 Task: Look for space in Laochenglu, China from 5th June, 2023 to 16th June, 2023 for 2 adults in price range Rs.7000 to Rs.15000. Place can be entire place with 1  bedroom having 1 bed and 1 bathroom. Property type can be house, flat, guest house, hotel. Amenities needed are: washing machine. Booking option can be shelf check-in. Required host language is Chinese (Simplified).
Action: Mouse moved to (388, 194)
Screenshot: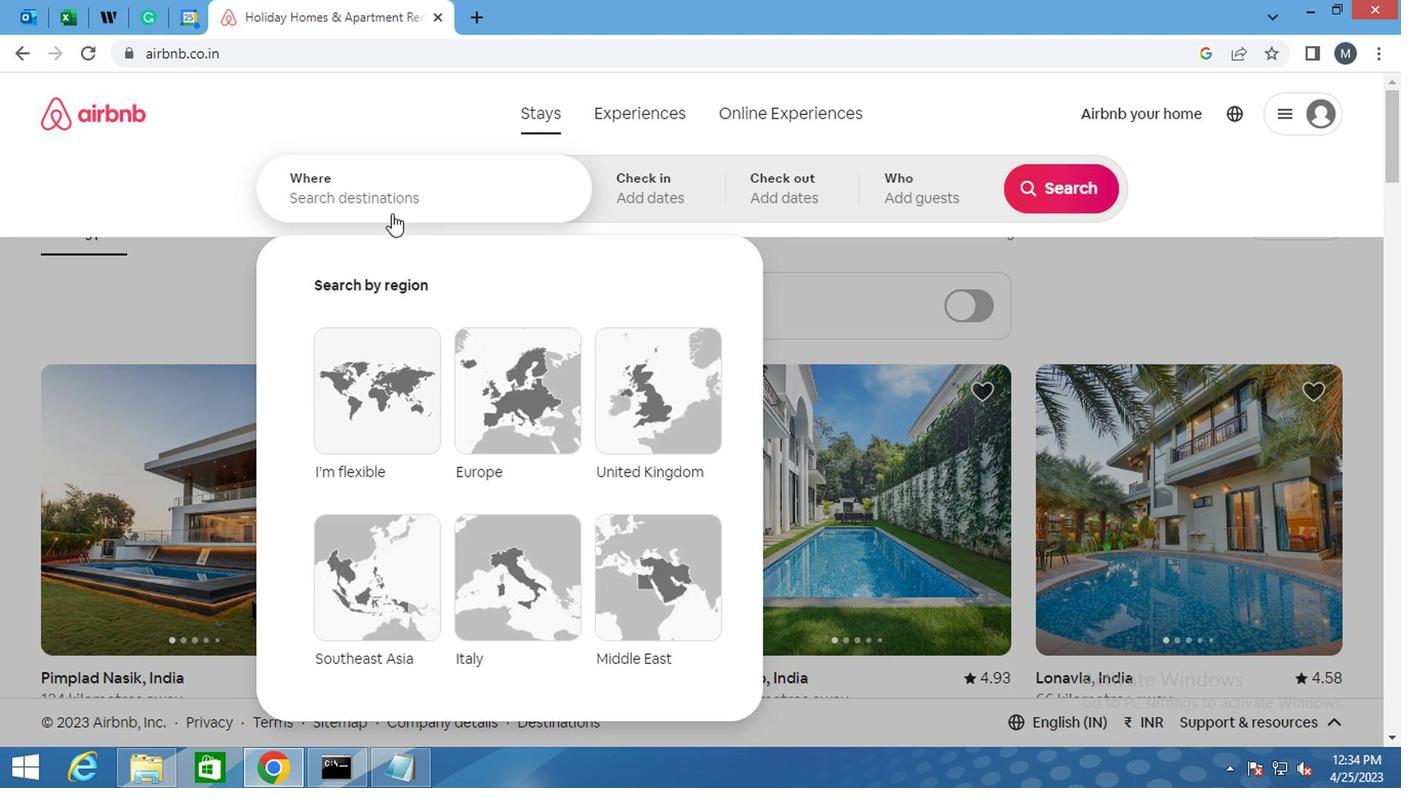 
Action: Mouse pressed left at (388, 194)
Screenshot: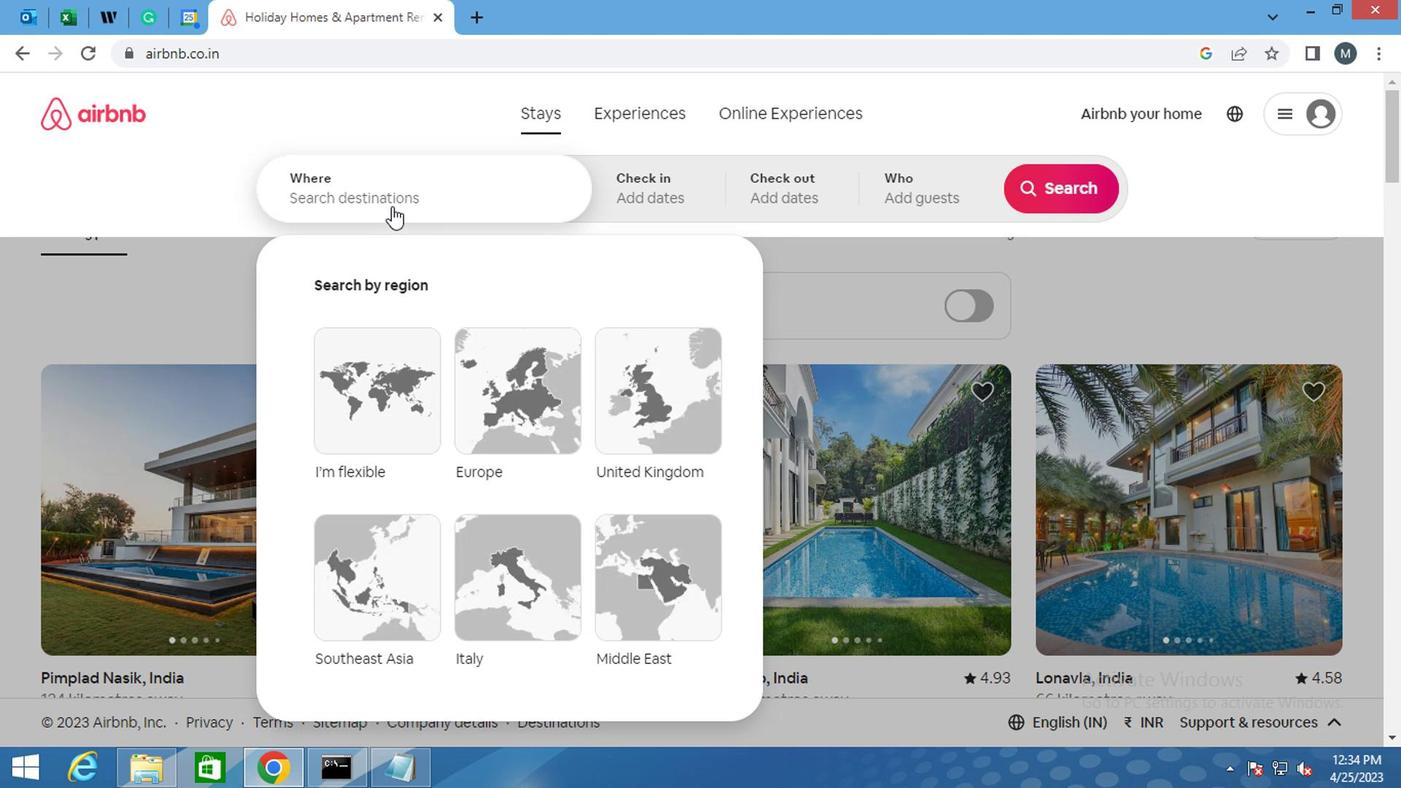 
Action: Mouse moved to (395, 197)
Screenshot: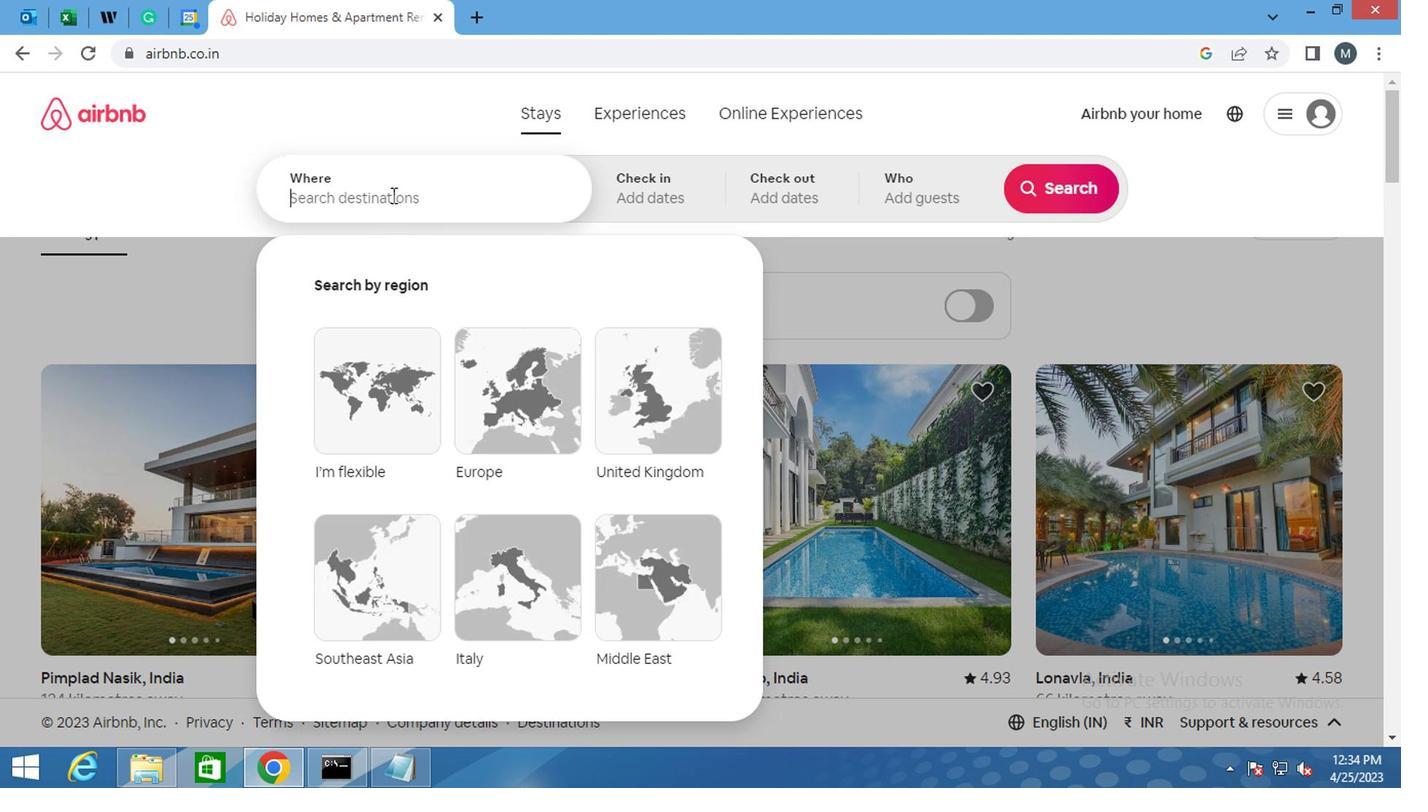 
Action: Key pressed <Key.shift>LAOCHENGLU,<Key.shift><Key.shift><Key.shift>CHINA
Screenshot: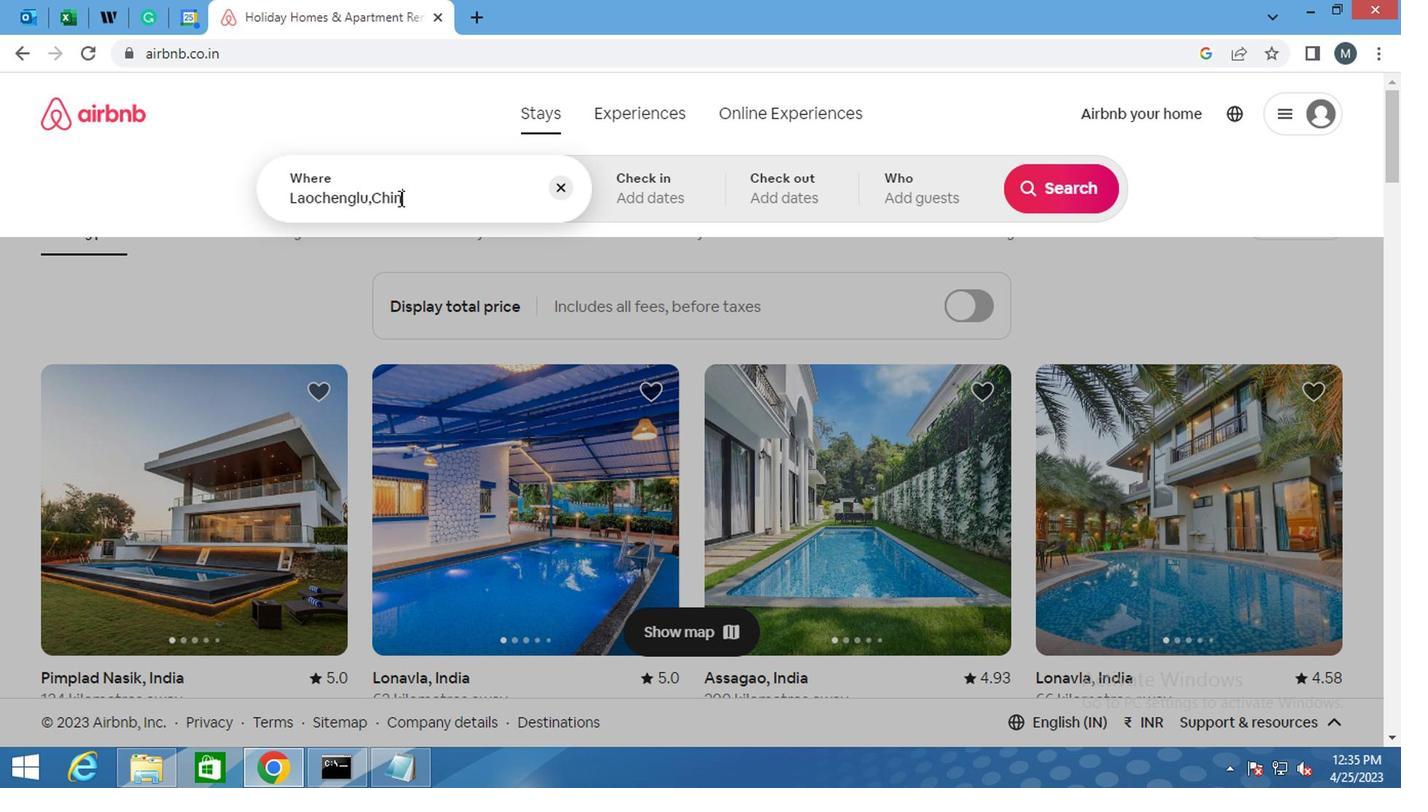 
Action: Mouse moved to (632, 173)
Screenshot: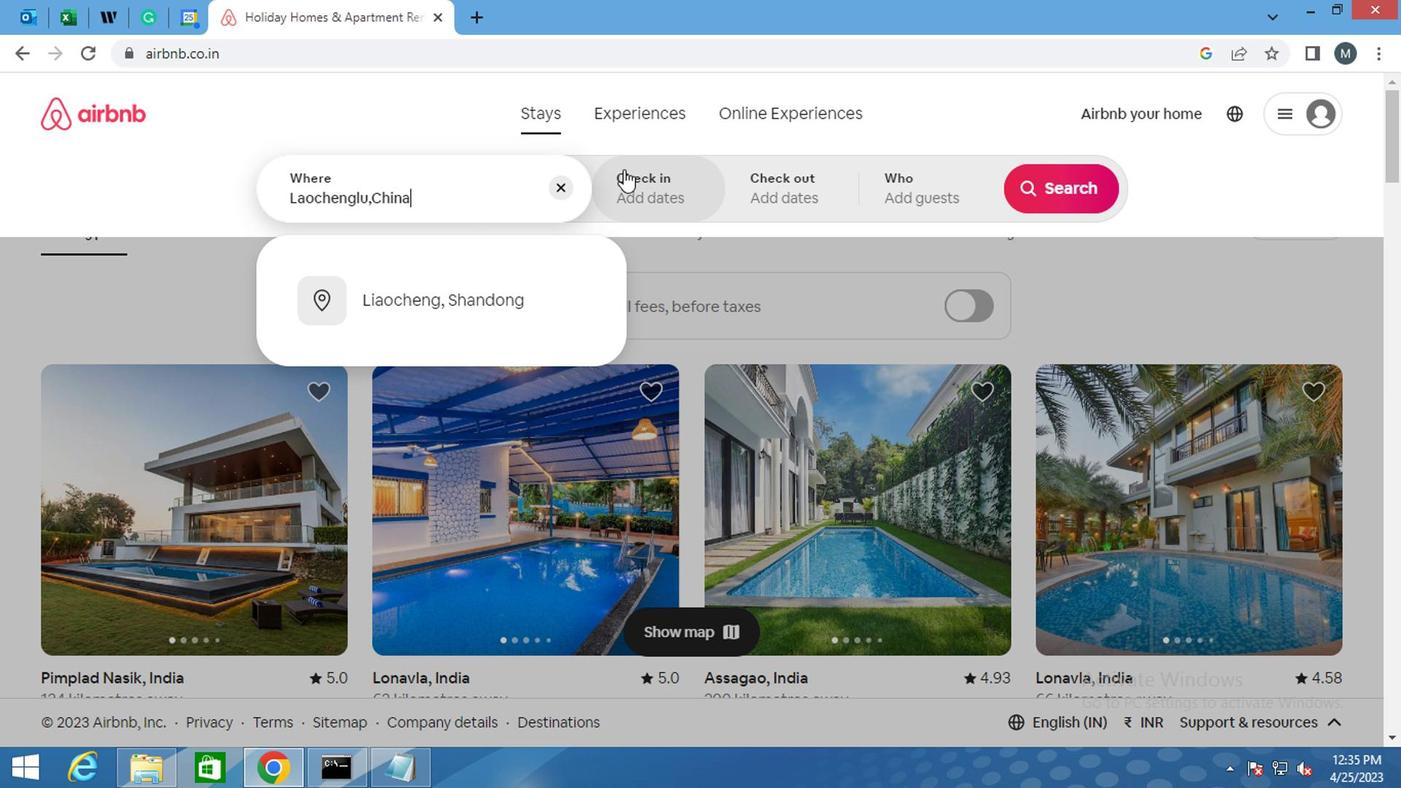 
Action: Mouse pressed left at (632, 173)
Screenshot: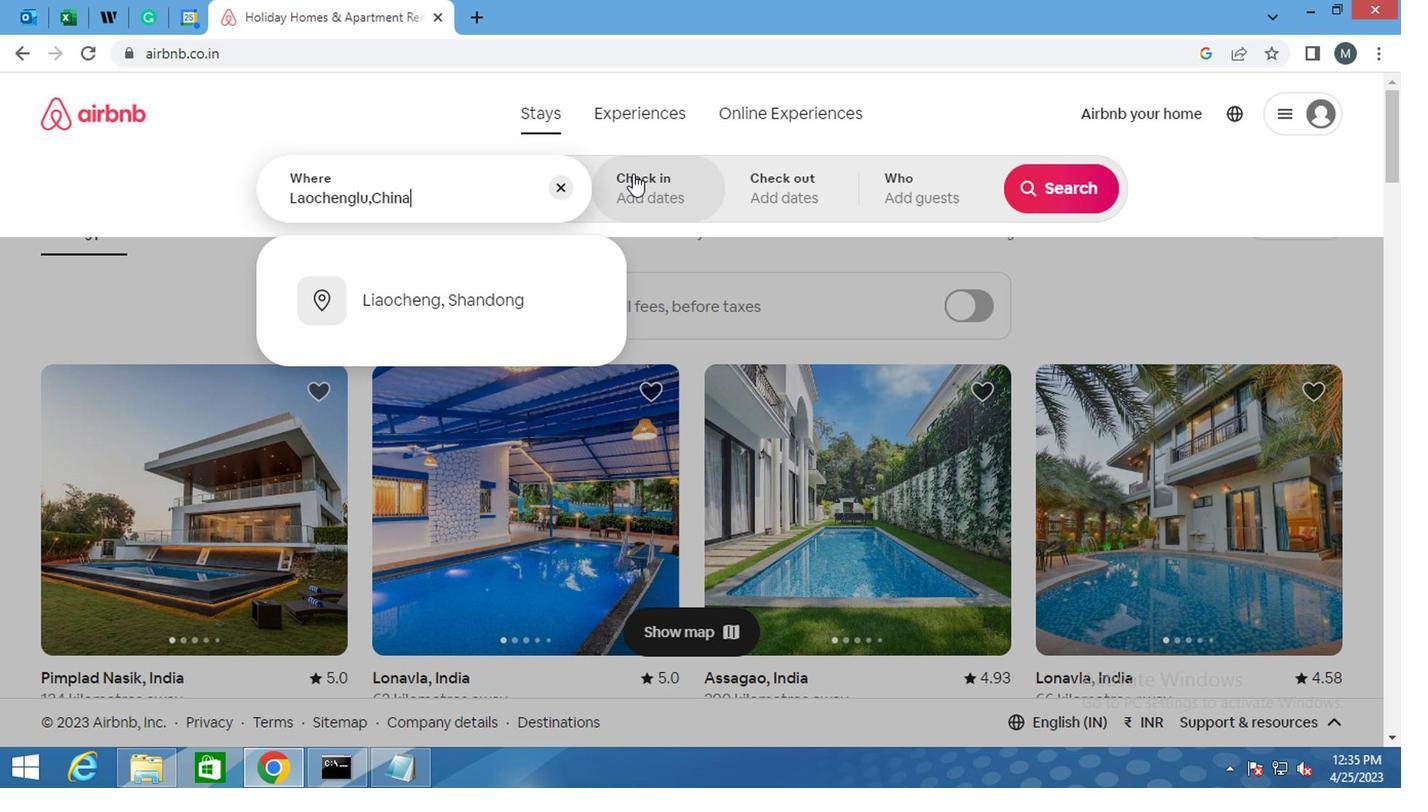 
Action: Mouse moved to (1043, 354)
Screenshot: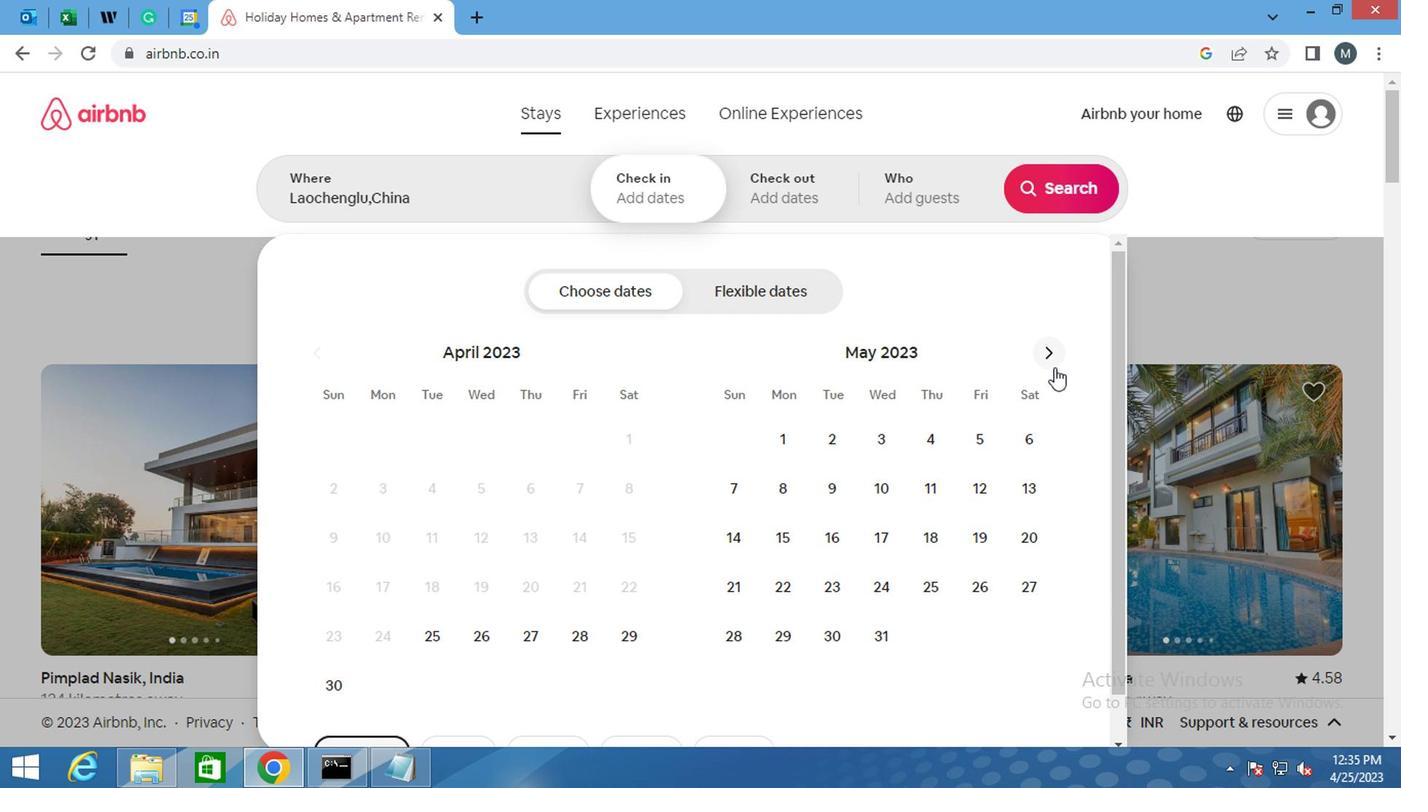 
Action: Mouse pressed left at (1043, 354)
Screenshot: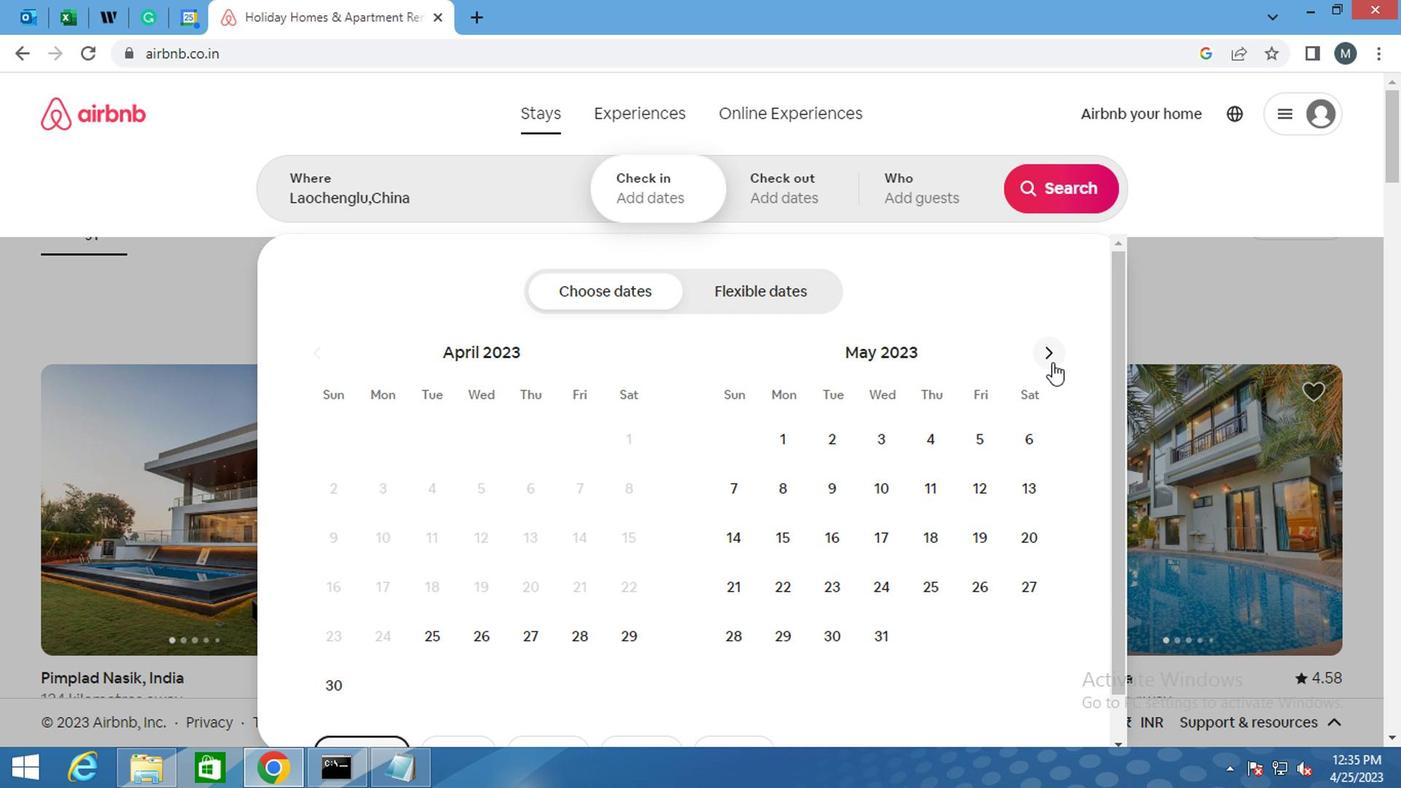 
Action: Mouse moved to (770, 484)
Screenshot: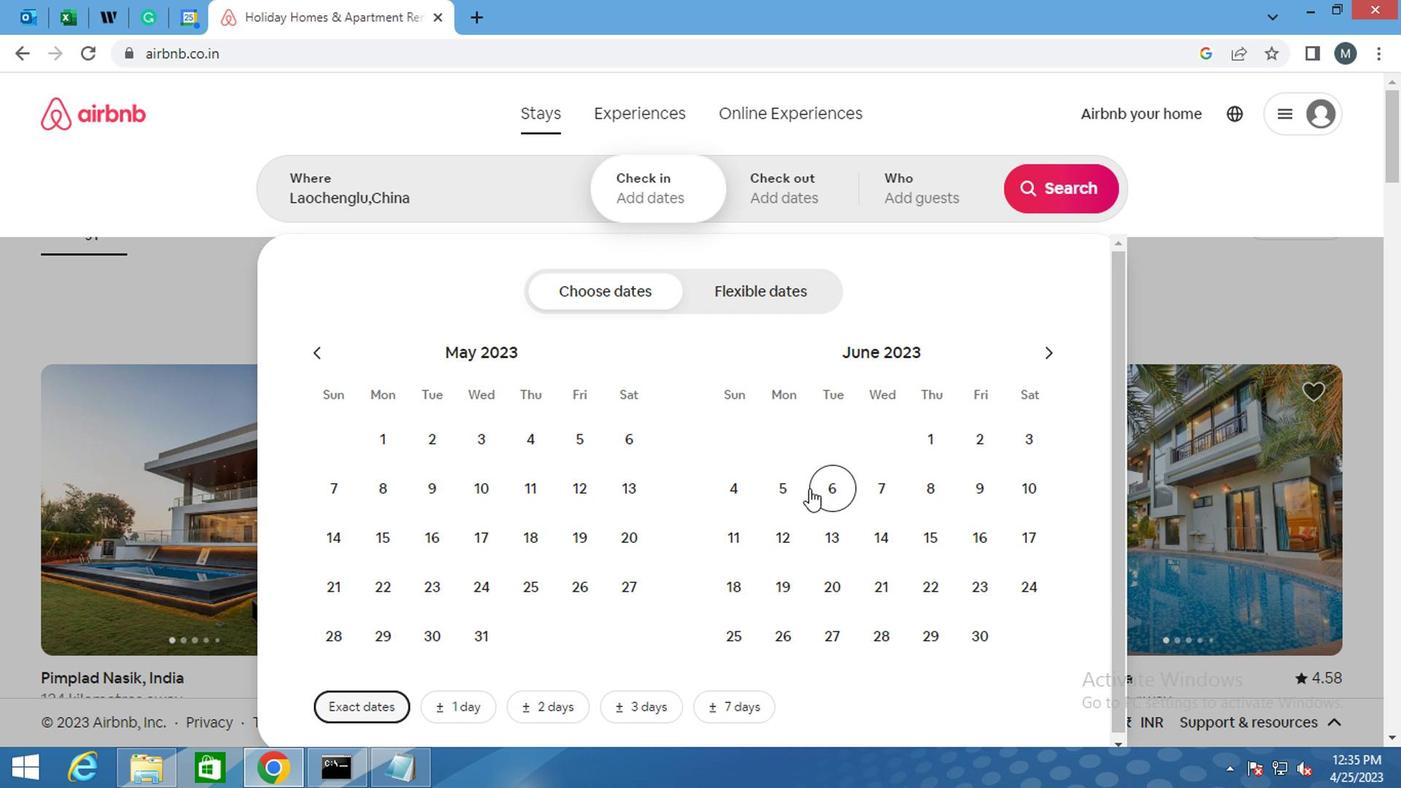 
Action: Mouse pressed left at (770, 484)
Screenshot: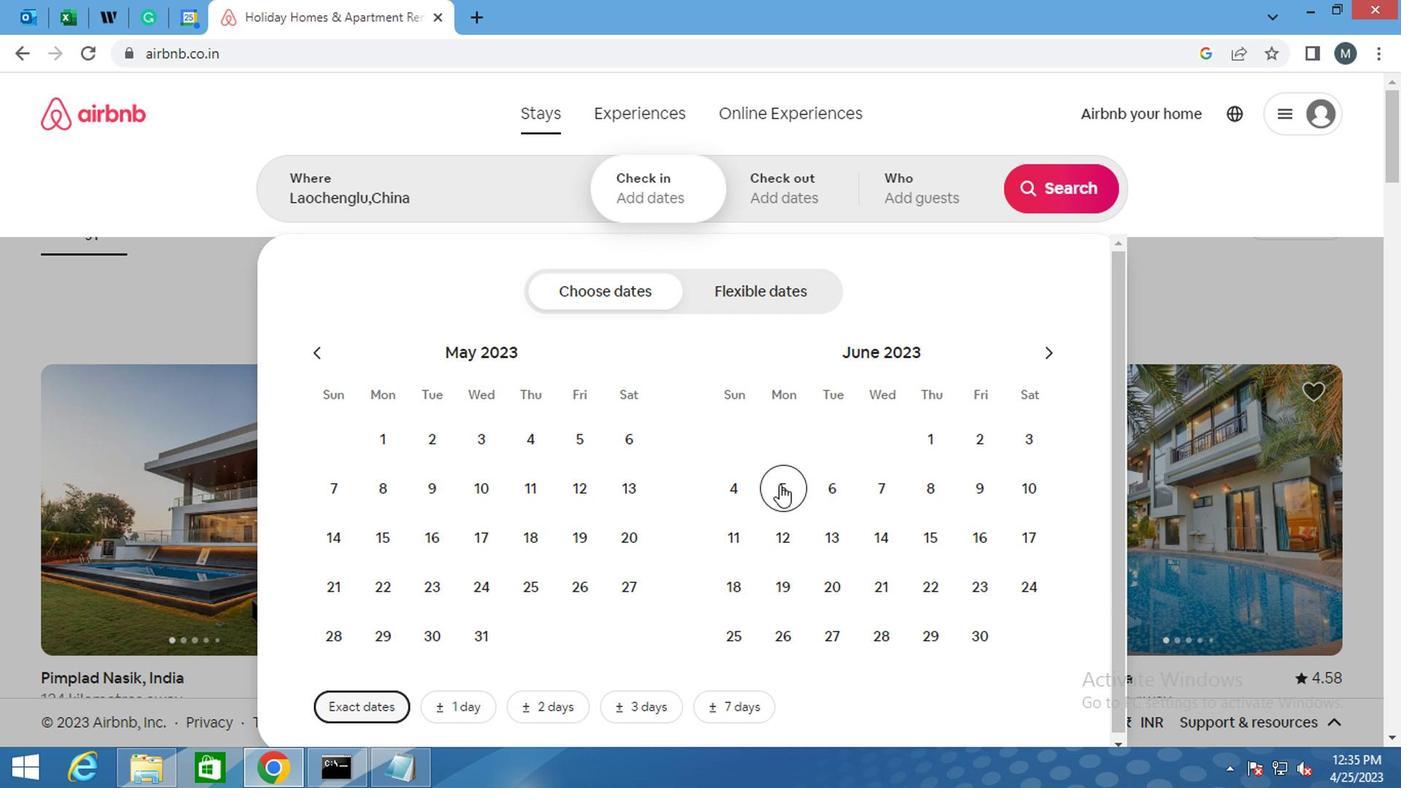 
Action: Mouse moved to (984, 535)
Screenshot: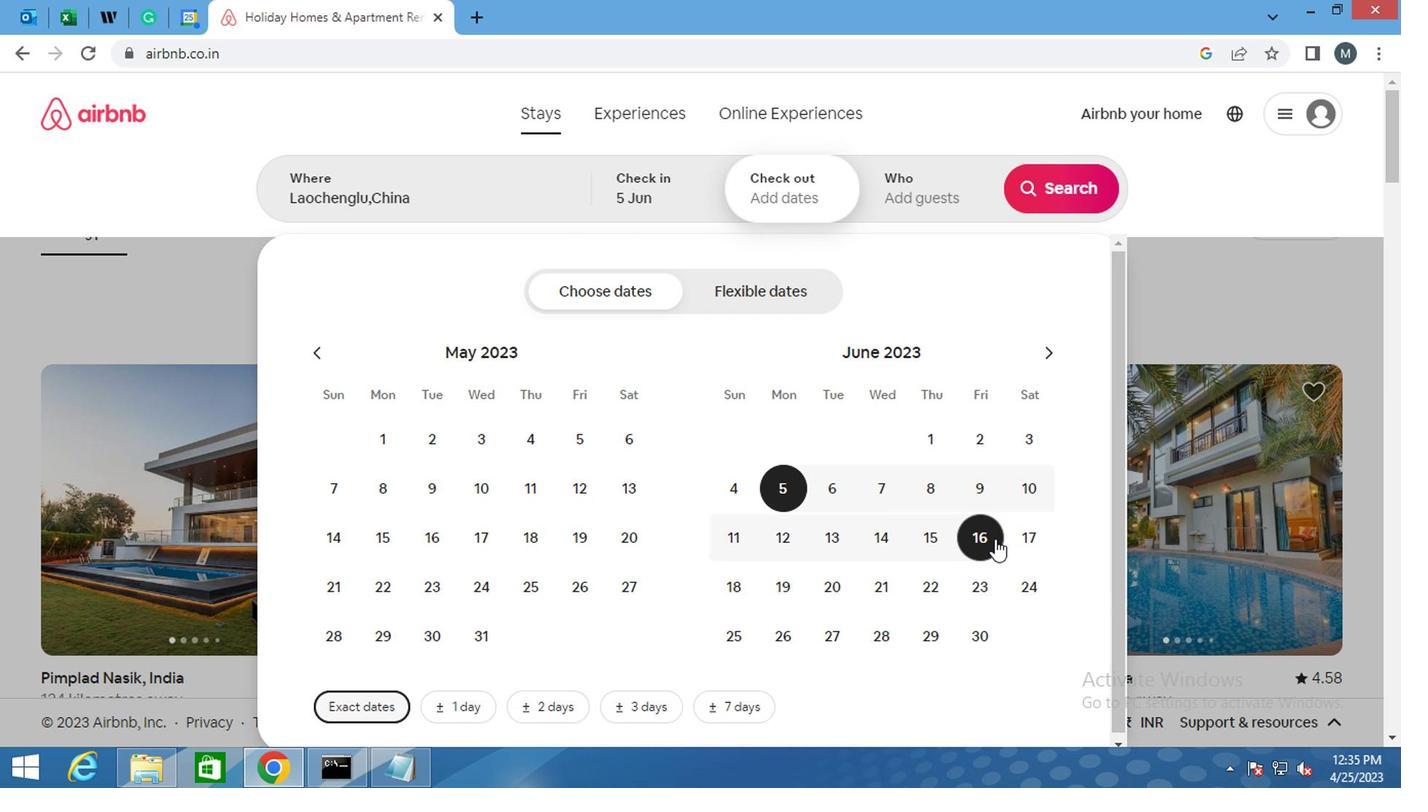 
Action: Mouse pressed left at (984, 535)
Screenshot: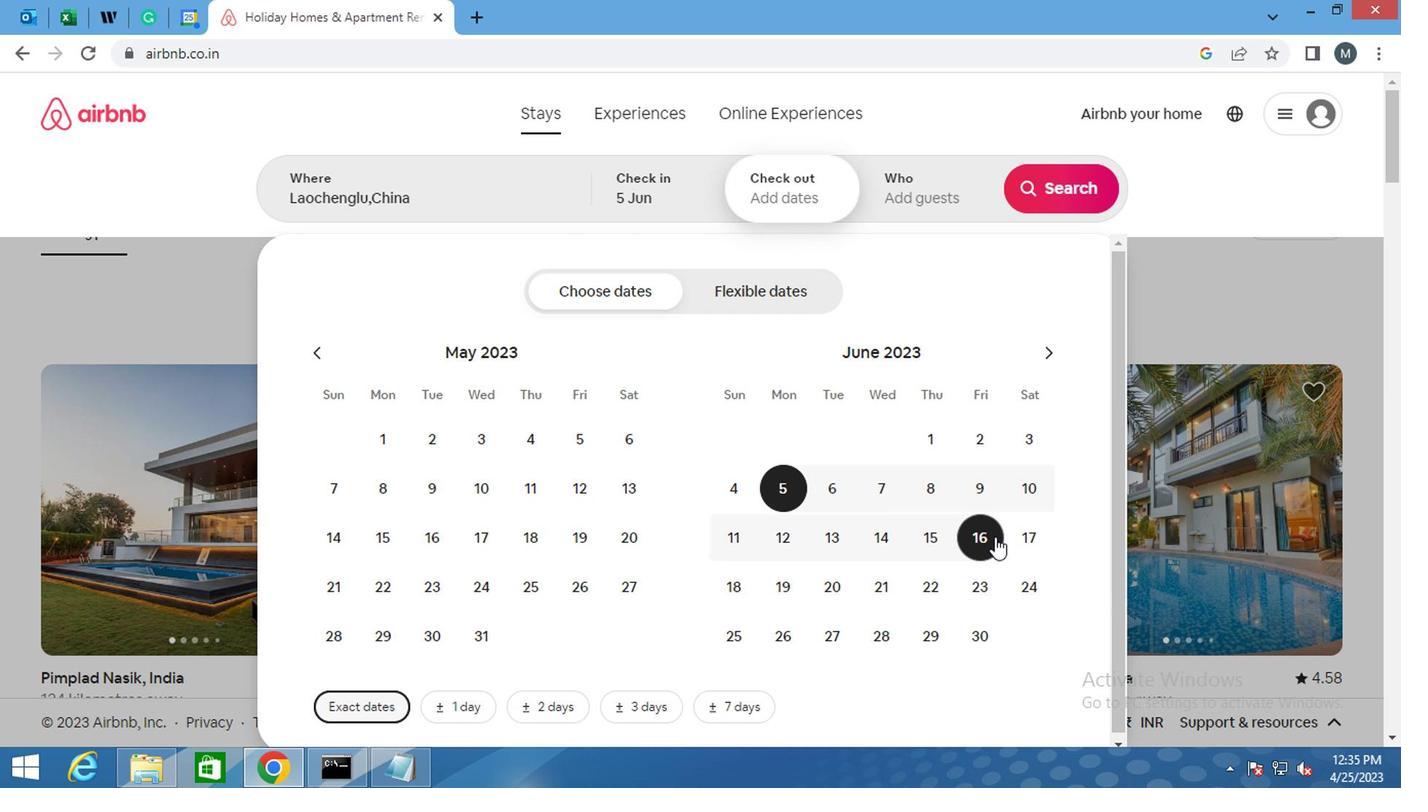 
Action: Mouse moved to (922, 184)
Screenshot: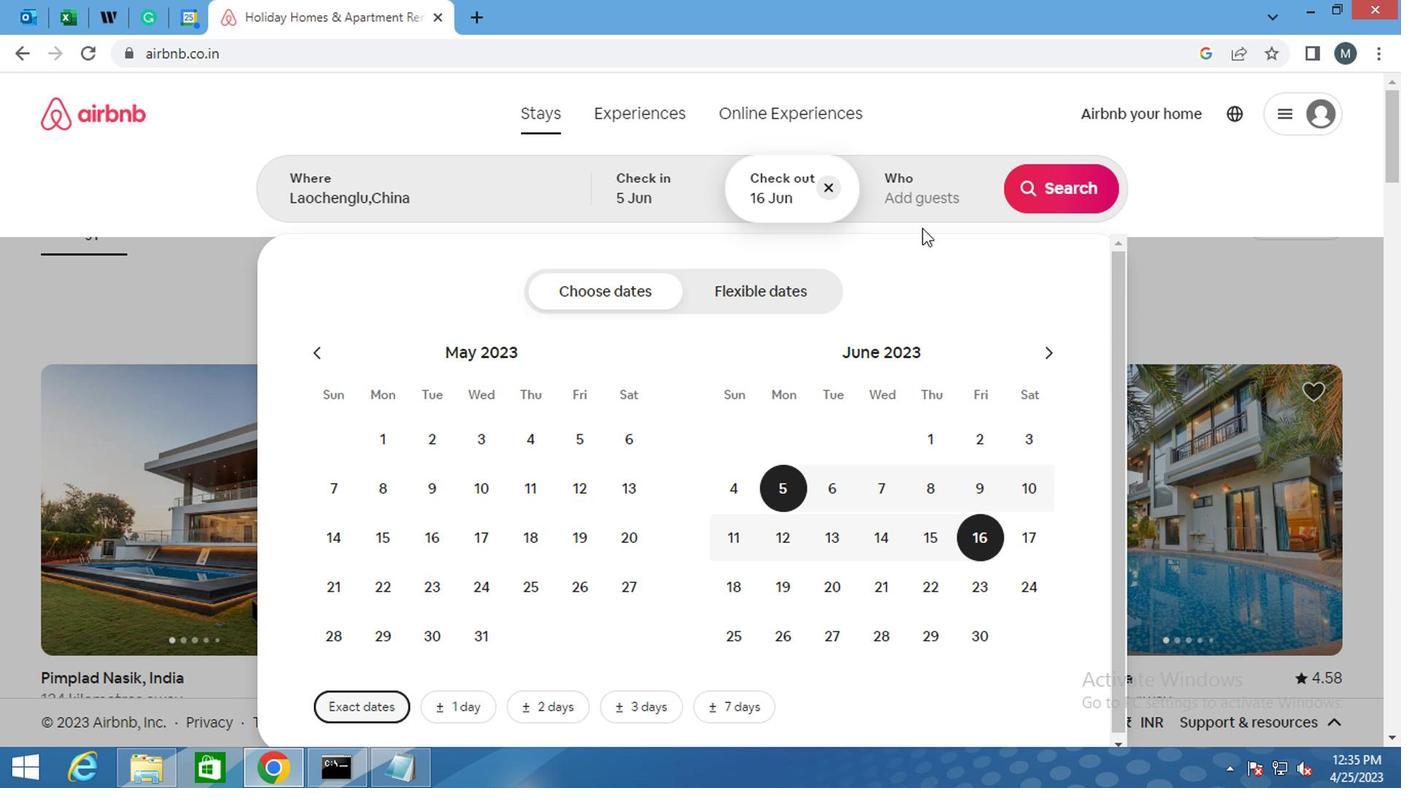 
Action: Mouse pressed left at (922, 184)
Screenshot: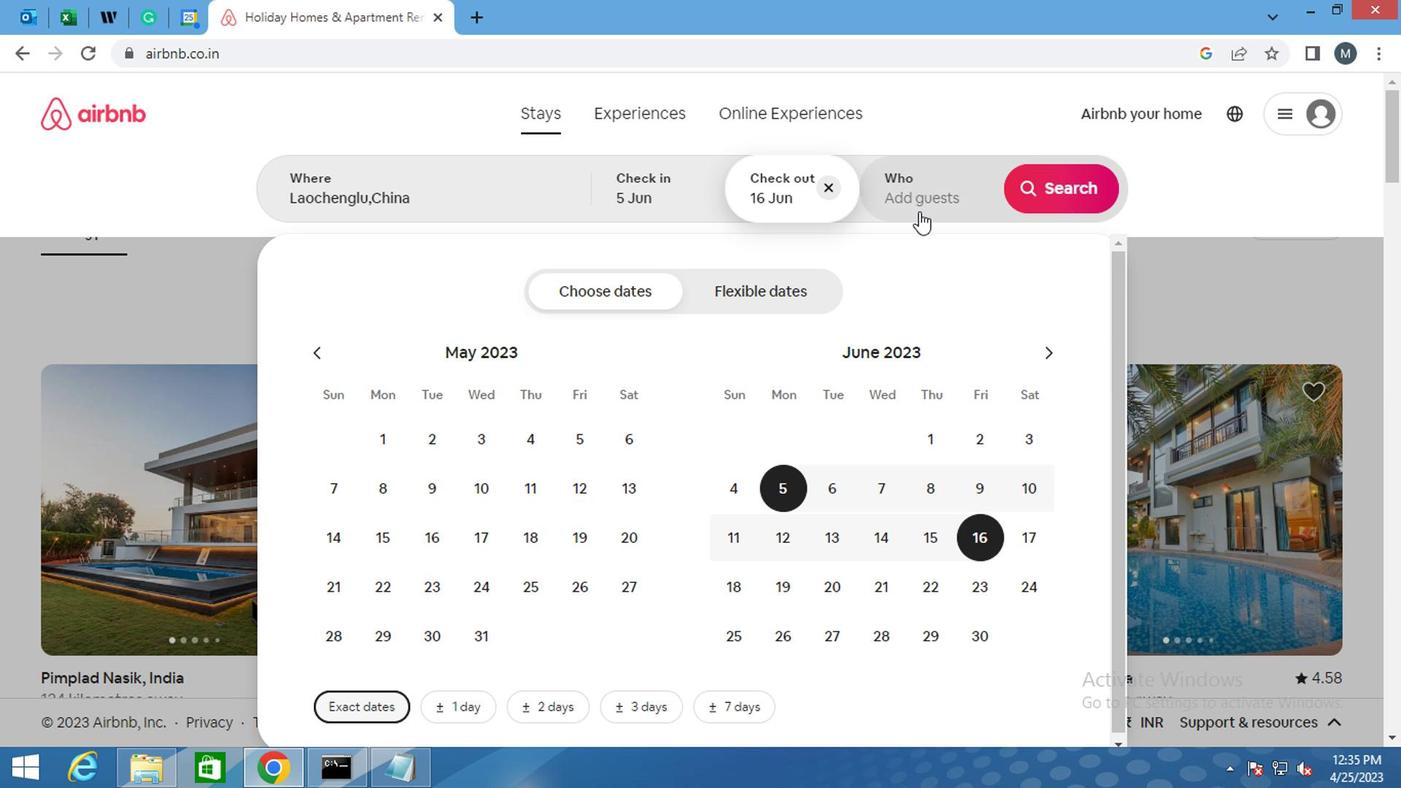 
Action: Mouse moved to (1067, 294)
Screenshot: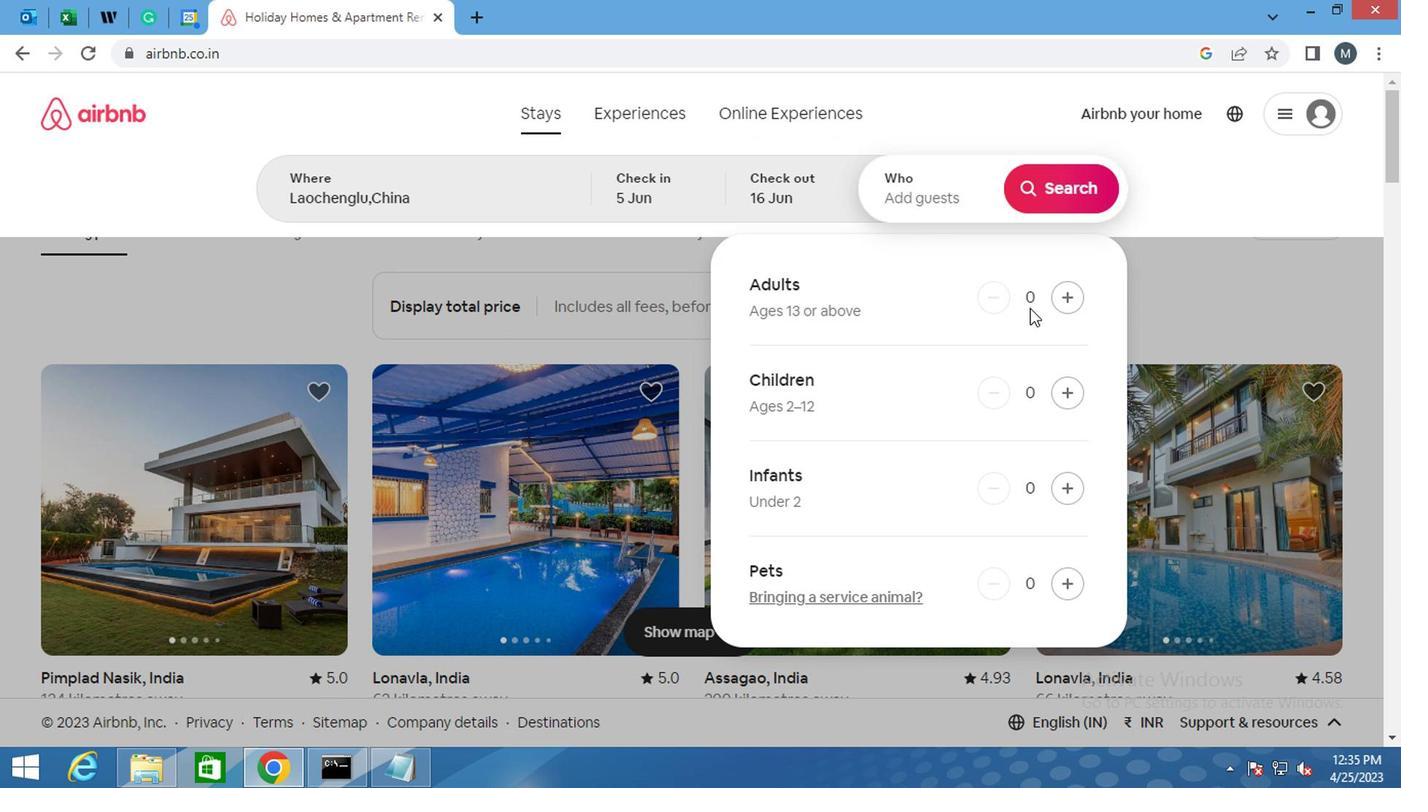 
Action: Mouse pressed left at (1067, 294)
Screenshot: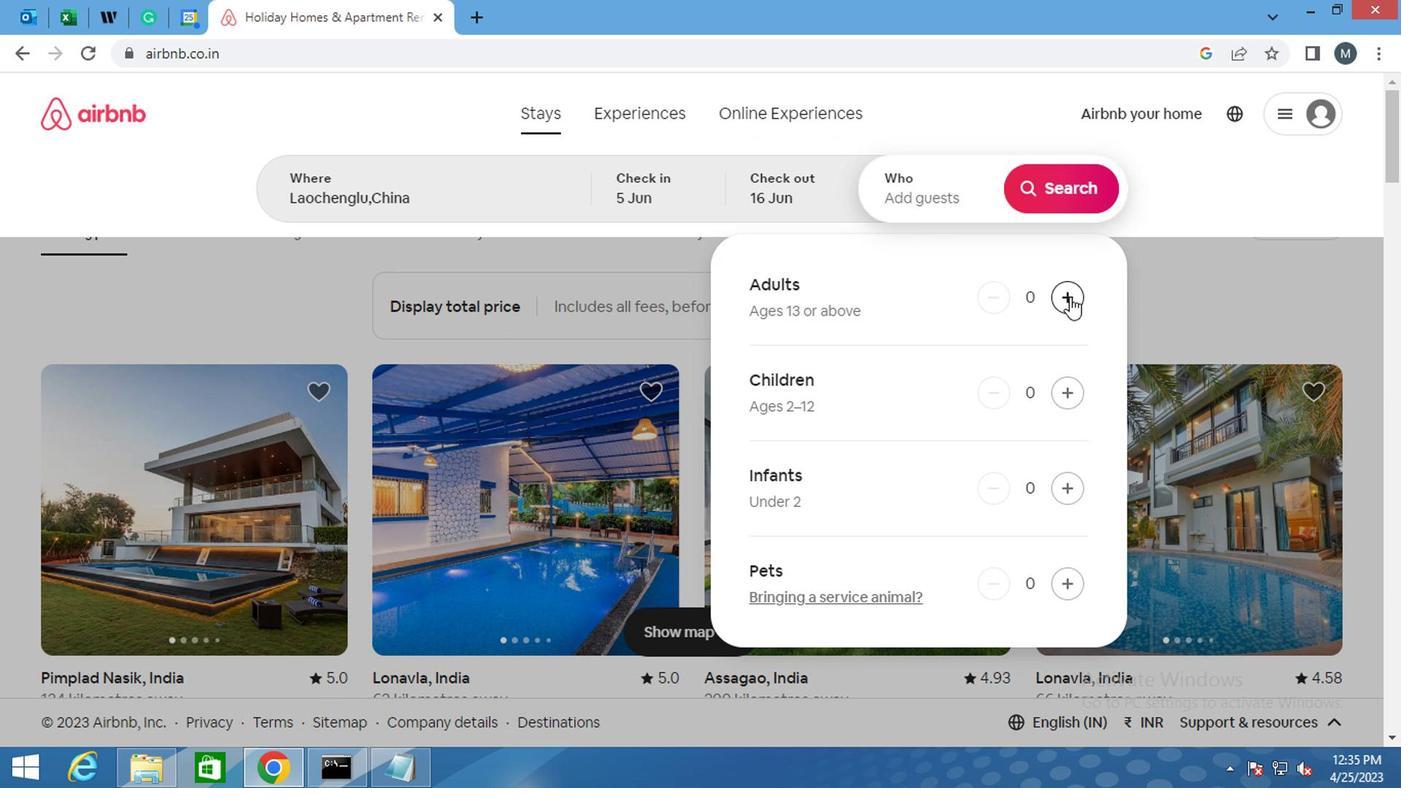 
Action: Mouse pressed left at (1067, 294)
Screenshot: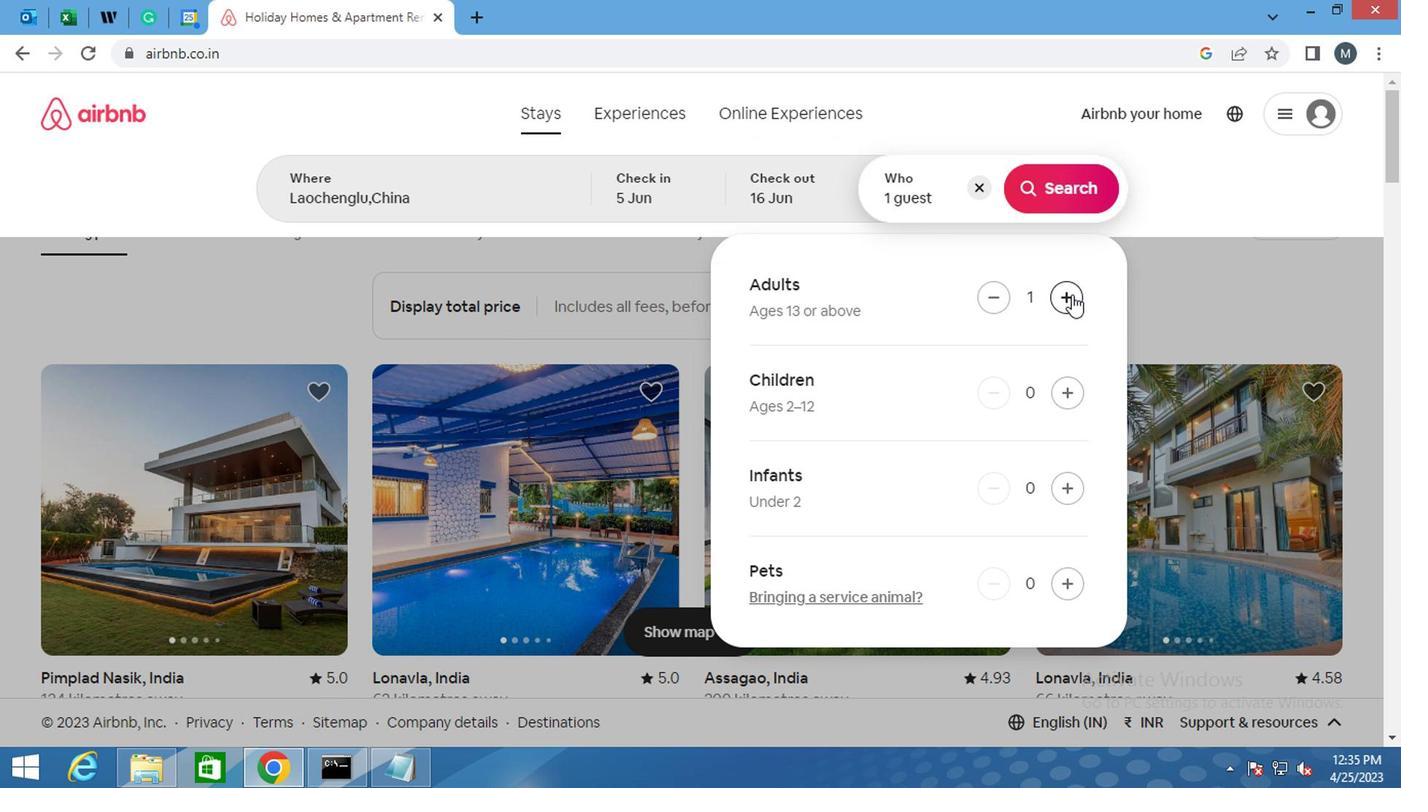 
Action: Mouse moved to (1056, 192)
Screenshot: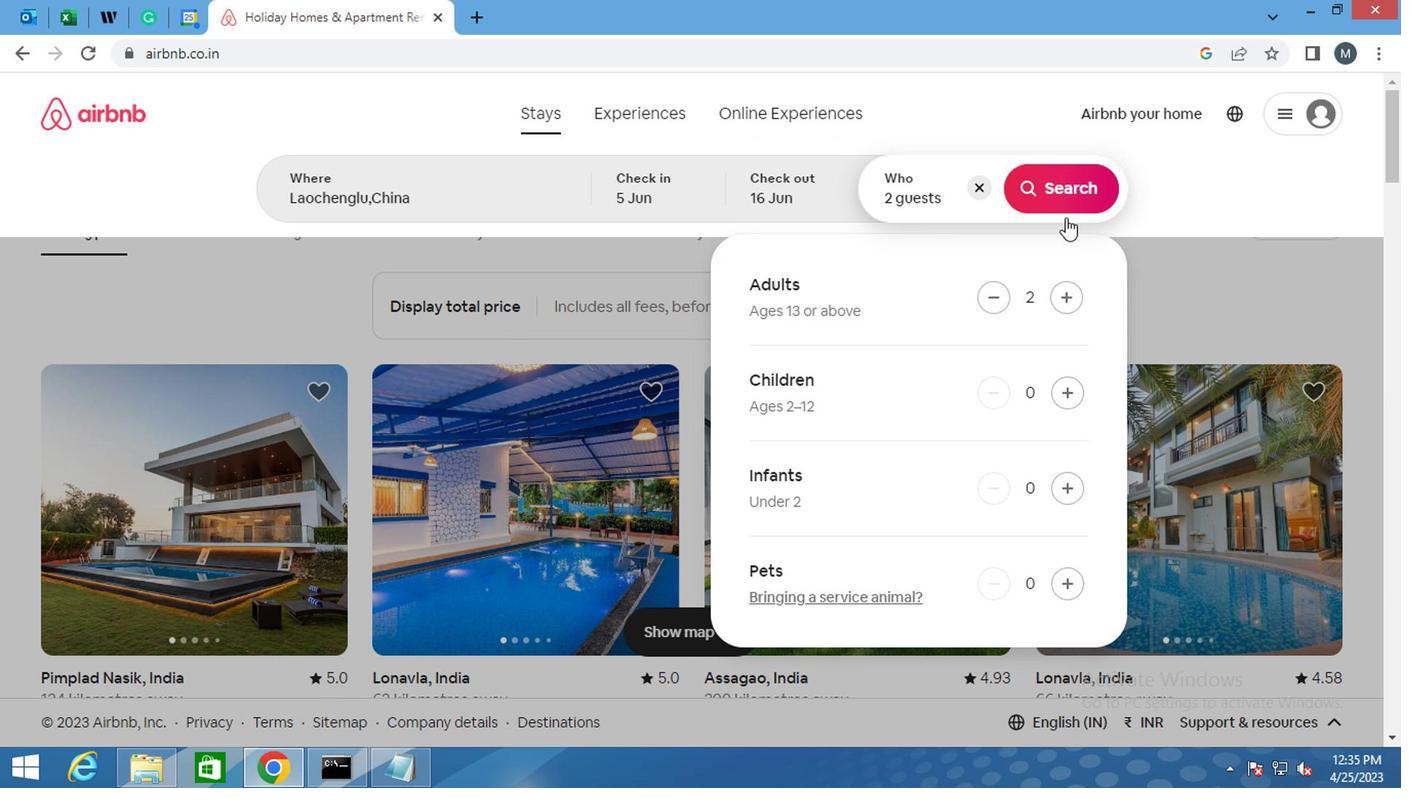 
Action: Mouse pressed left at (1056, 192)
Screenshot: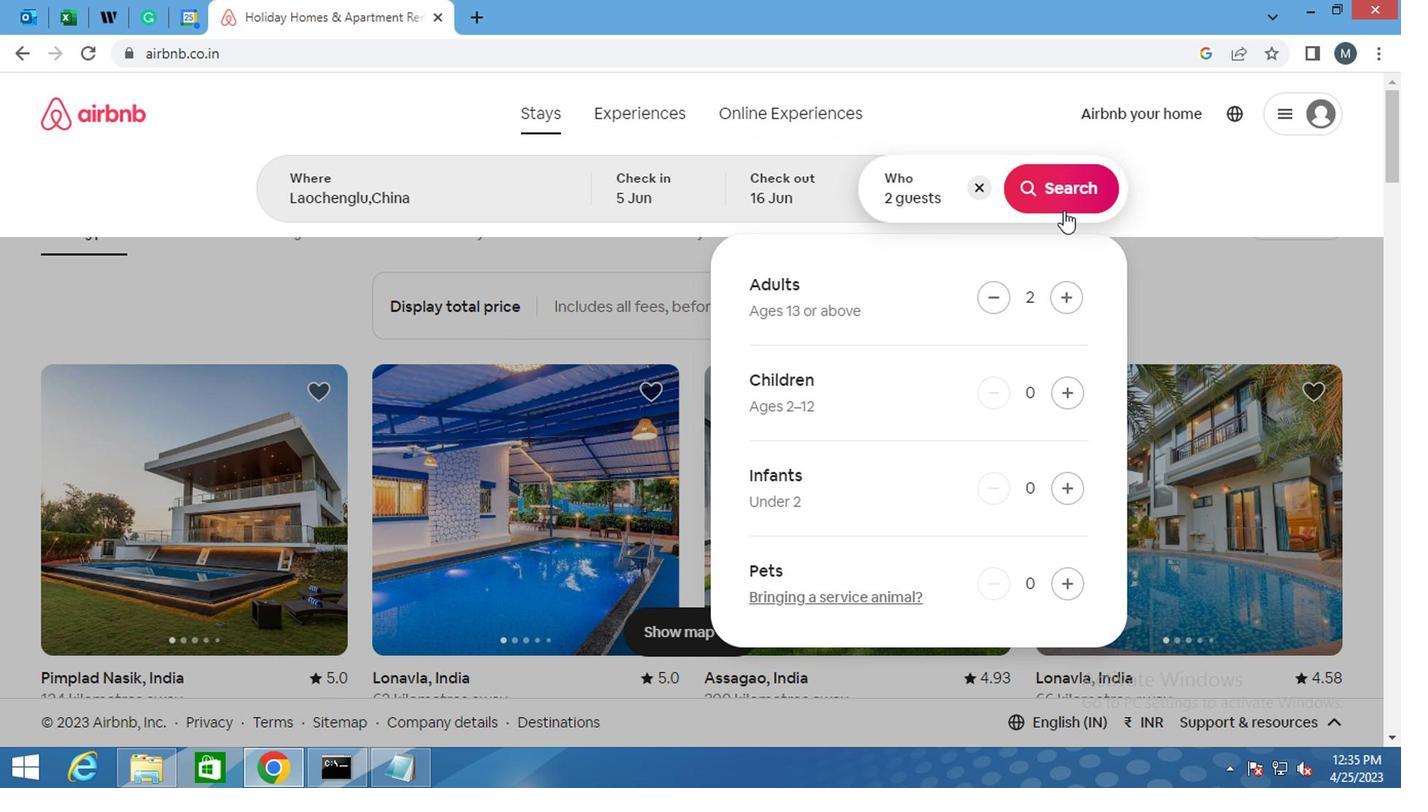 
Action: Mouse moved to (1284, 196)
Screenshot: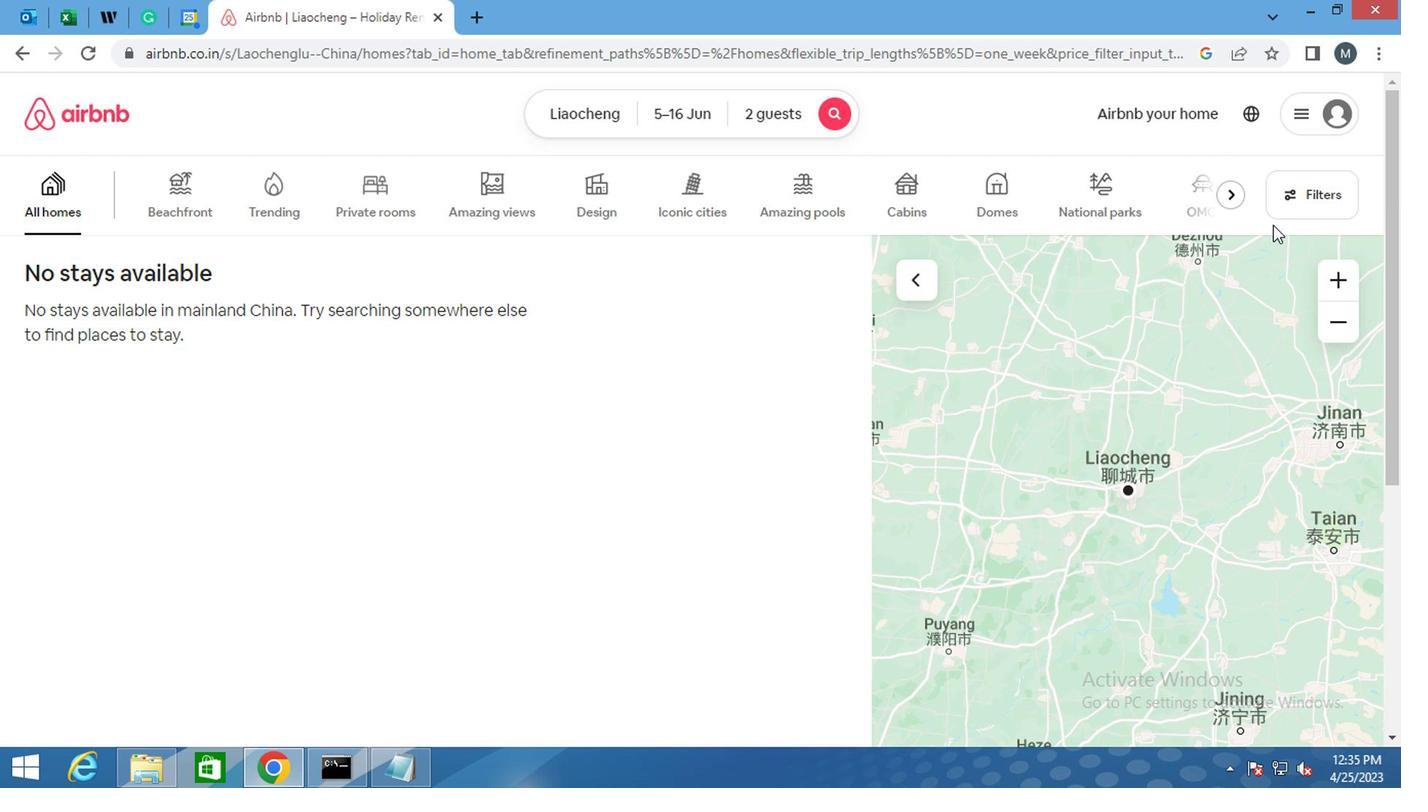 
Action: Mouse pressed left at (1284, 196)
Screenshot: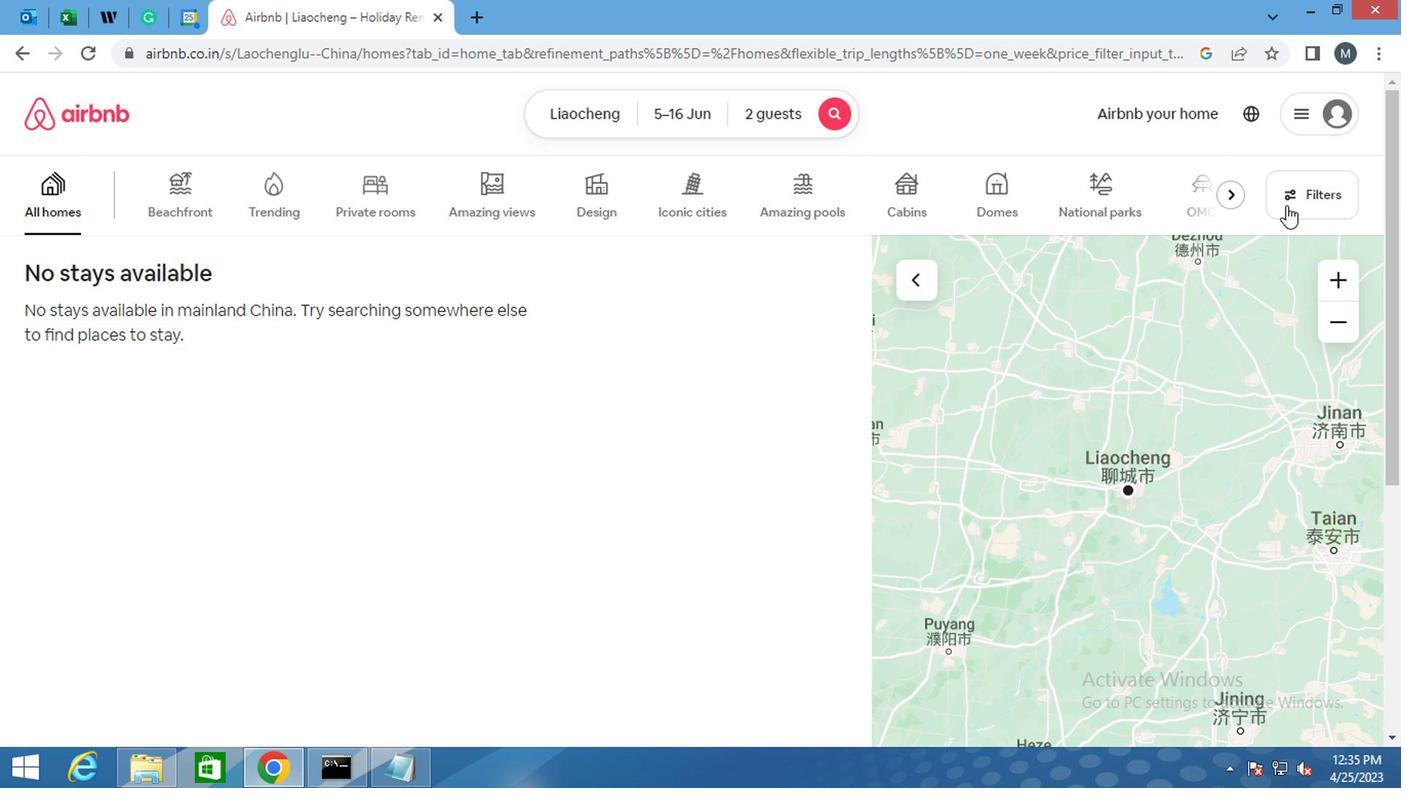 
Action: Mouse moved to (466, 325)
Screenshot: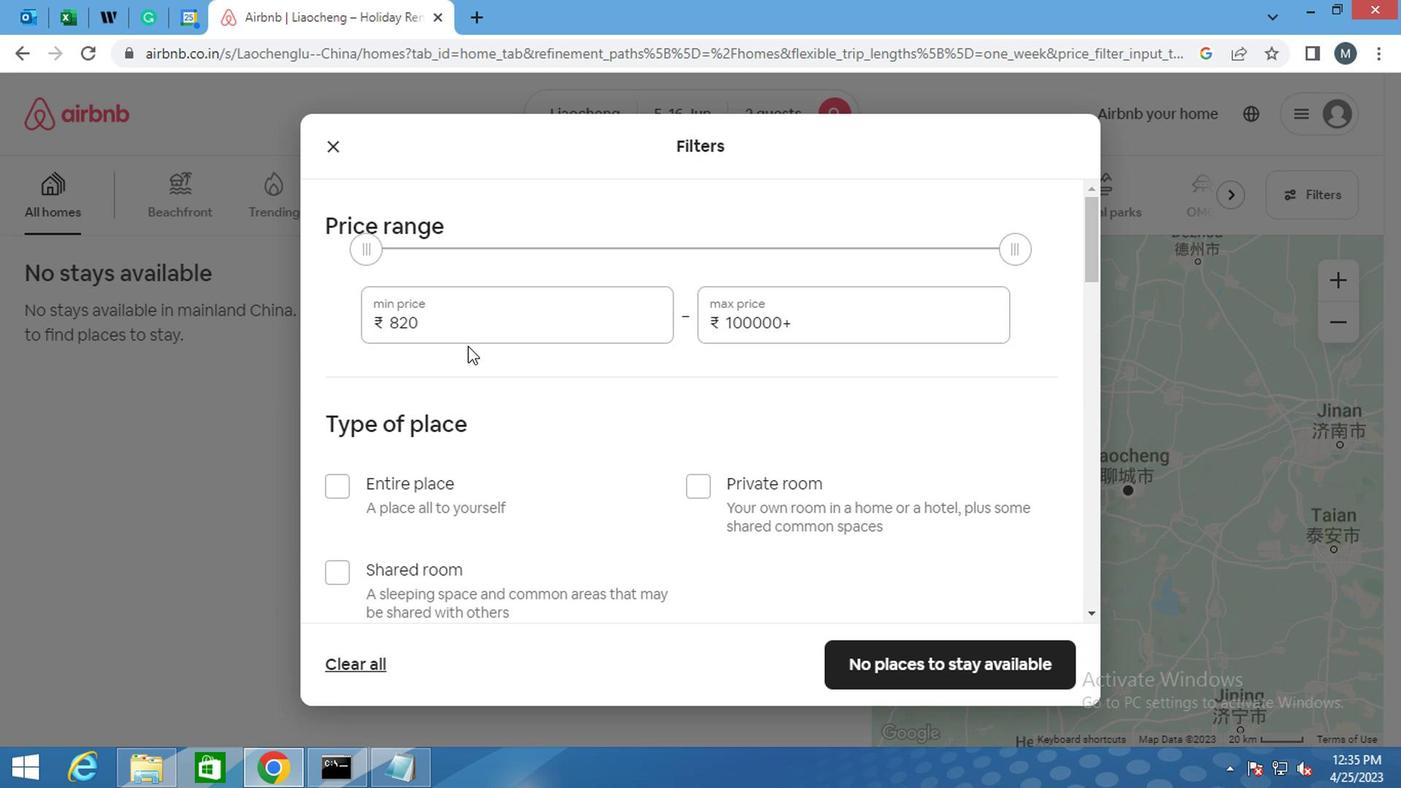 
Action: Mouse pressed left at (466, 325)
Screenshot: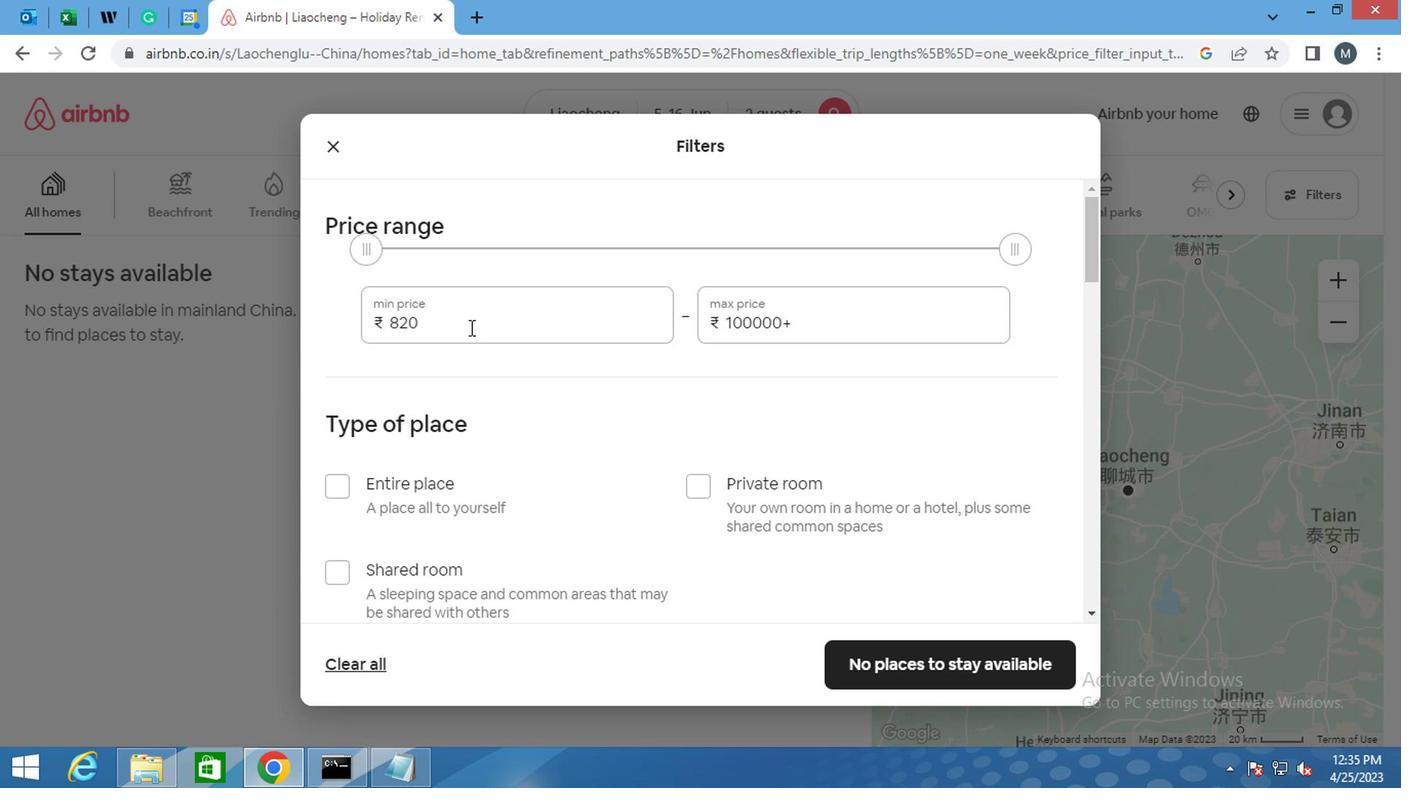 
Action: Mouse pressed left at (466, 325)
Screenshot: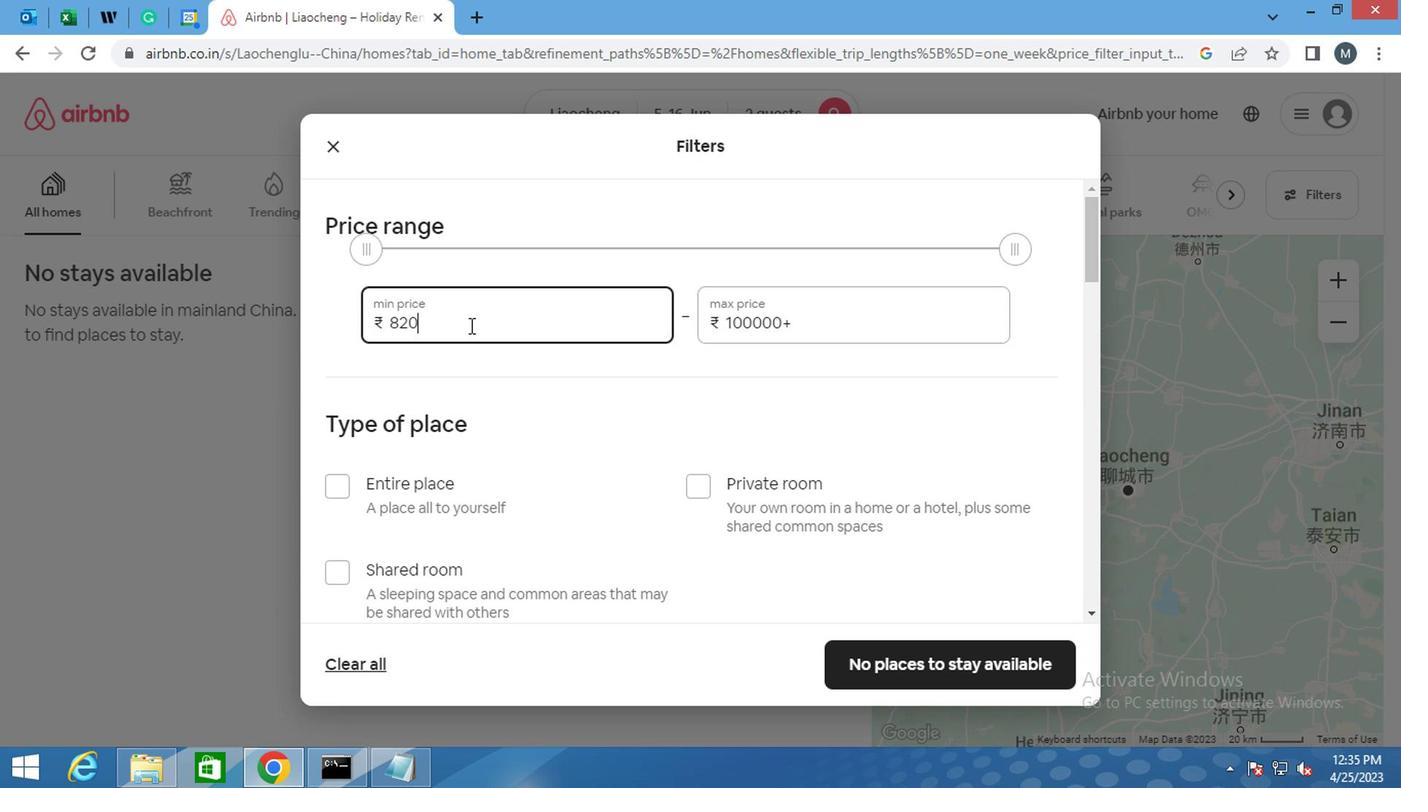 
Action: Mouse moved to (470, 326)
Screenshot: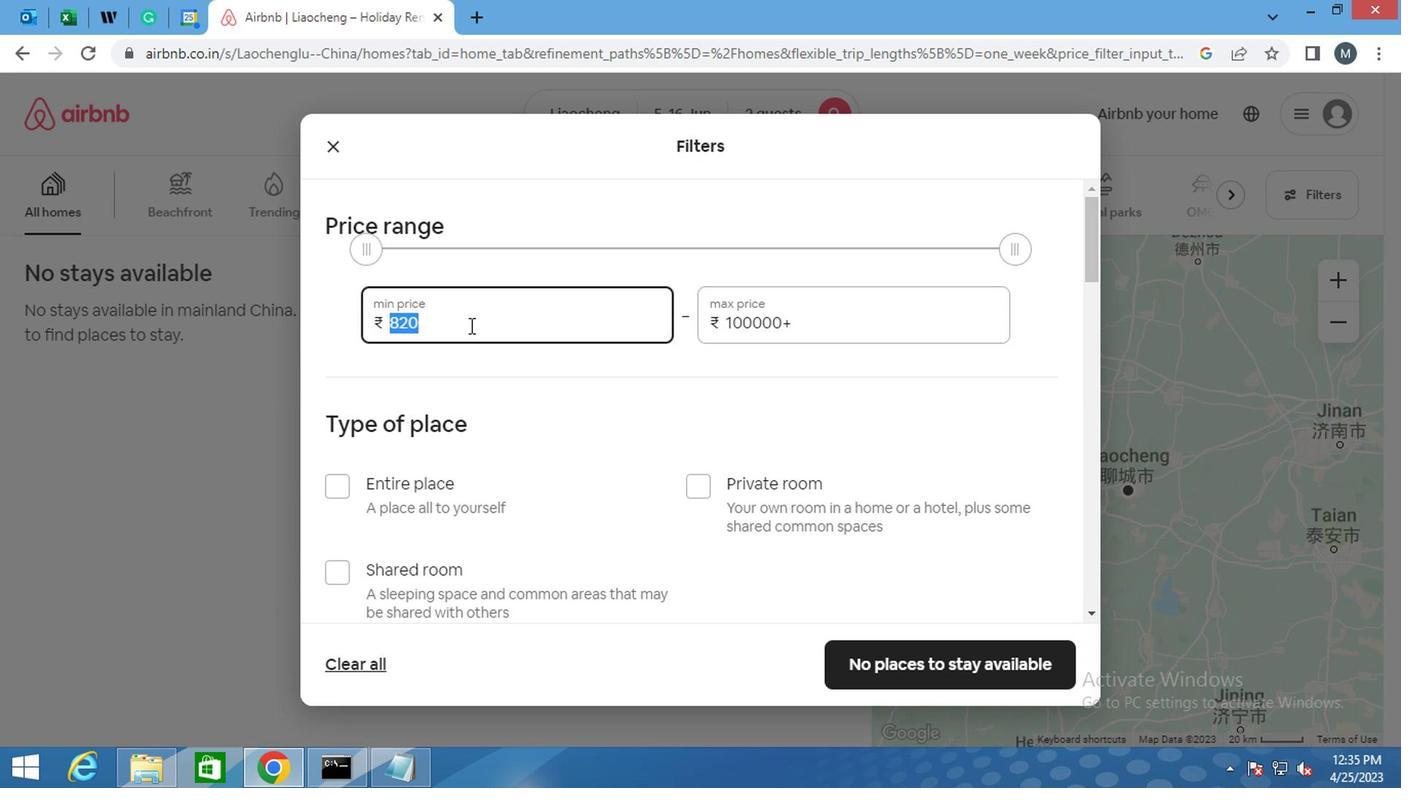 
Action: Key pressed 7000
Screenshot: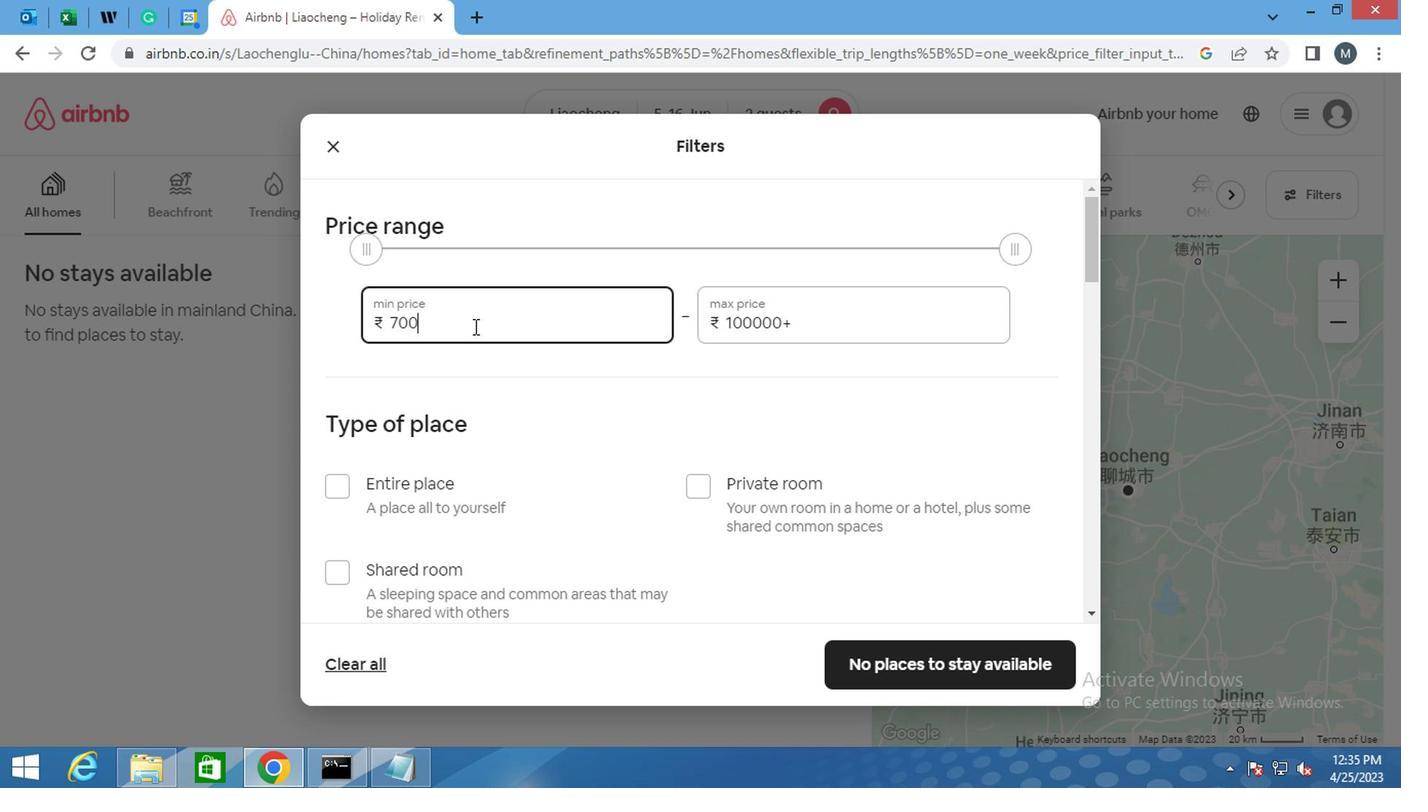 
Action: Mouse moved to (794, 318)
Screenshot: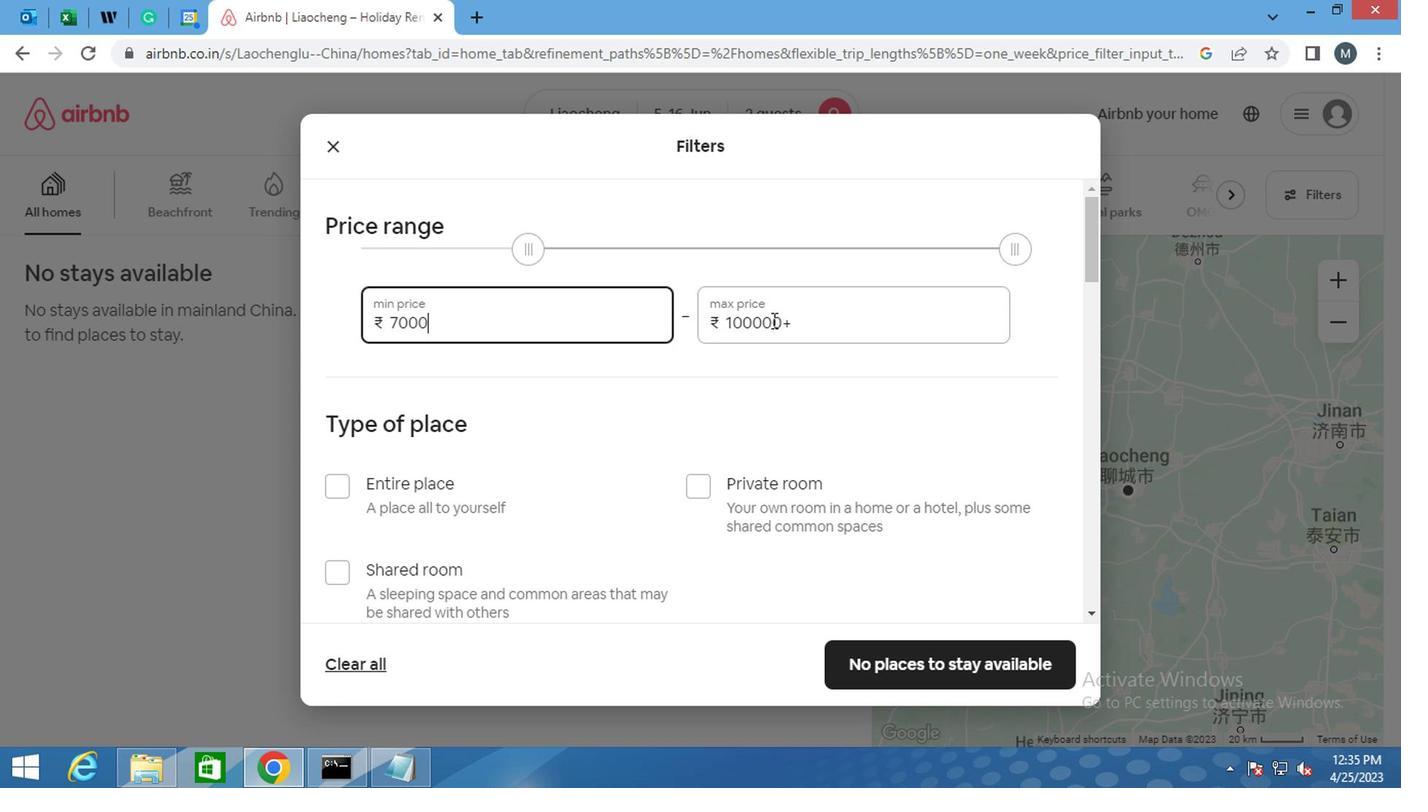 
Action: Mouse pressed left at (794, 318)
Screenshot: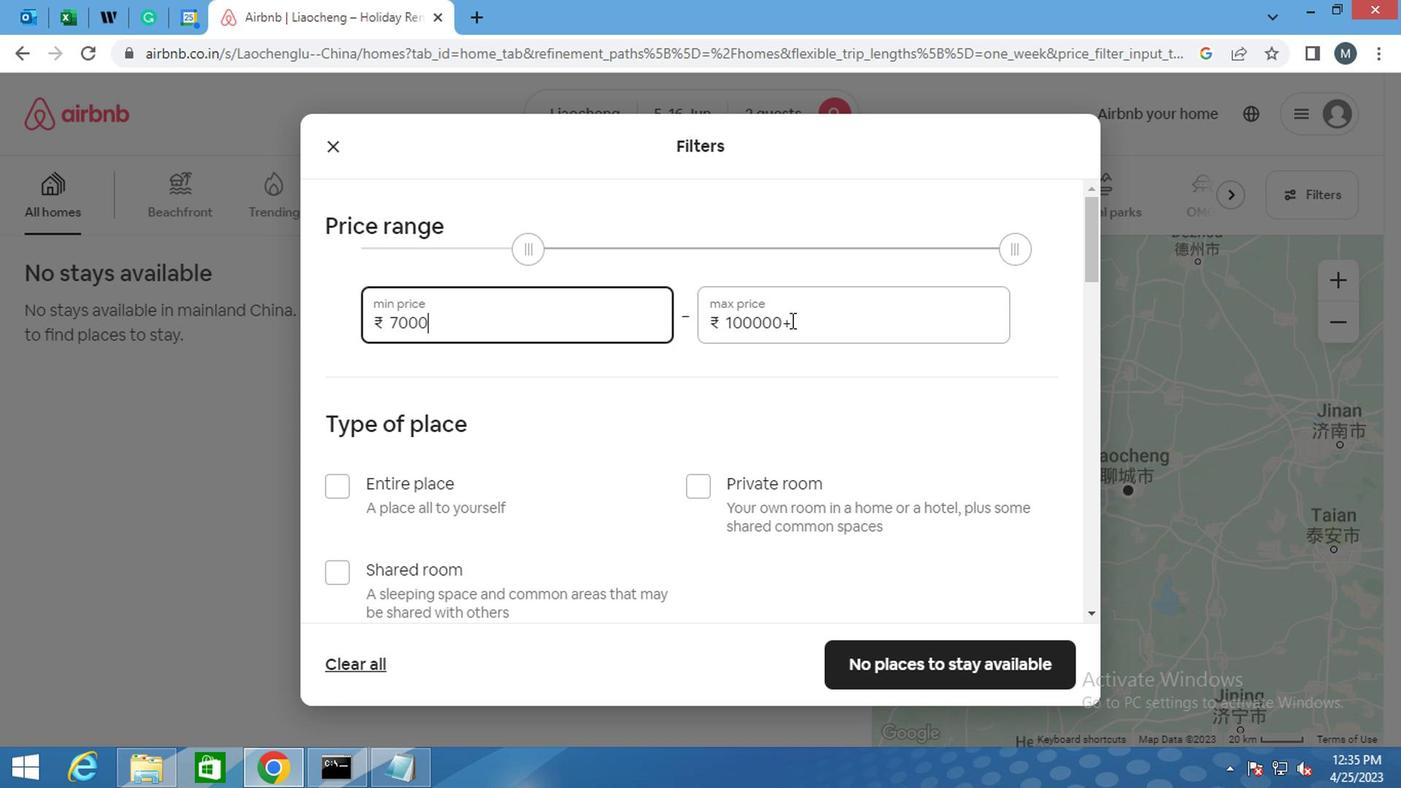 
Action: Mouse moved to (791, 318)
Screenshot: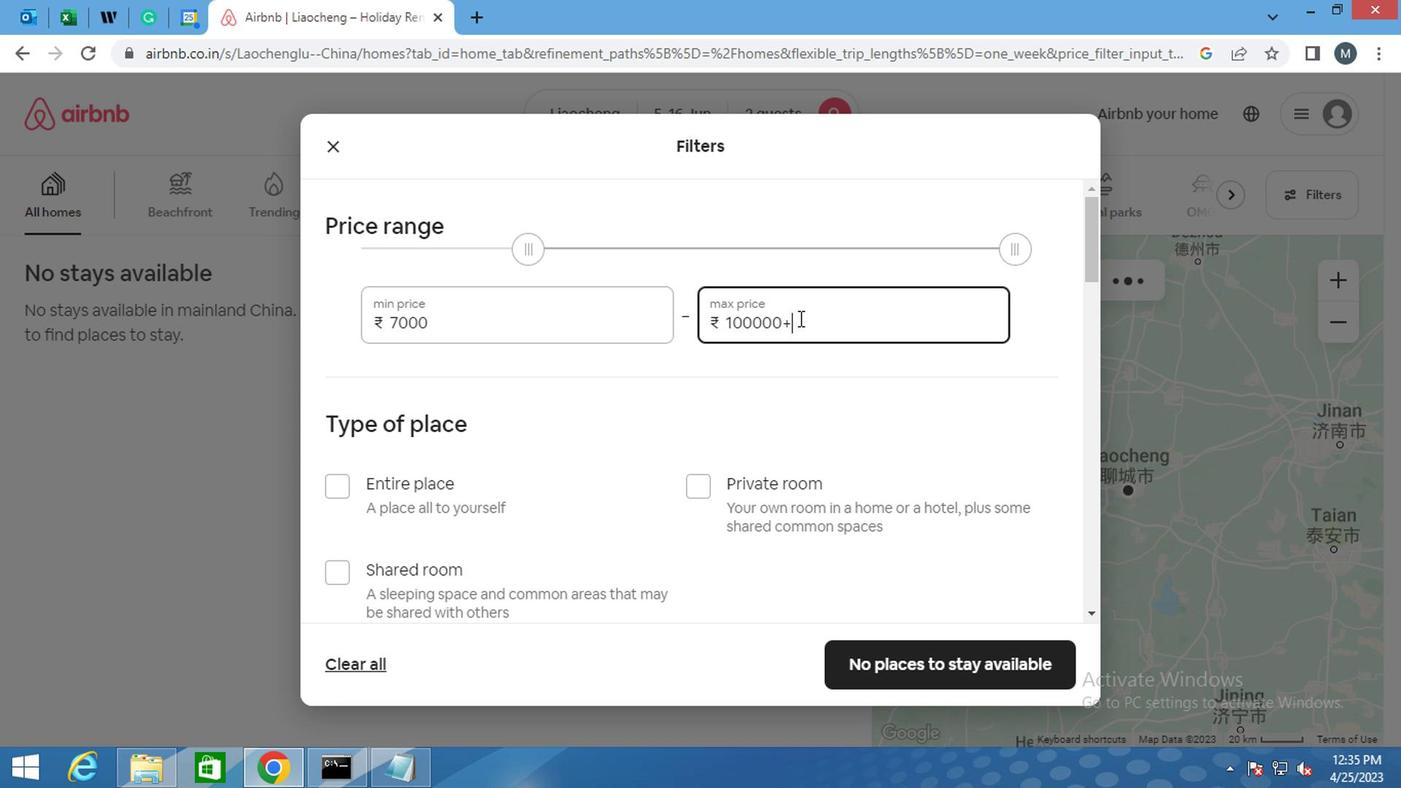 
Action: Key pressed <Key.backspace>
Screenshot: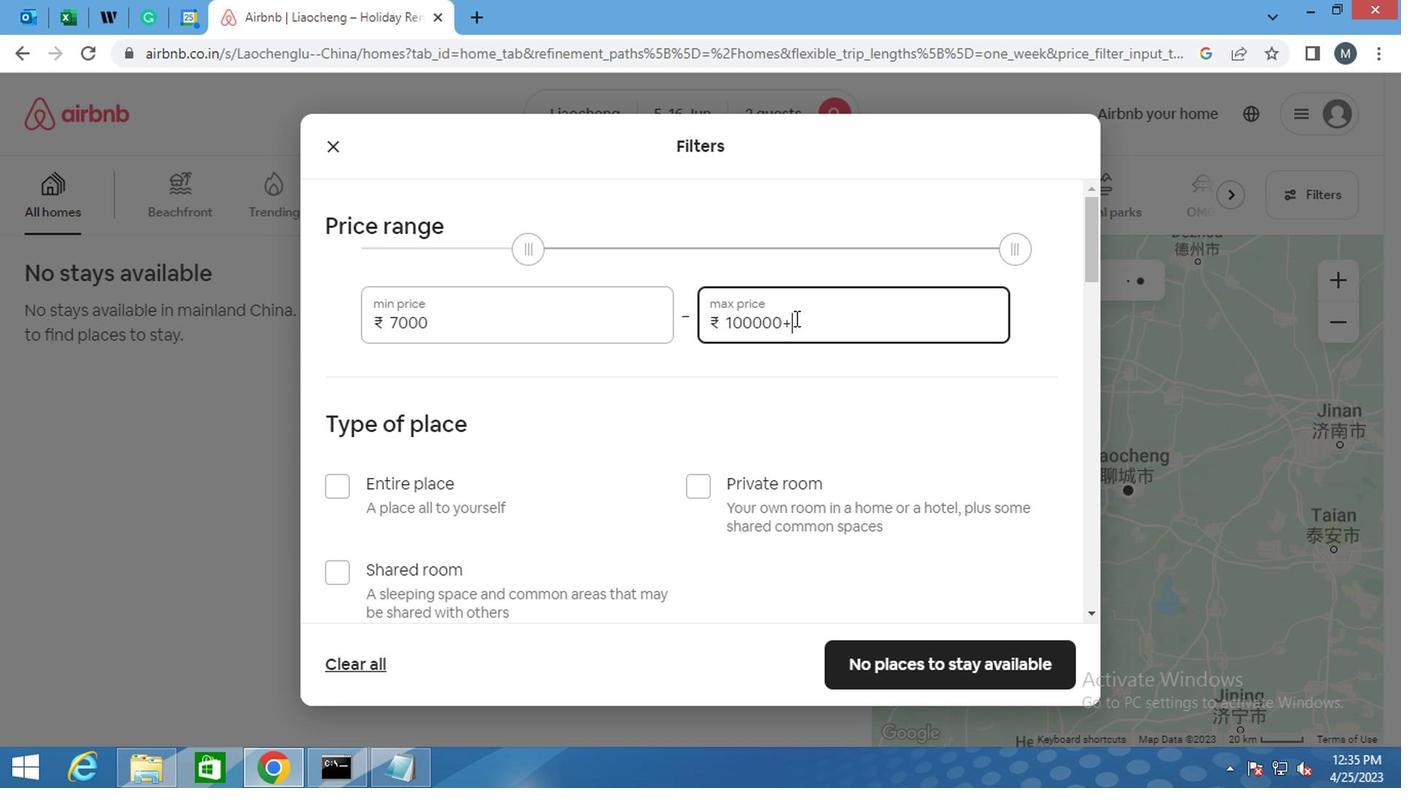 
Action: Mouse moved to (784, 321)
Screenshot: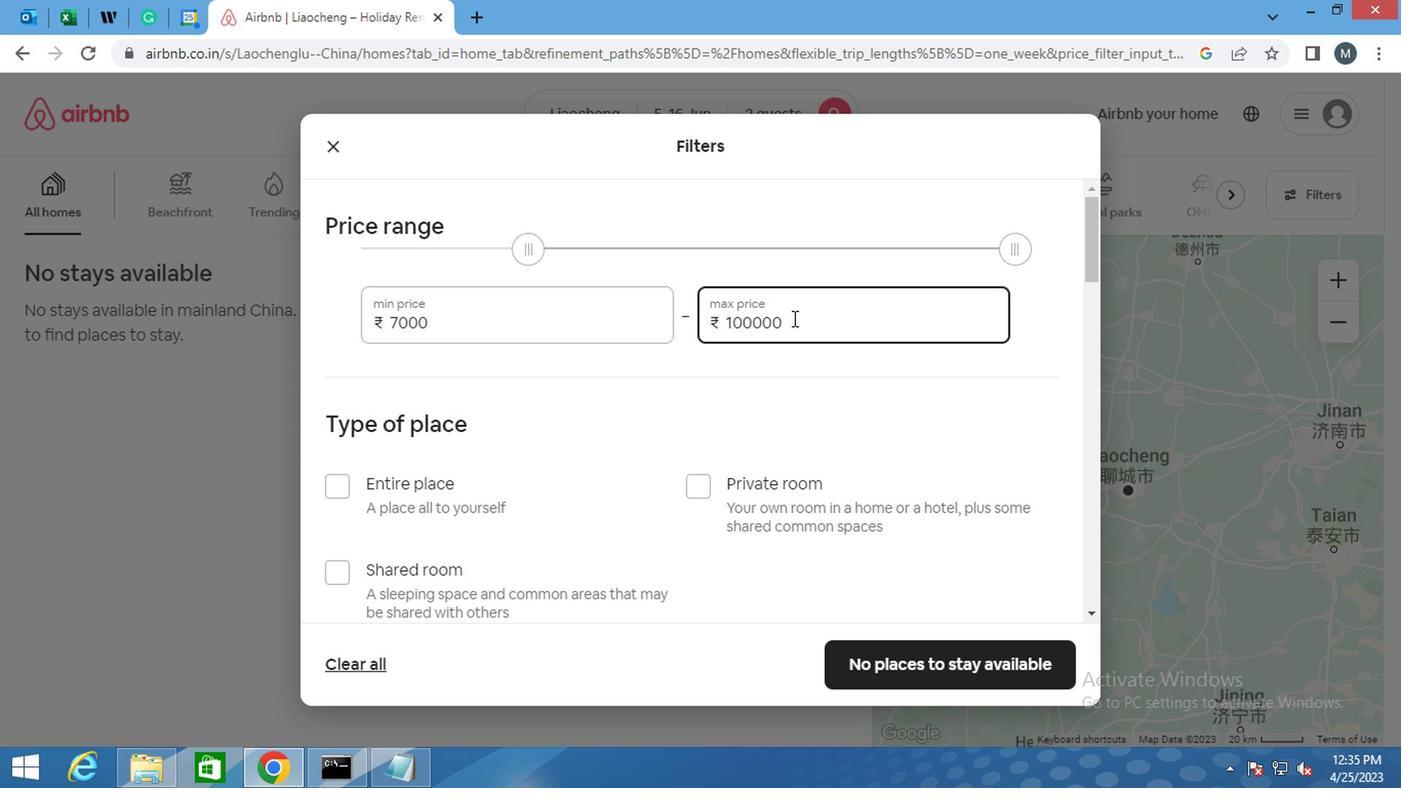 
Action: Key pressed <Key.backspace>
Screenshot: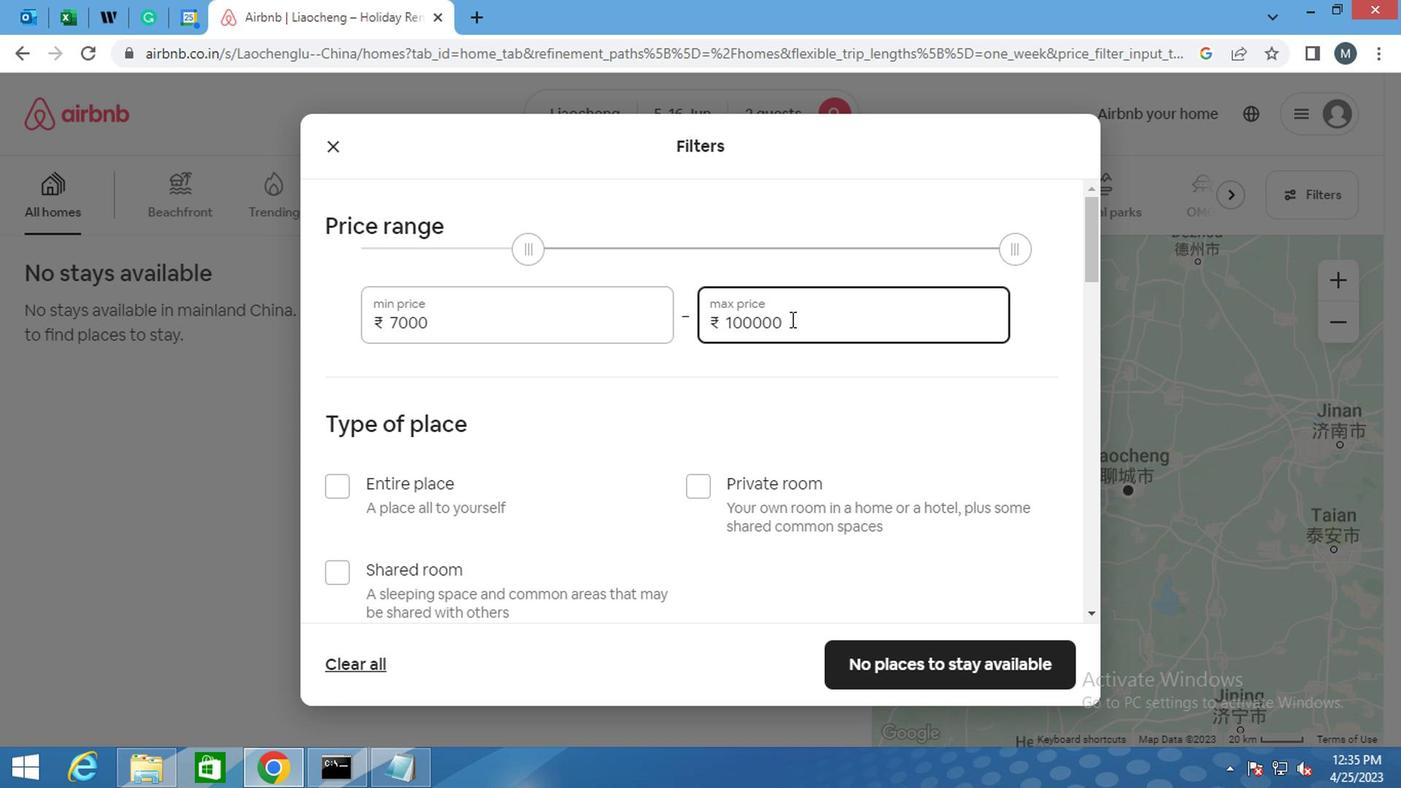
Action: Mouse moved to (784, 321)
Screenshot: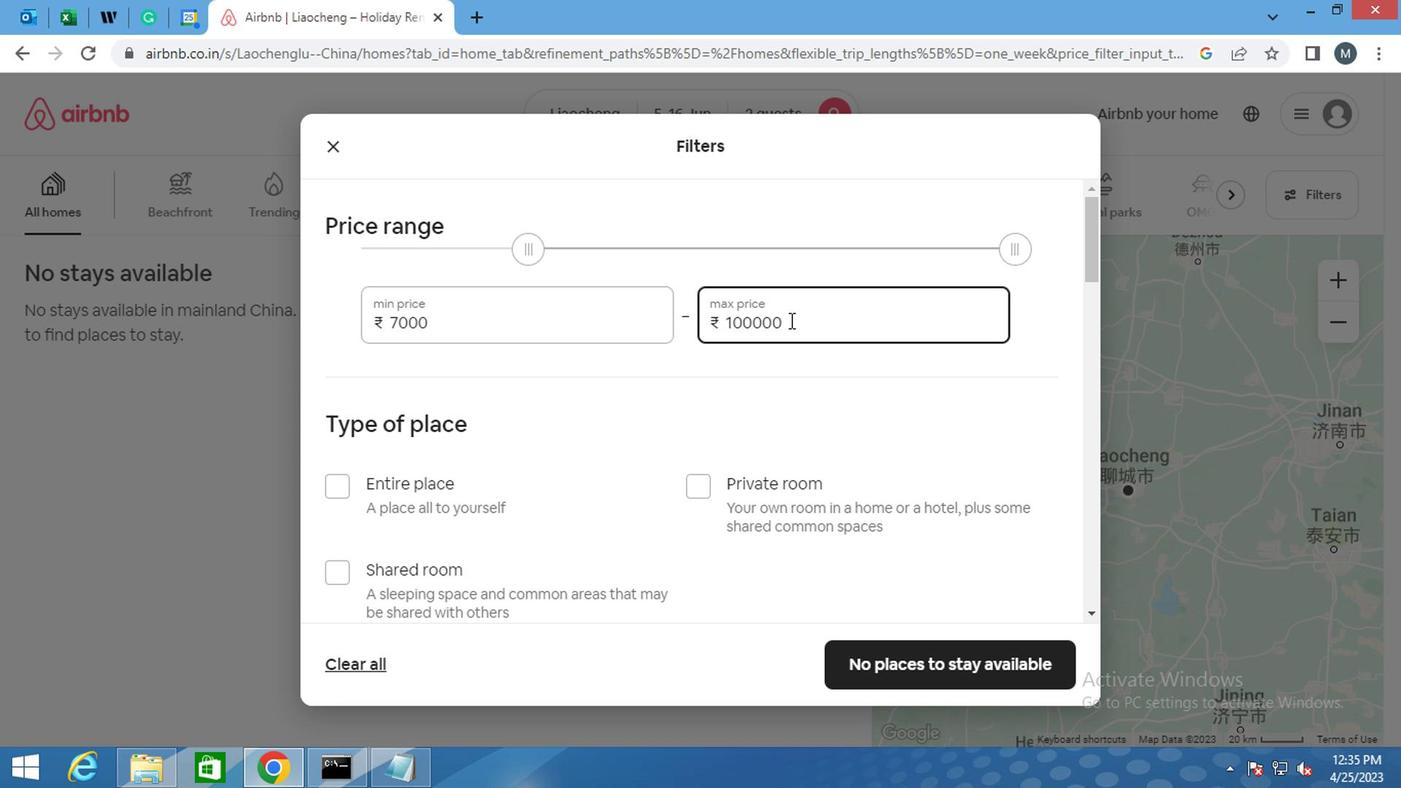 
Action: Key pressed <Key.backspace>
Screenshot: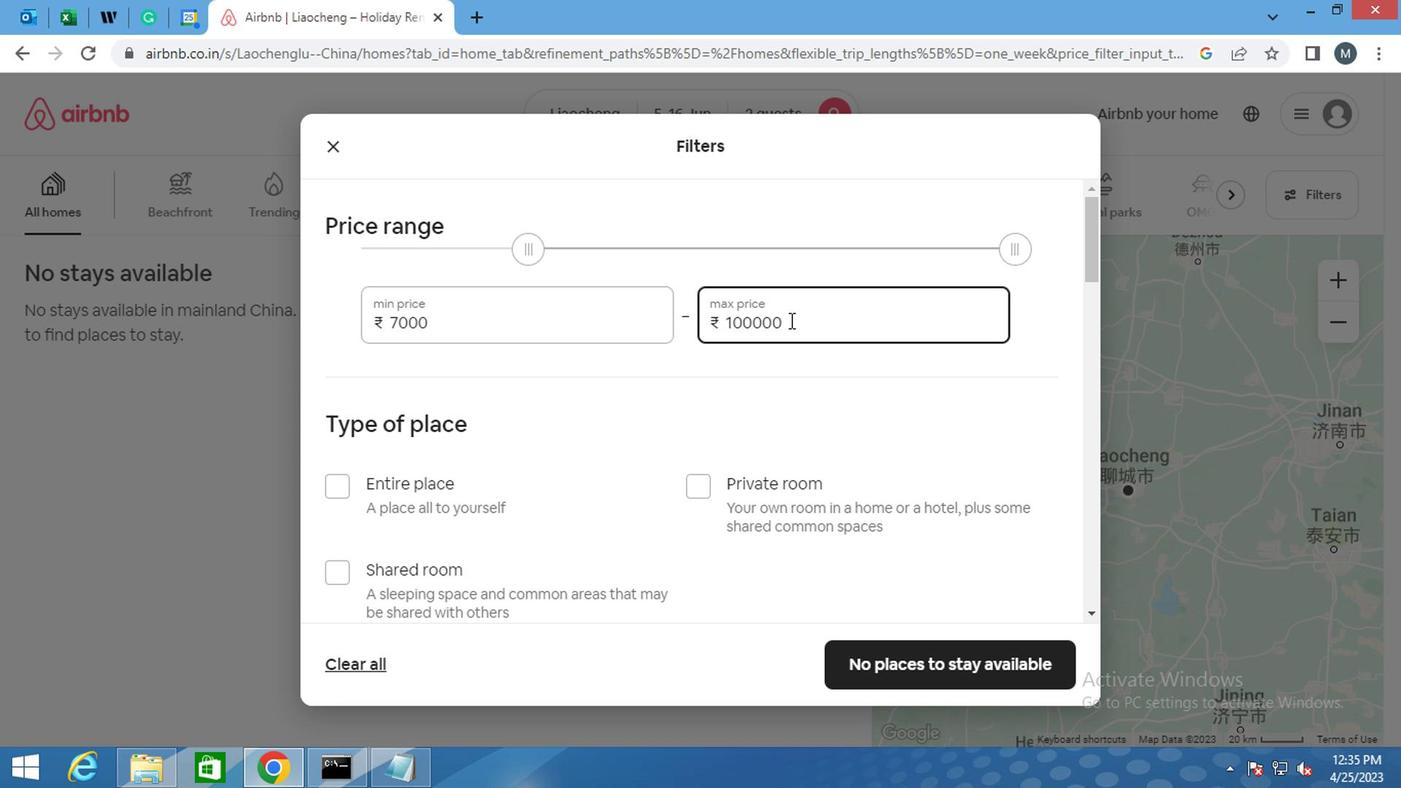 
Action: Mouse moved to (782, 321)
Screenshot: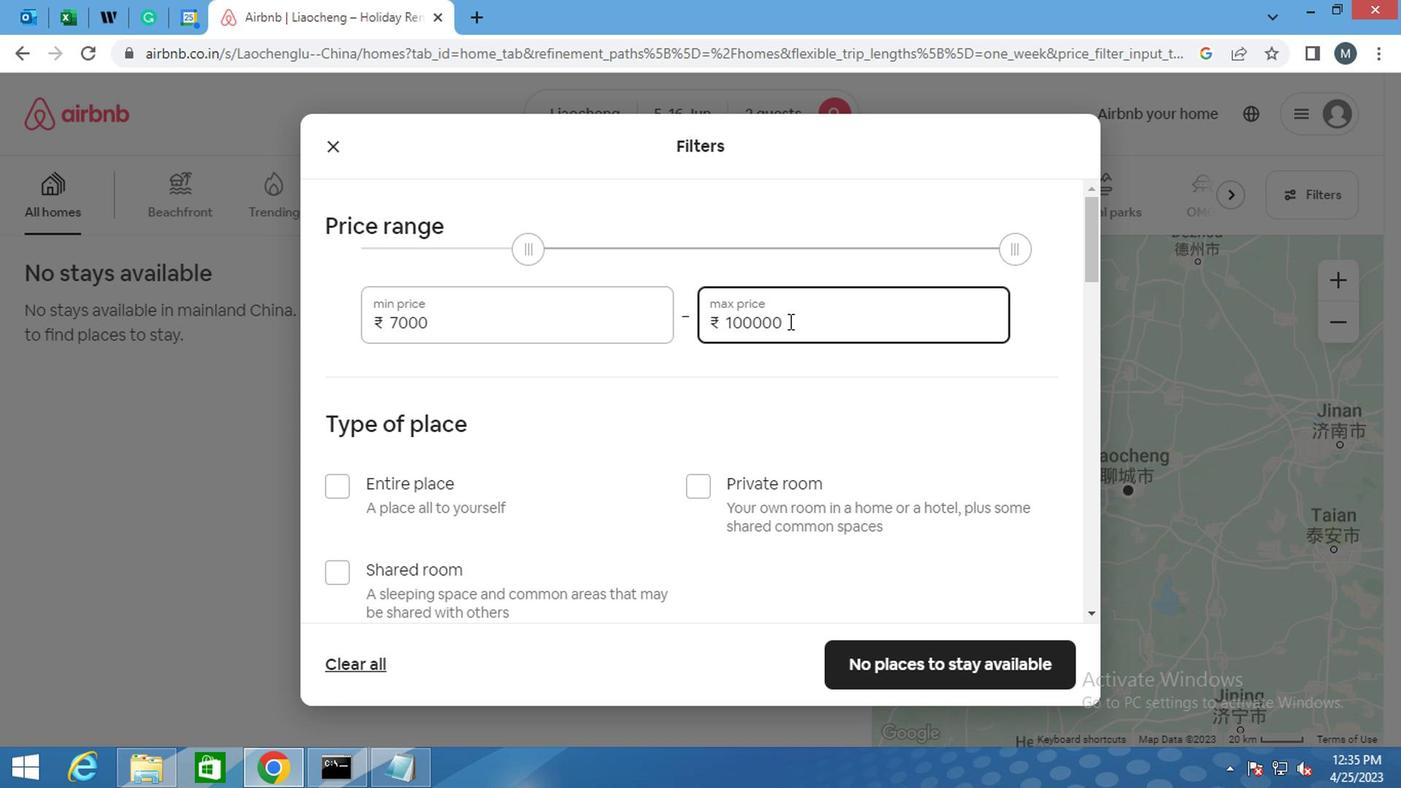 
Action: Key pressed <Key.backspace><Key.backspace><Key.backspace><Key.backspace><Key.backspace><Key.backspace><Key.backspace><Key.backspace><Key.backspace>
Screenshot: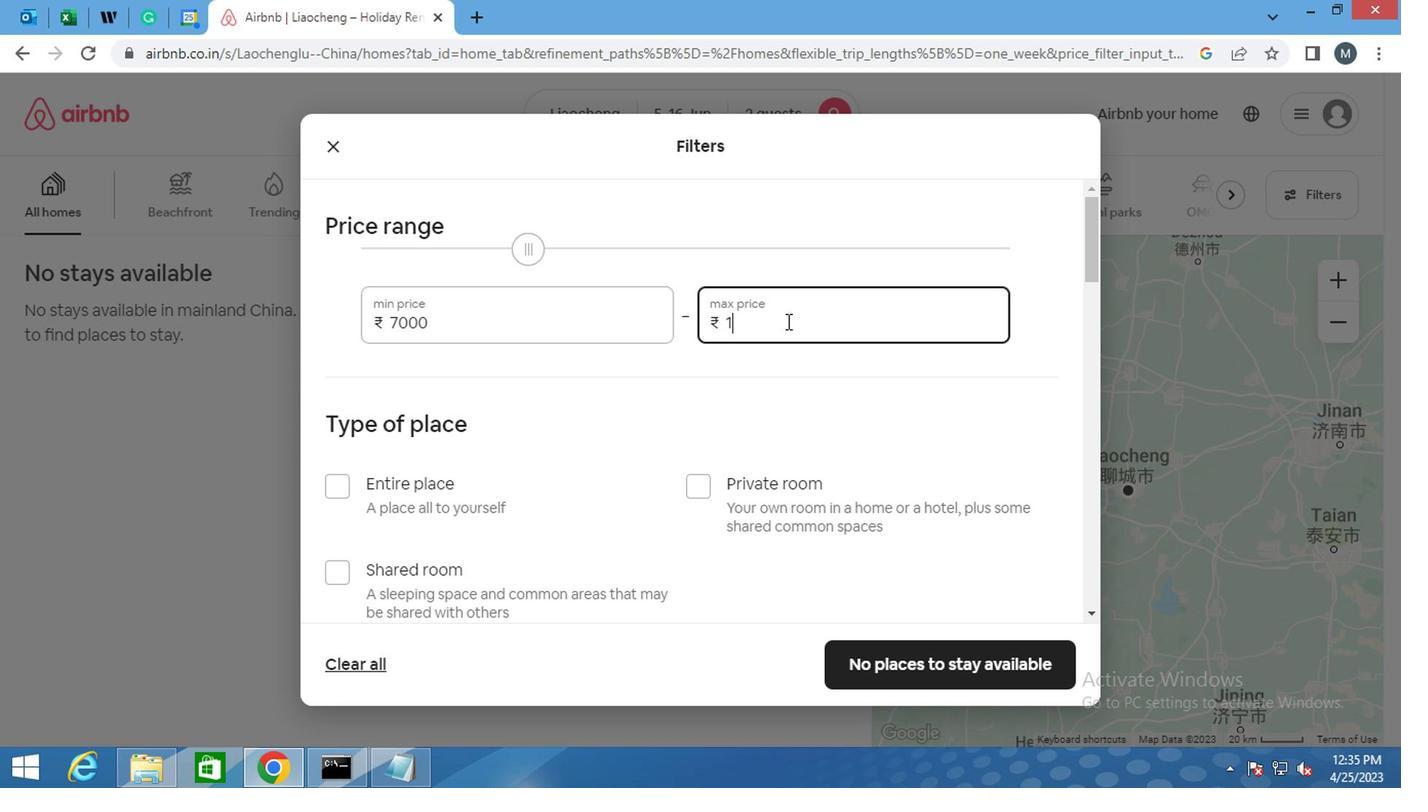 
Action: Mouse moved to (782, 321)
Screenshot: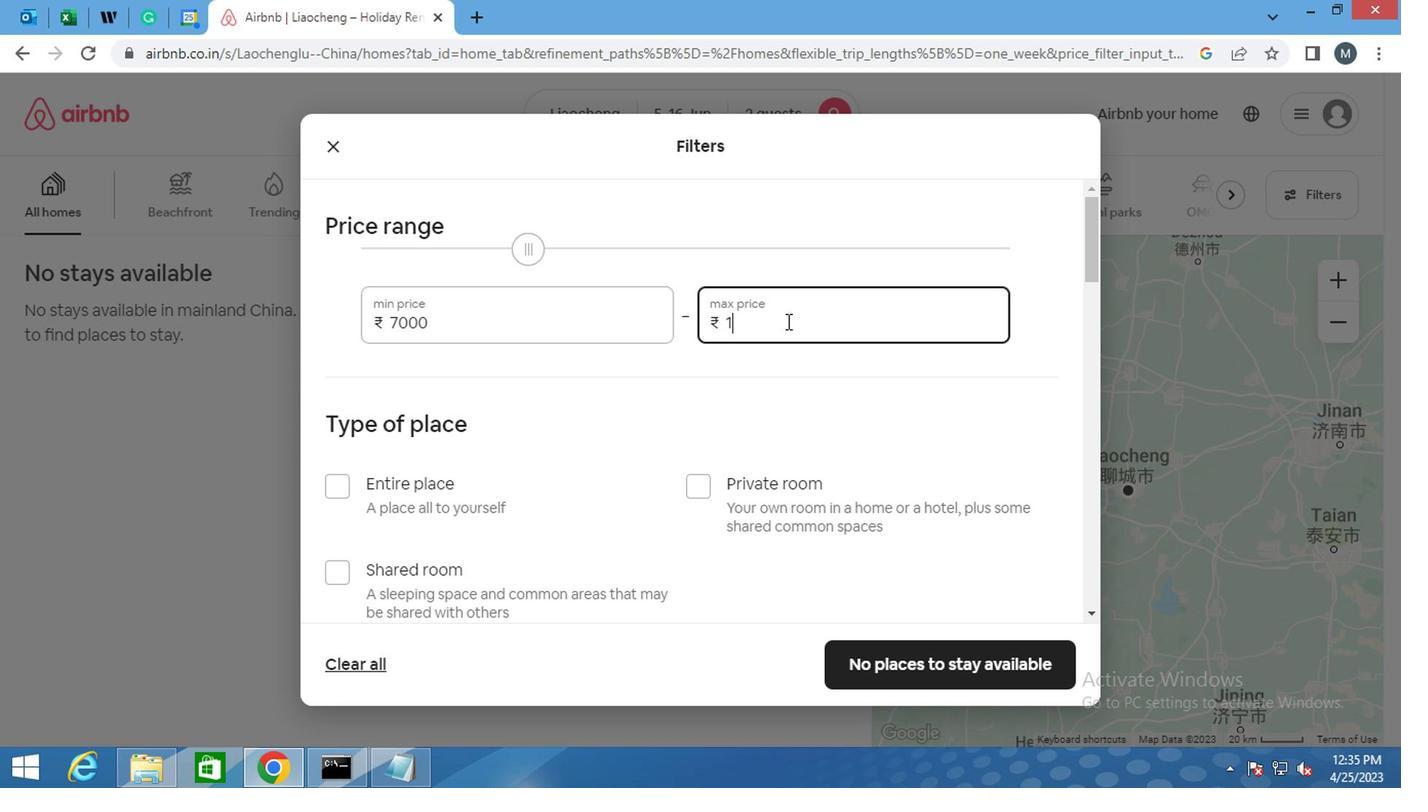 
Action: Key pressed <Key.backspace><Key.backspace>
Screenshot: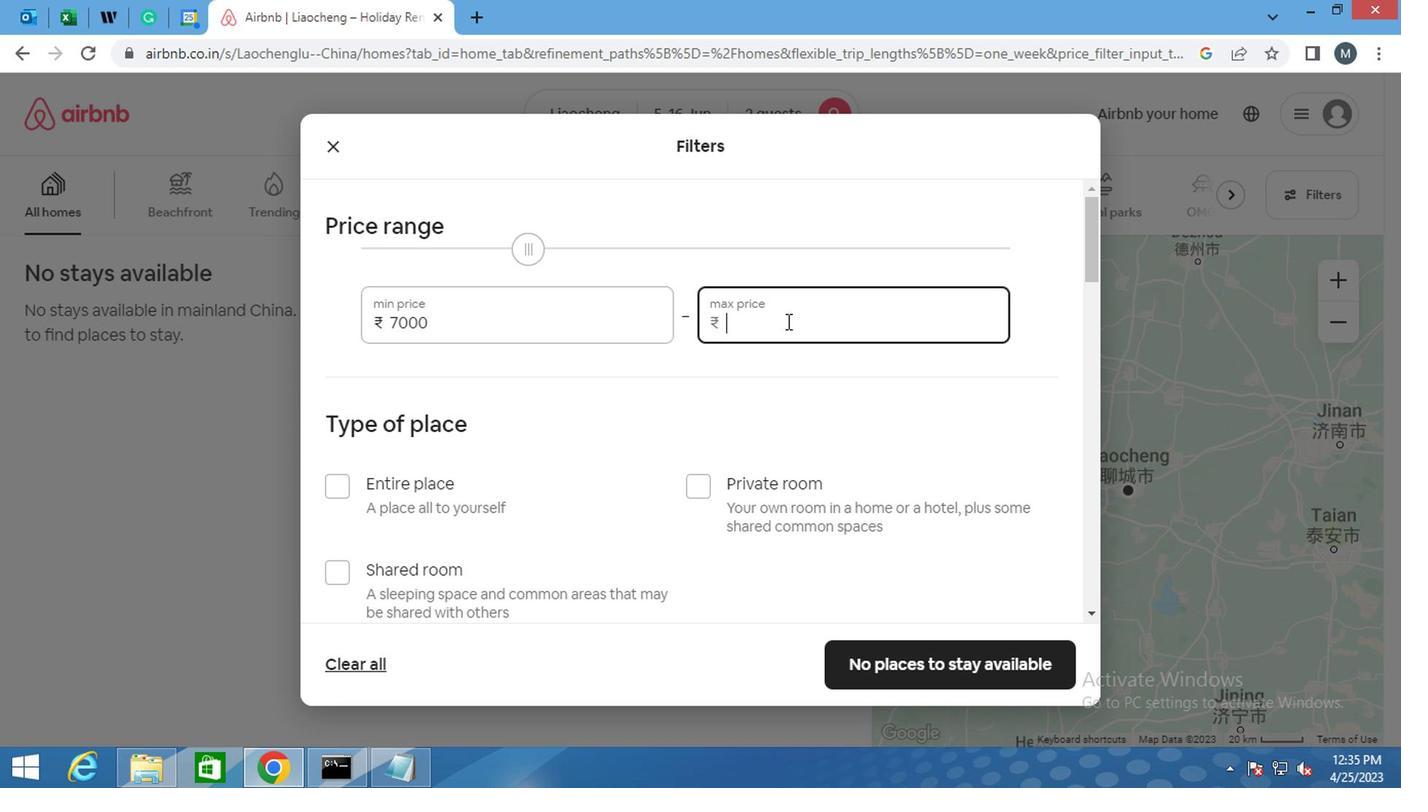 
Action: Mouse moved to (769, 331)
Screenshot: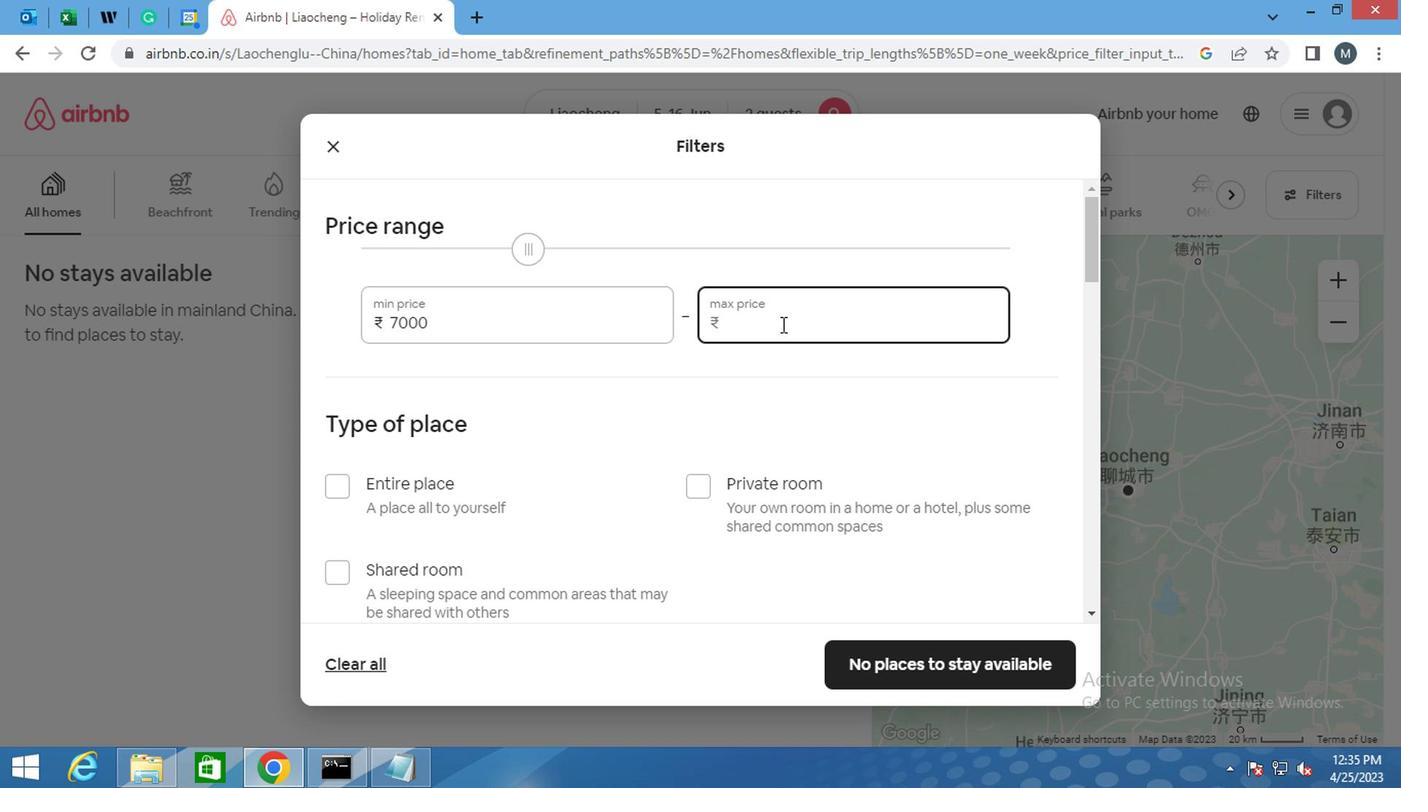 
Action: Key pressed 15000
Screenshot: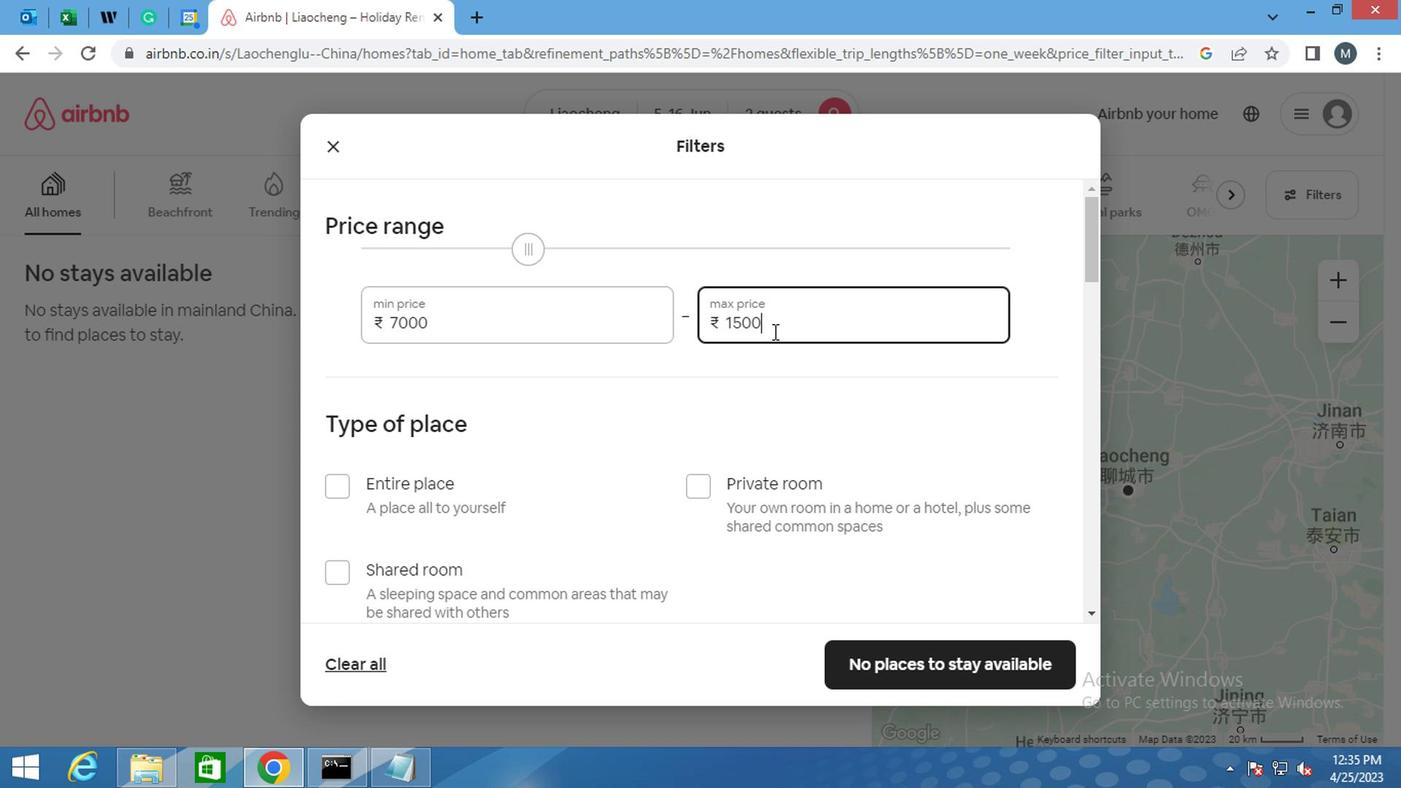 
Action: Mouse moved to (743, 354)
Screenshot: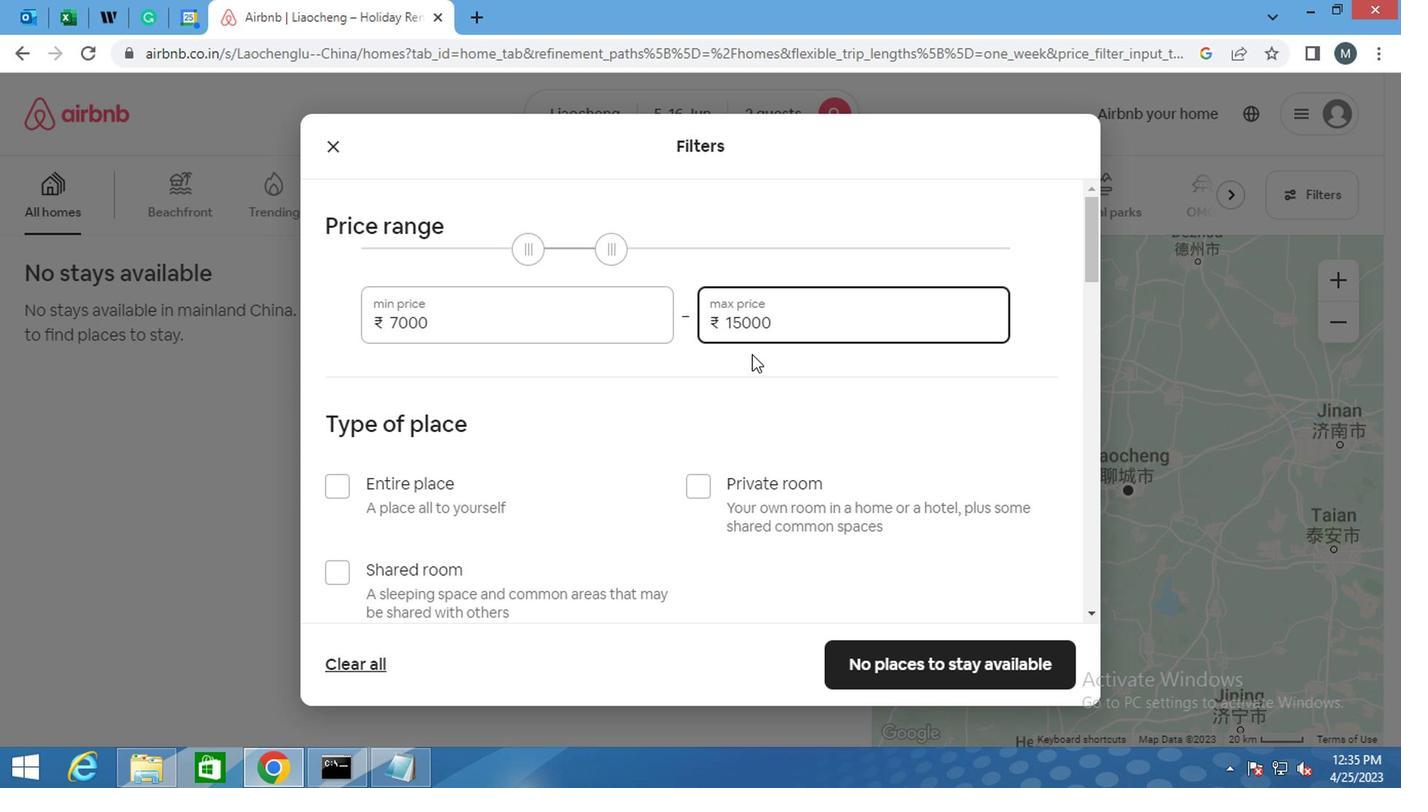 
Action: Mouse scrolled (743, 353) with delta (0, 0)
Screenshot: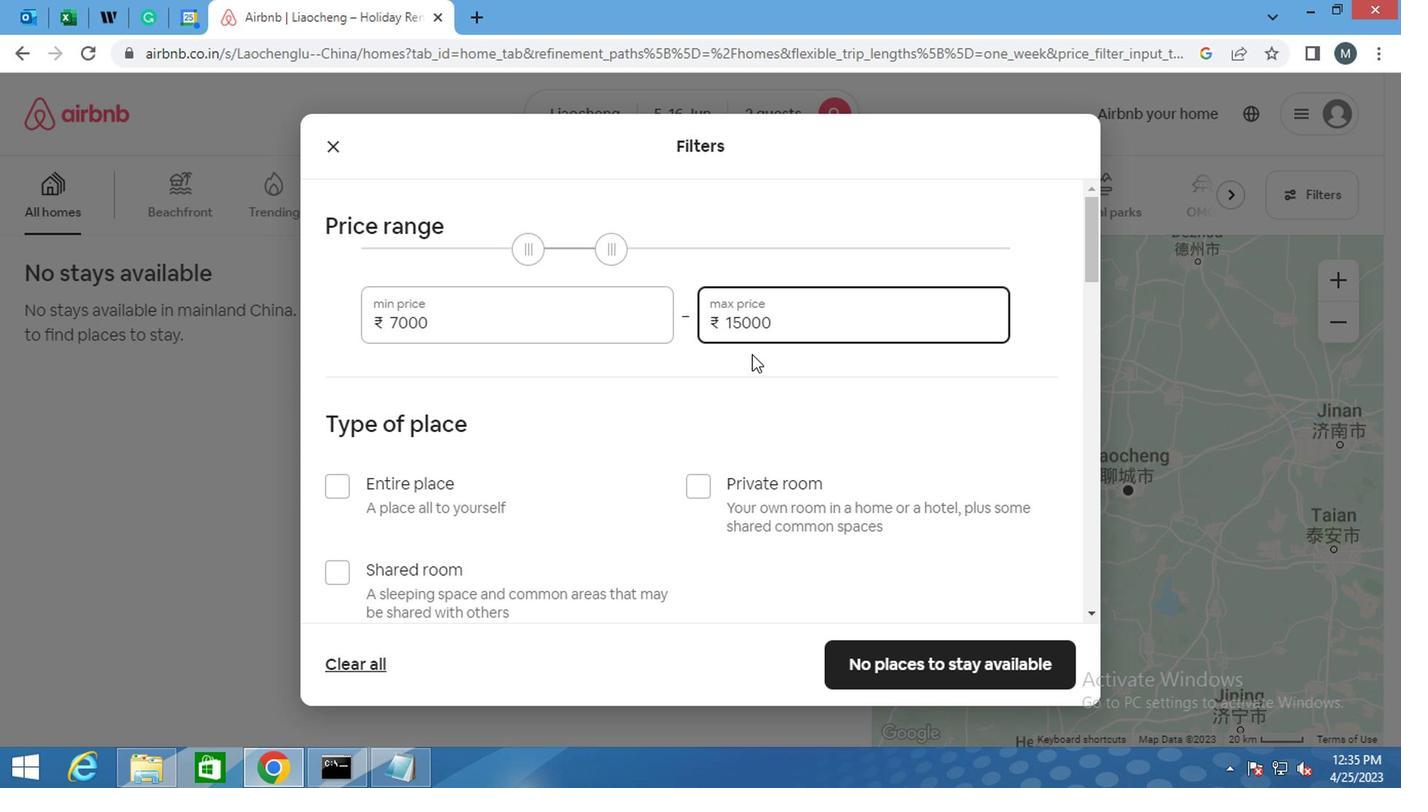 
Action: Mouse moved to (743, 354)
Screenshot: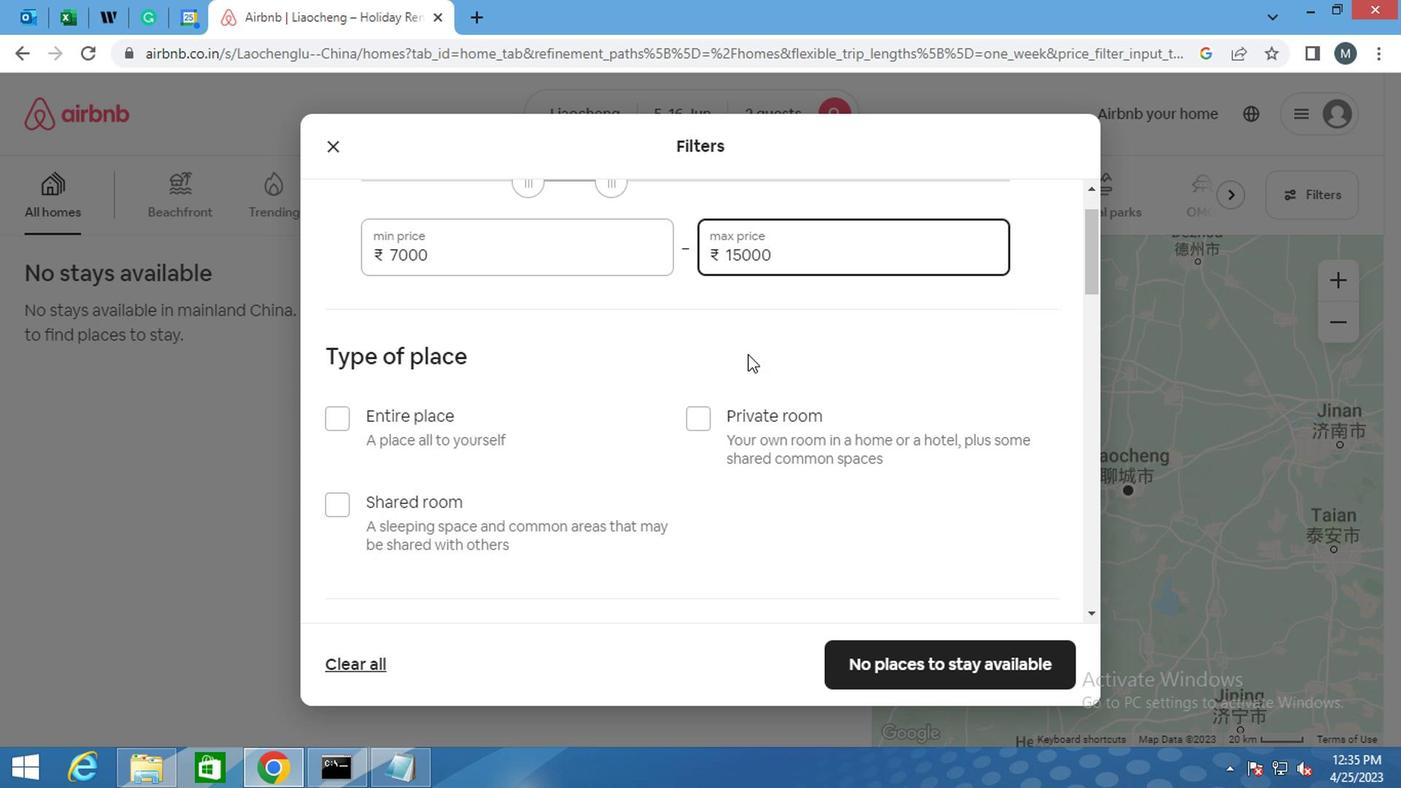 
Action: Mouse scrolled (743, 353) with delta (0, 0)
Screenshot: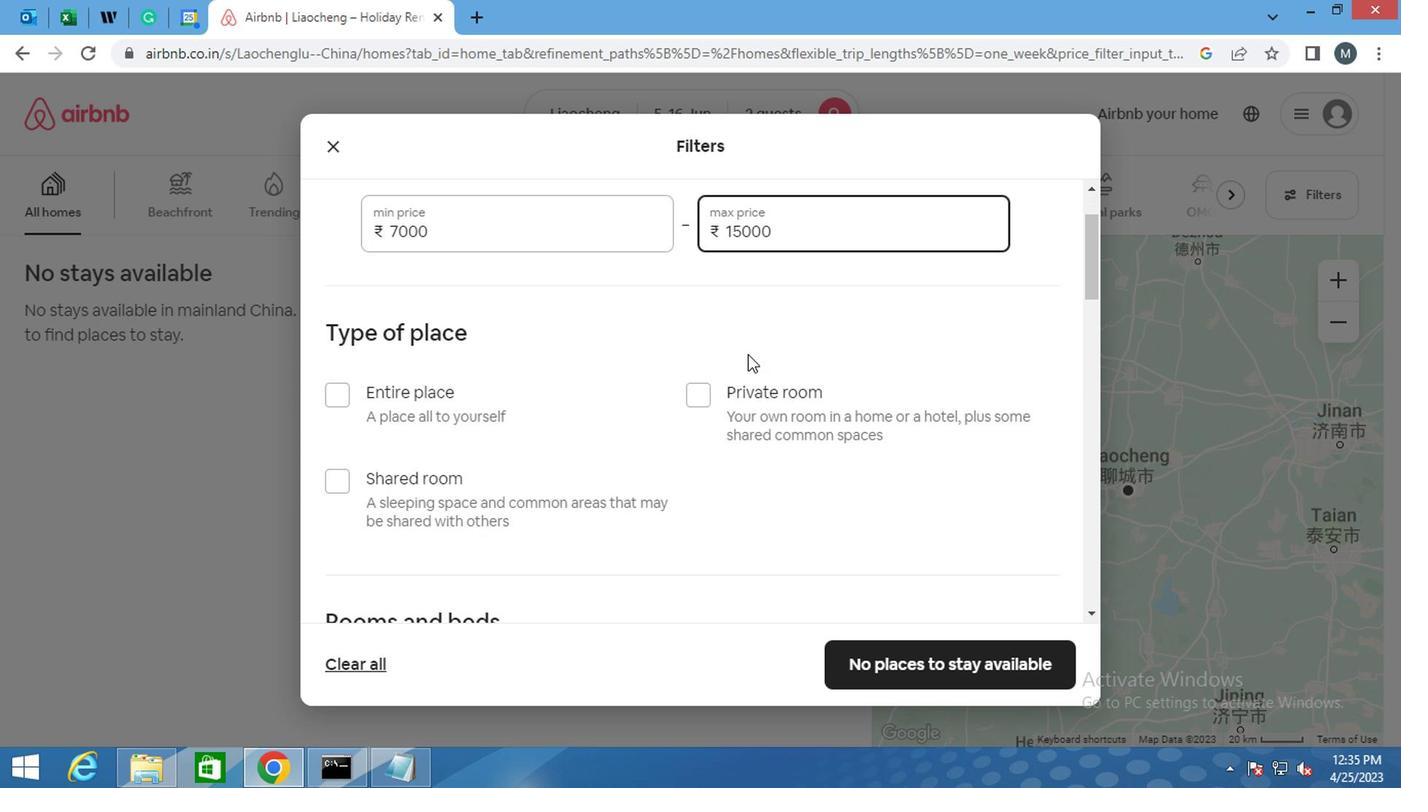 
Action: Mouse moved to (734, 356)
Screenshot: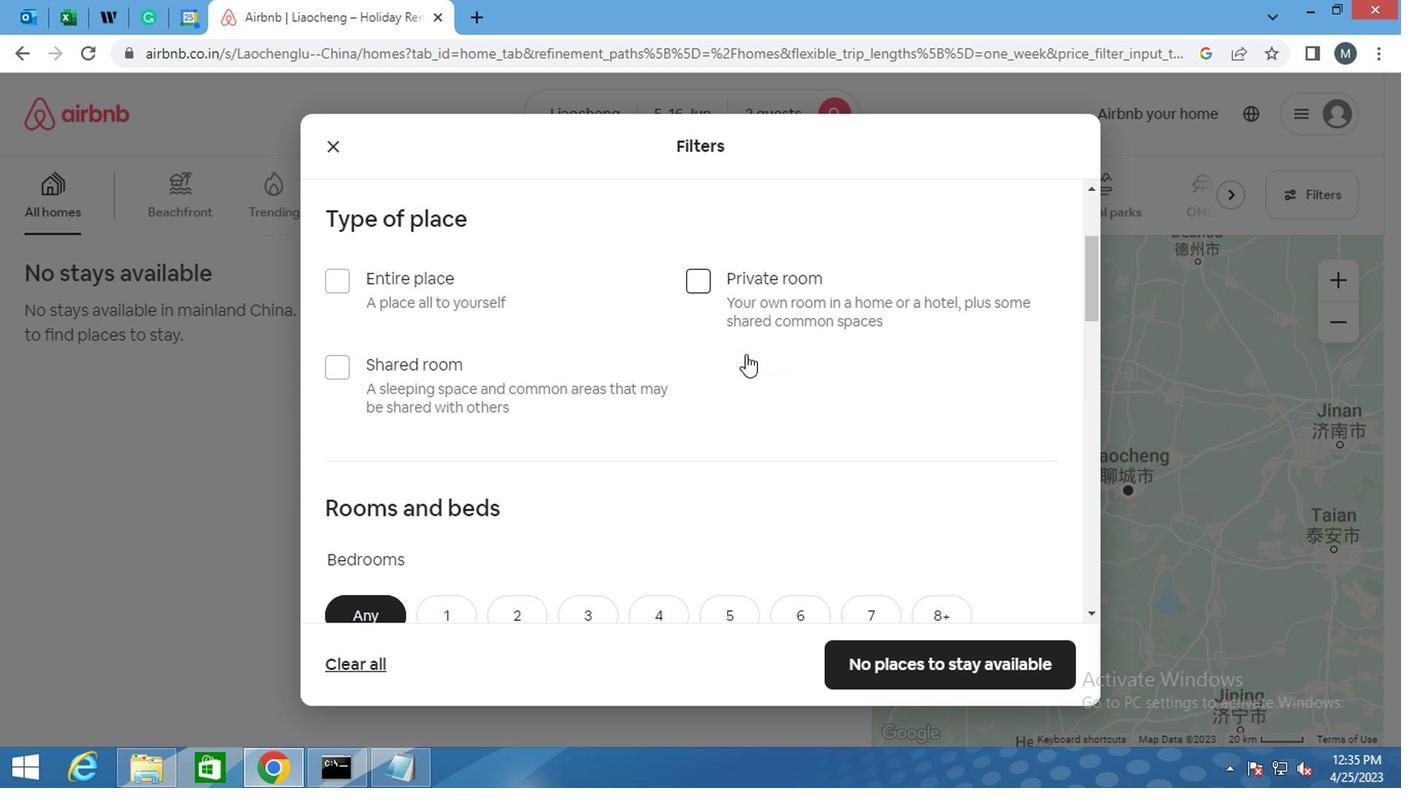 
Action: Mouse scrolled (734, 356) with delta (0, 0)
Screenshot: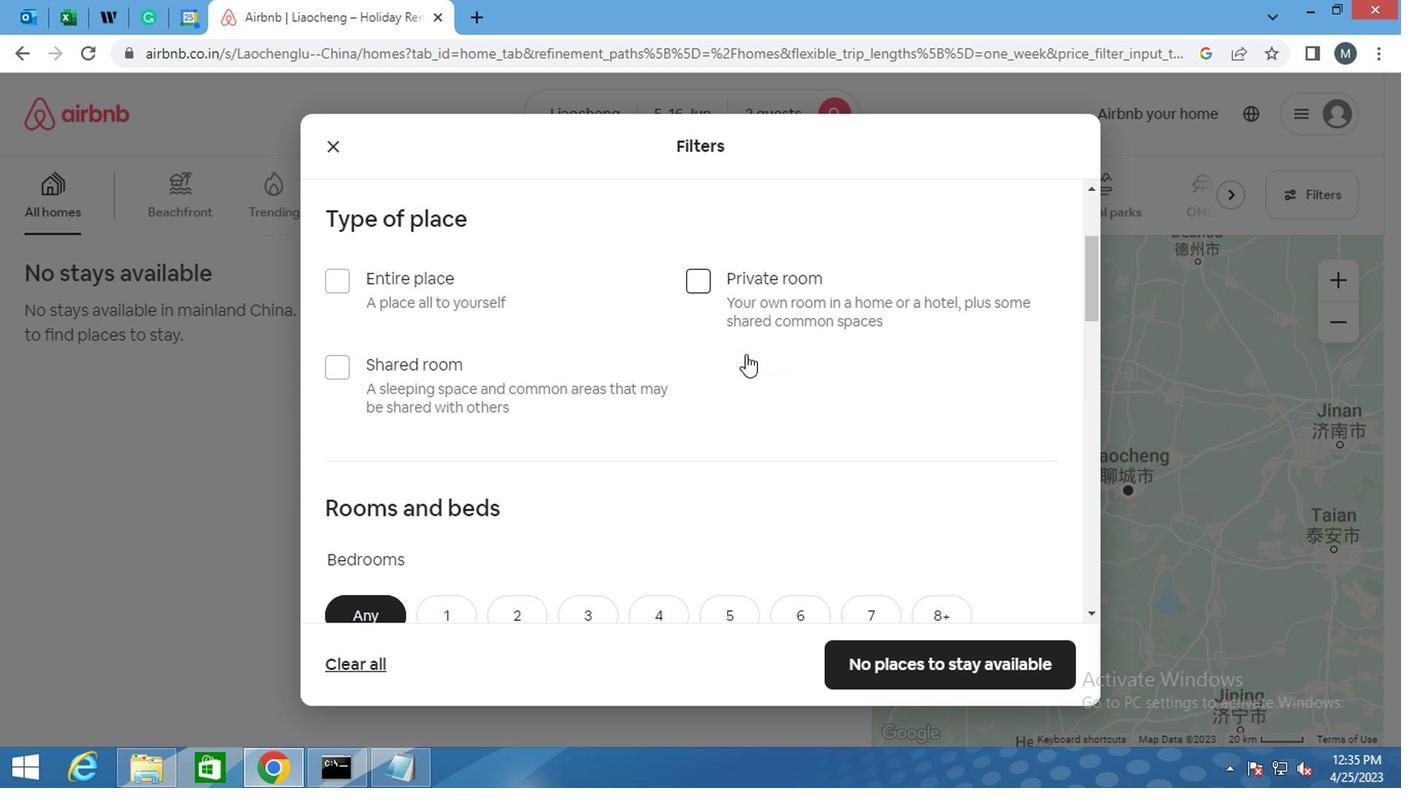 
Action: Mouse moved to (475, 394)
Screenshot: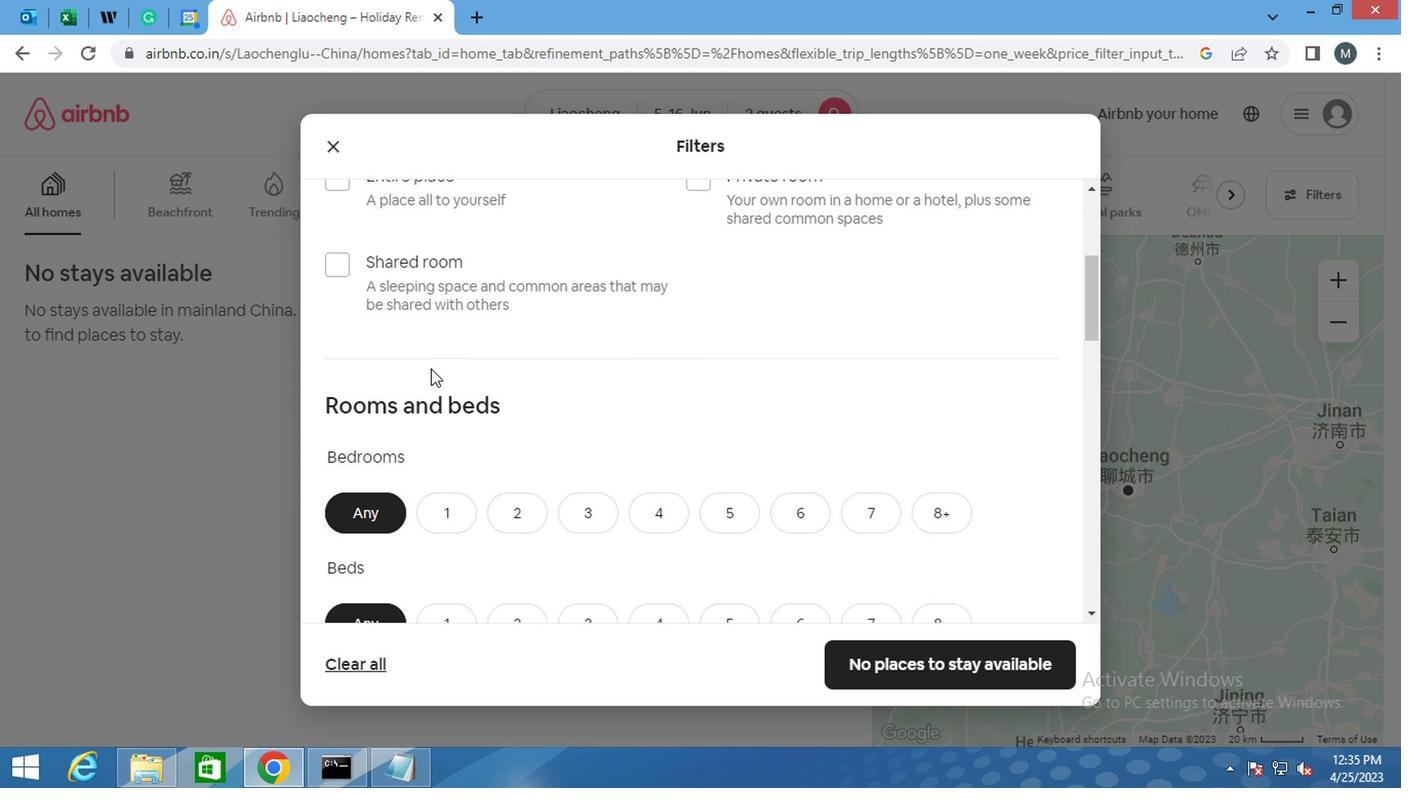 
Action: Mouse scrolled (475, 393) with delta (0, 0)
Screenshot: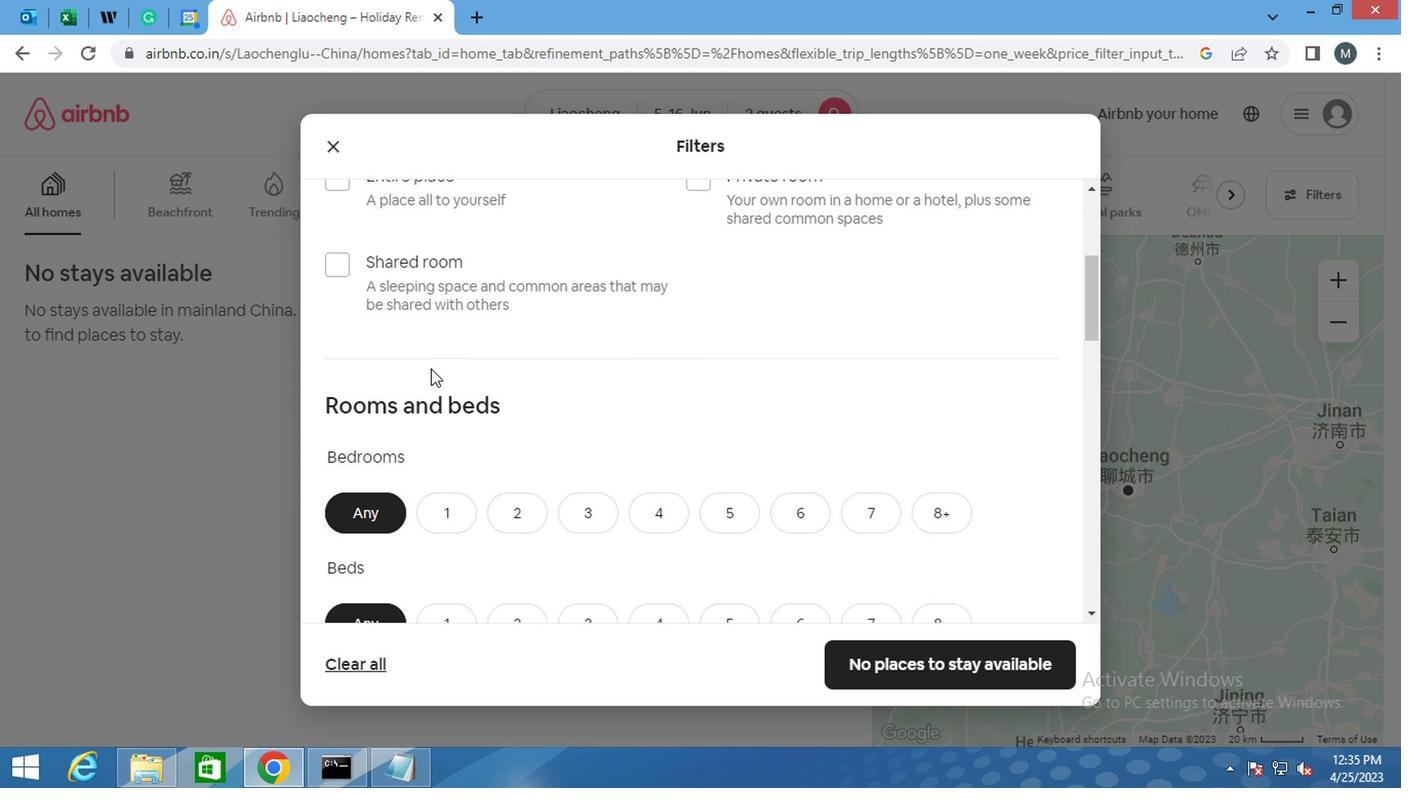 
Action: Mouse moved to (474, 396)
Screenshot: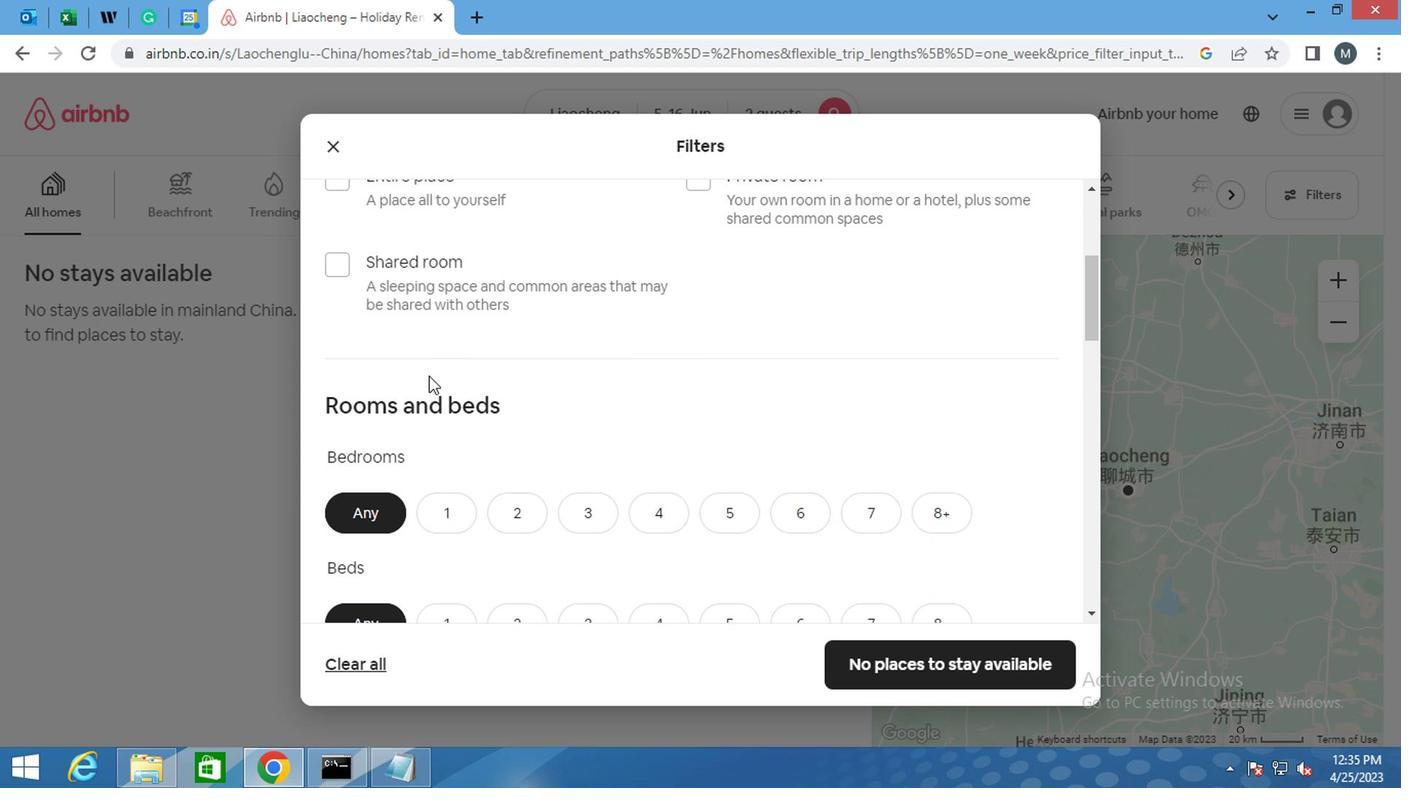 
Action: Mouse scrolled (474, 394) with delta (0, -1)
Screenshot: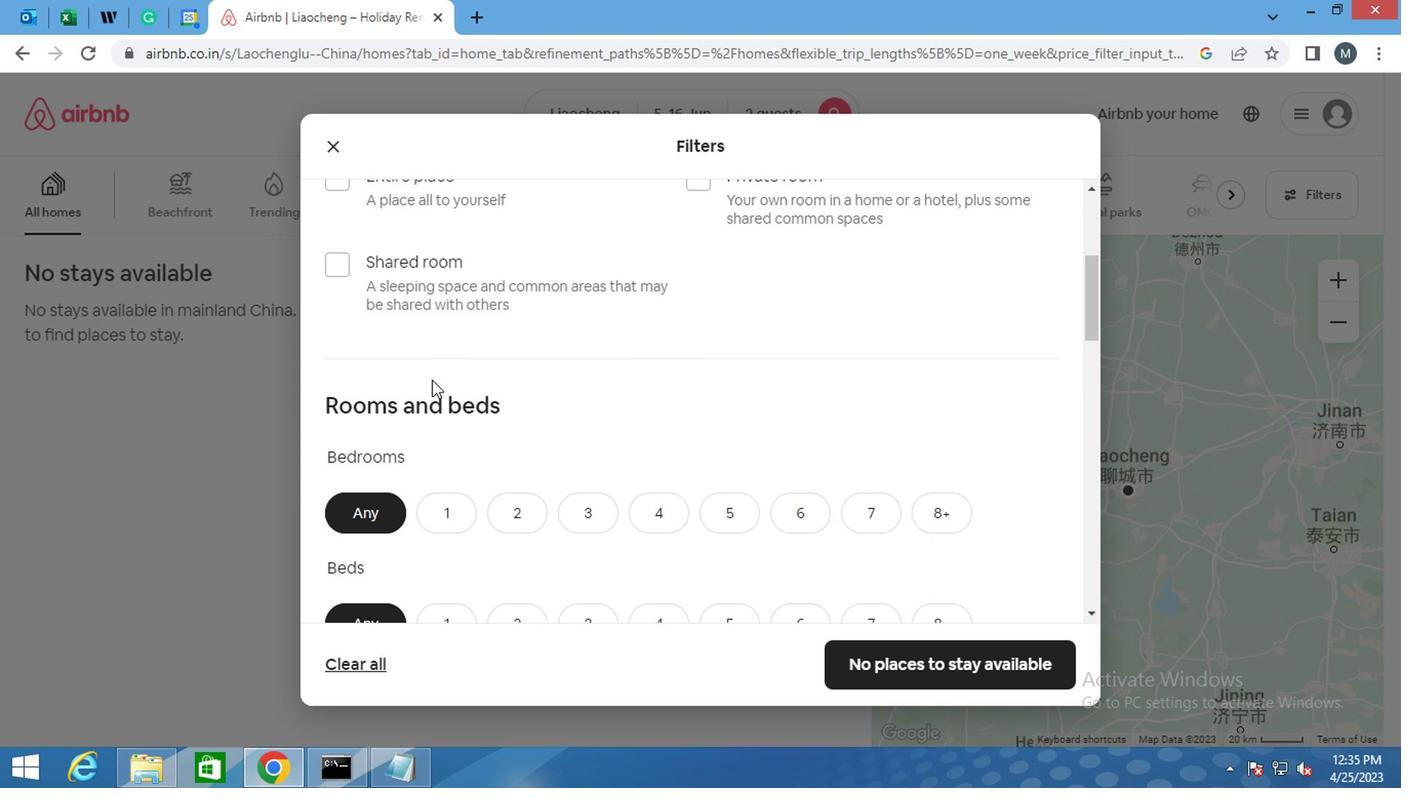 
Action: Mouse moved to (464, 398)
Screenshot: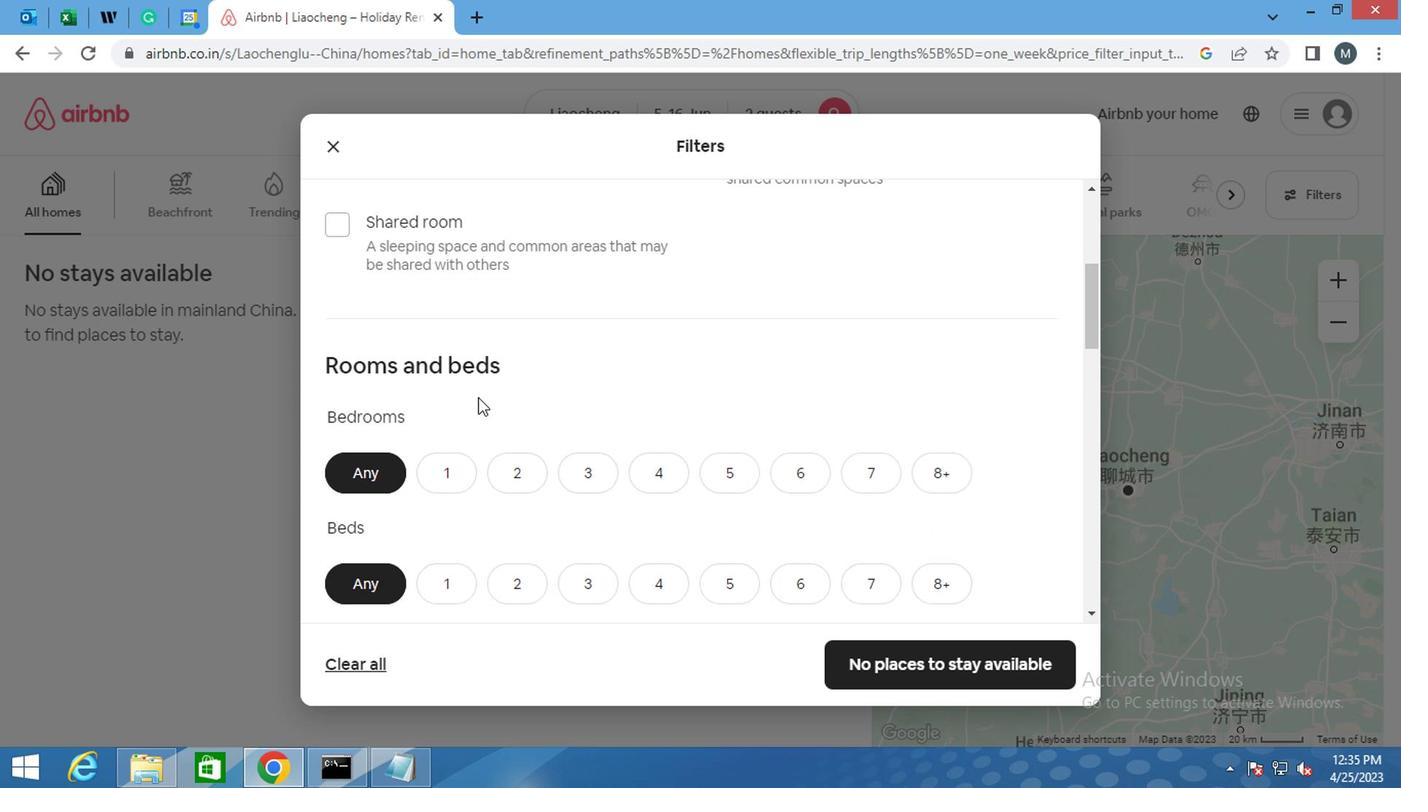 
Action: Mouse scrolled (464, 399) with delta (0, 0)
Screenshot: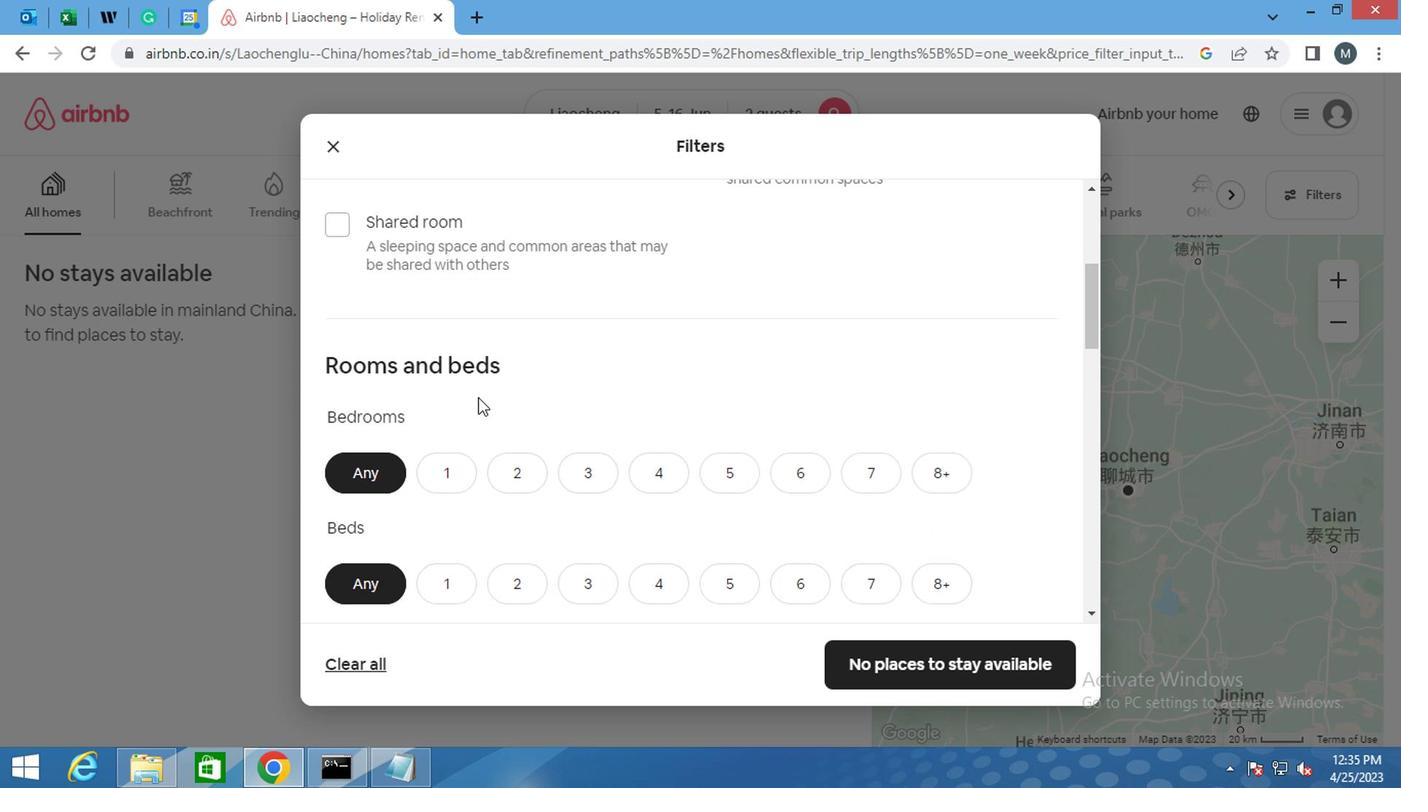 
Action: Mouse scrolled (464, 399) with delta (0, 0)
Screenshot: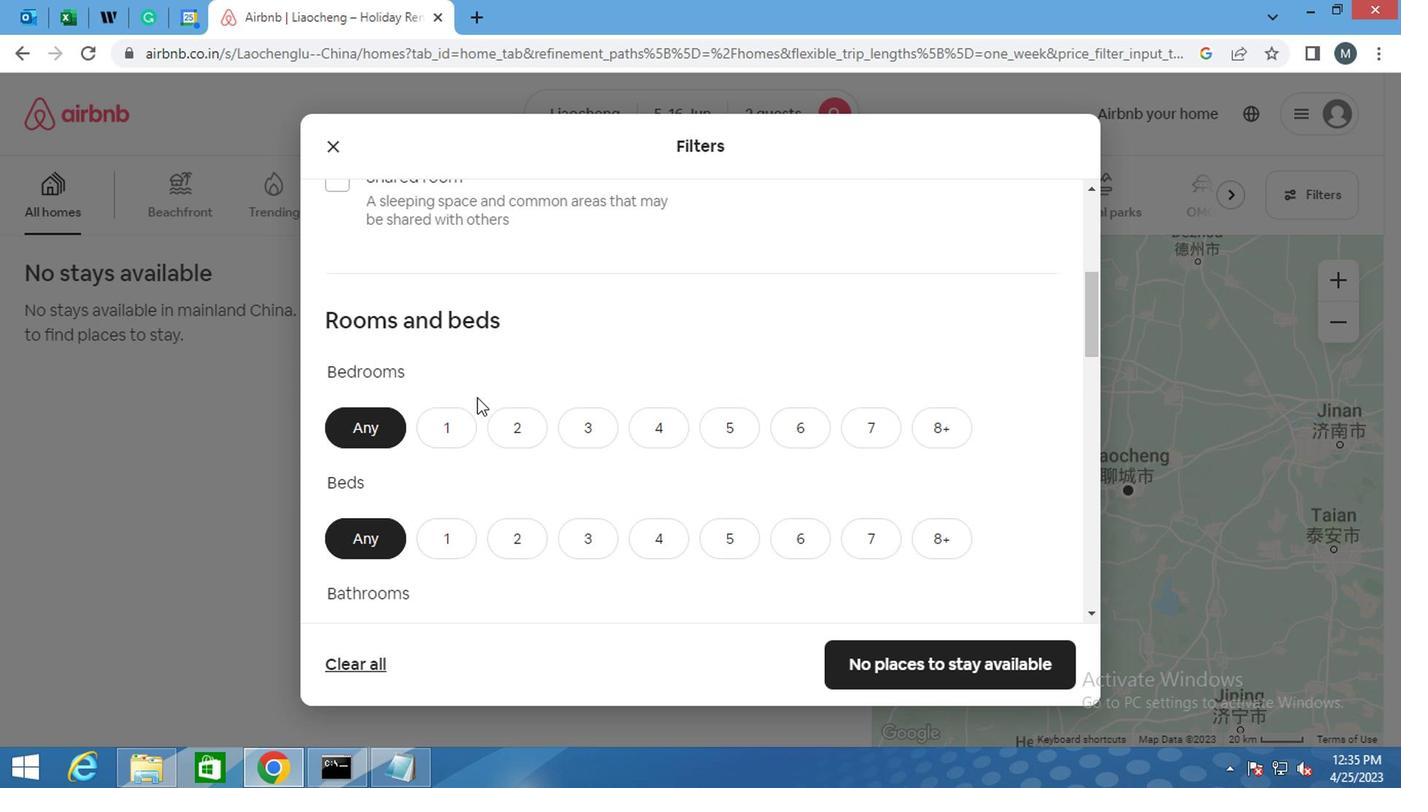 
Action: Mouse moved to (464, 398)
Screenshot: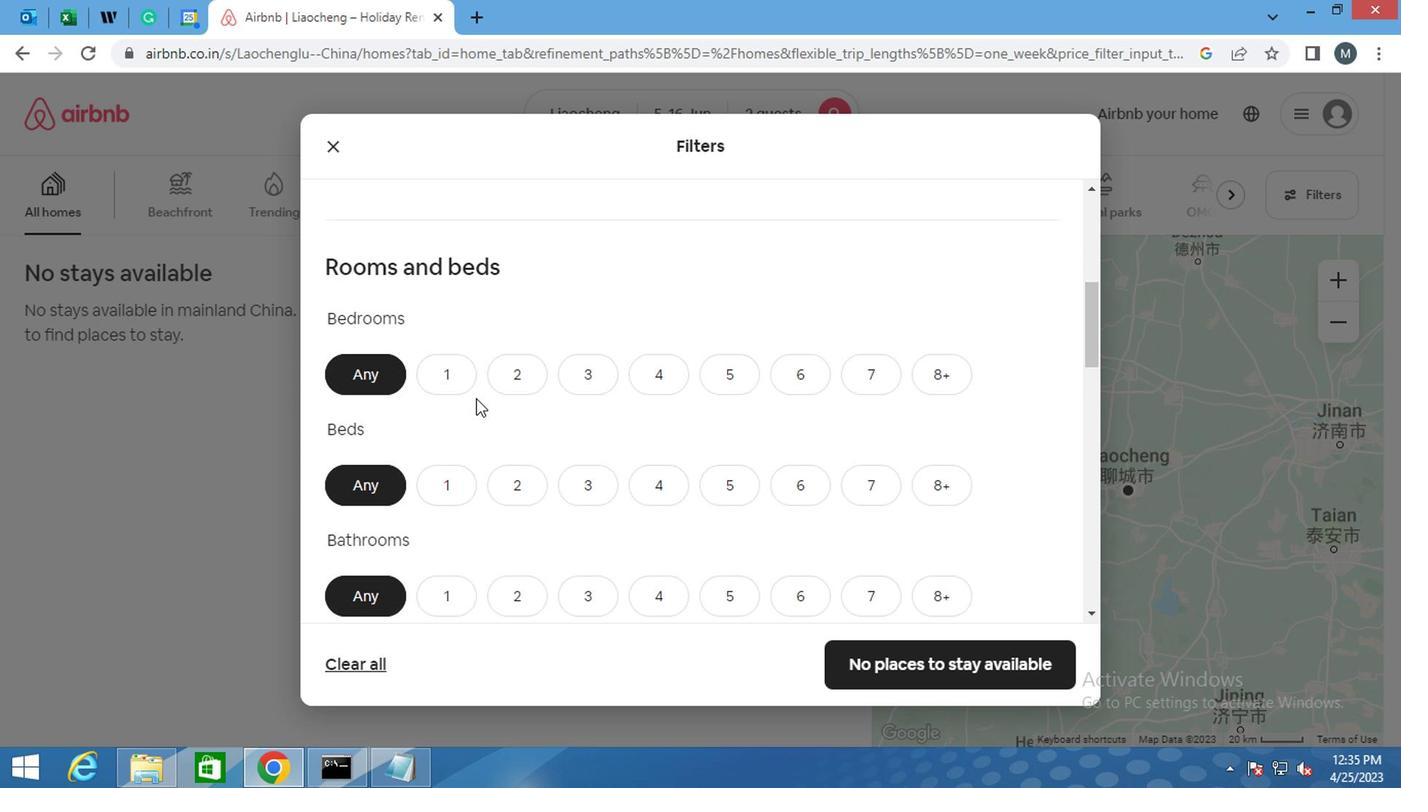 
Action: Mouse scrolled (464, 399) with delta (0, 0)
Screenshot: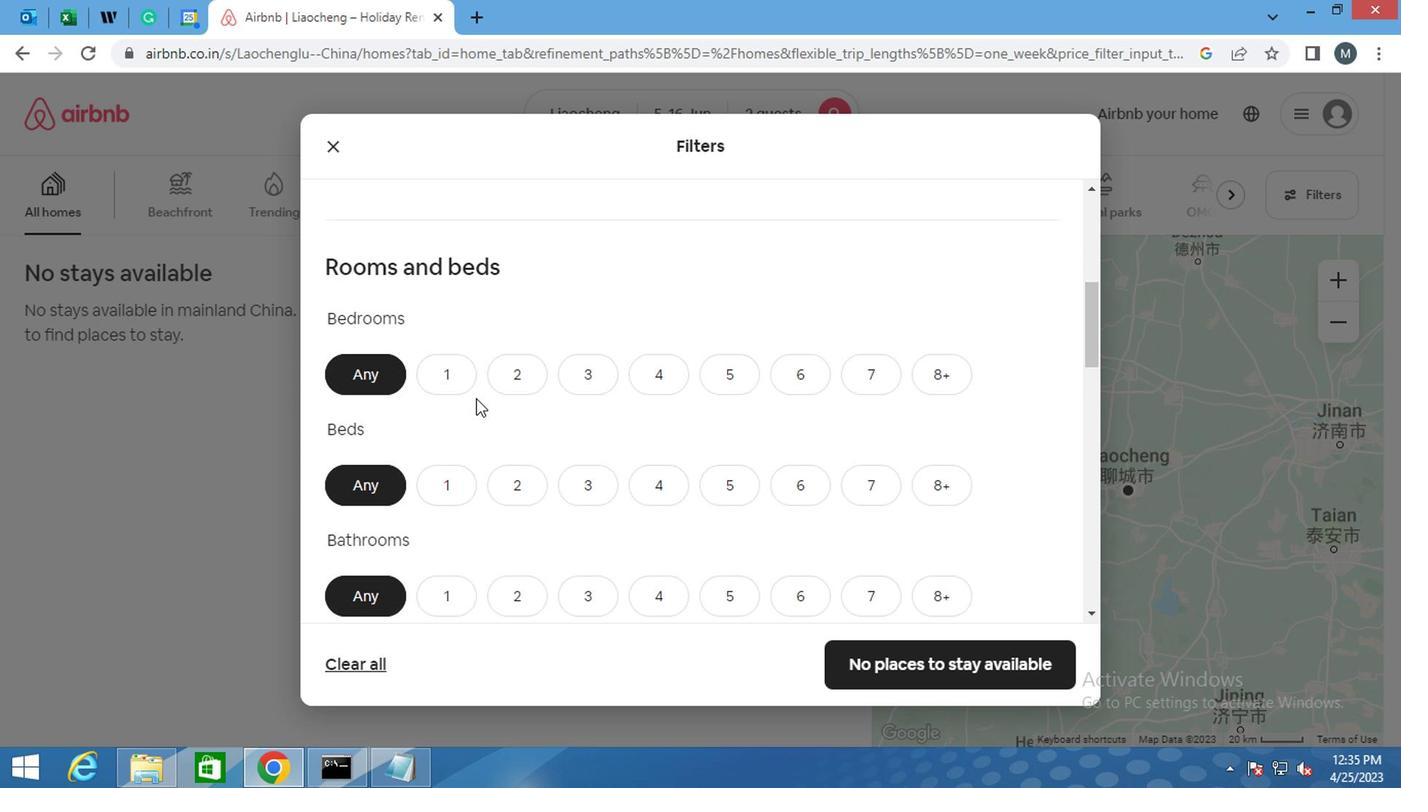 
Action: Mouse moved to (337, 272)
Screenshot: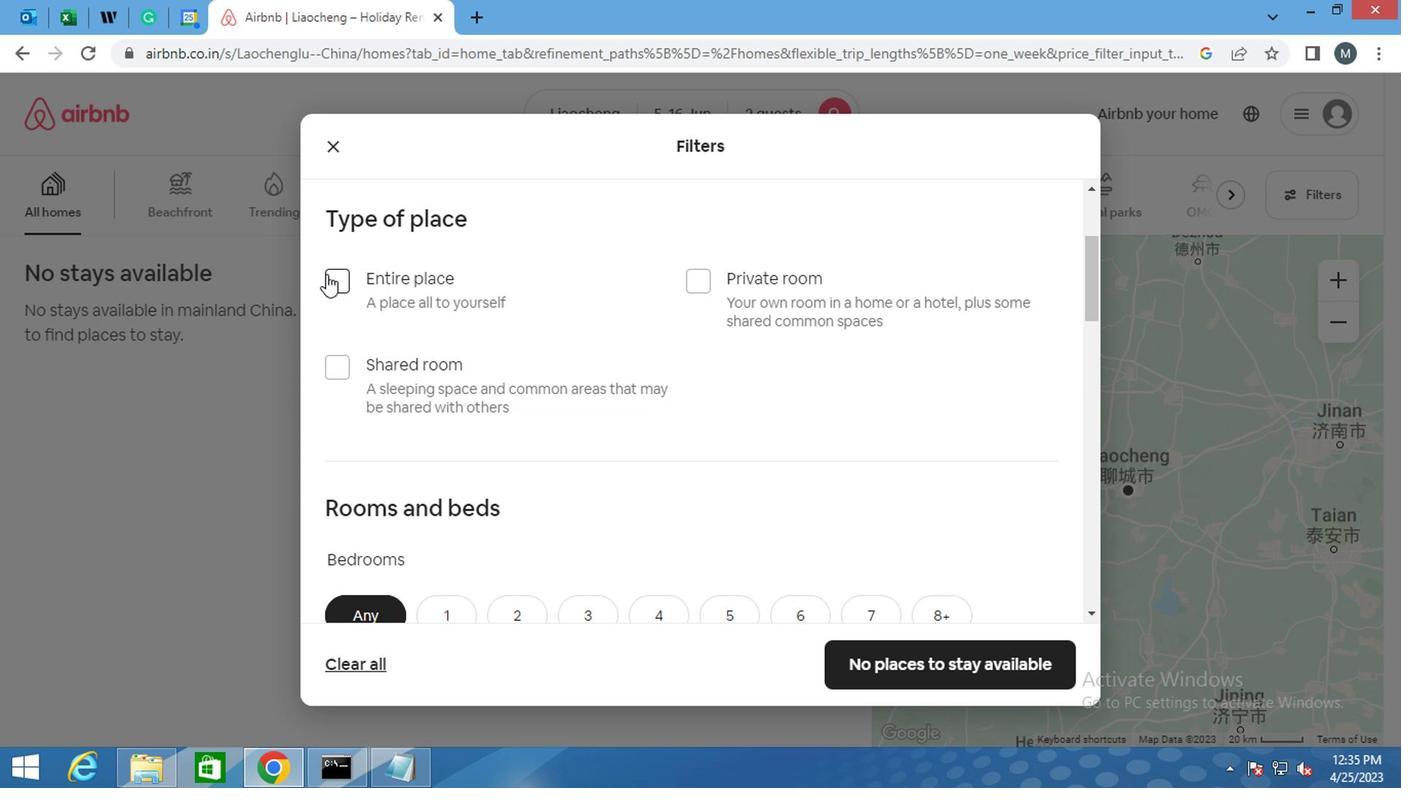 
Action: Mouse pressed left at (337, 272)
Screenshot: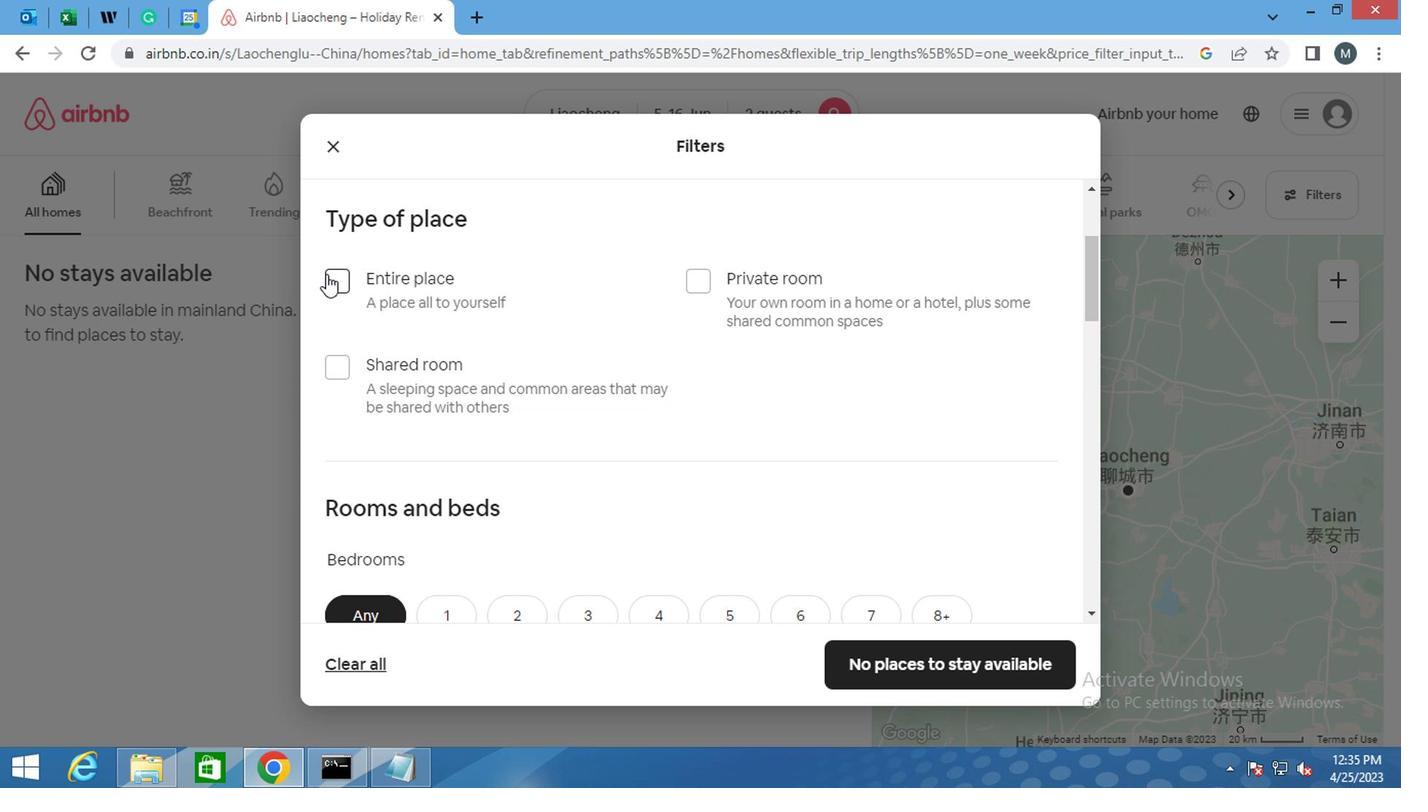 
Action: Mouse moved to (453, 376)
Screenshot: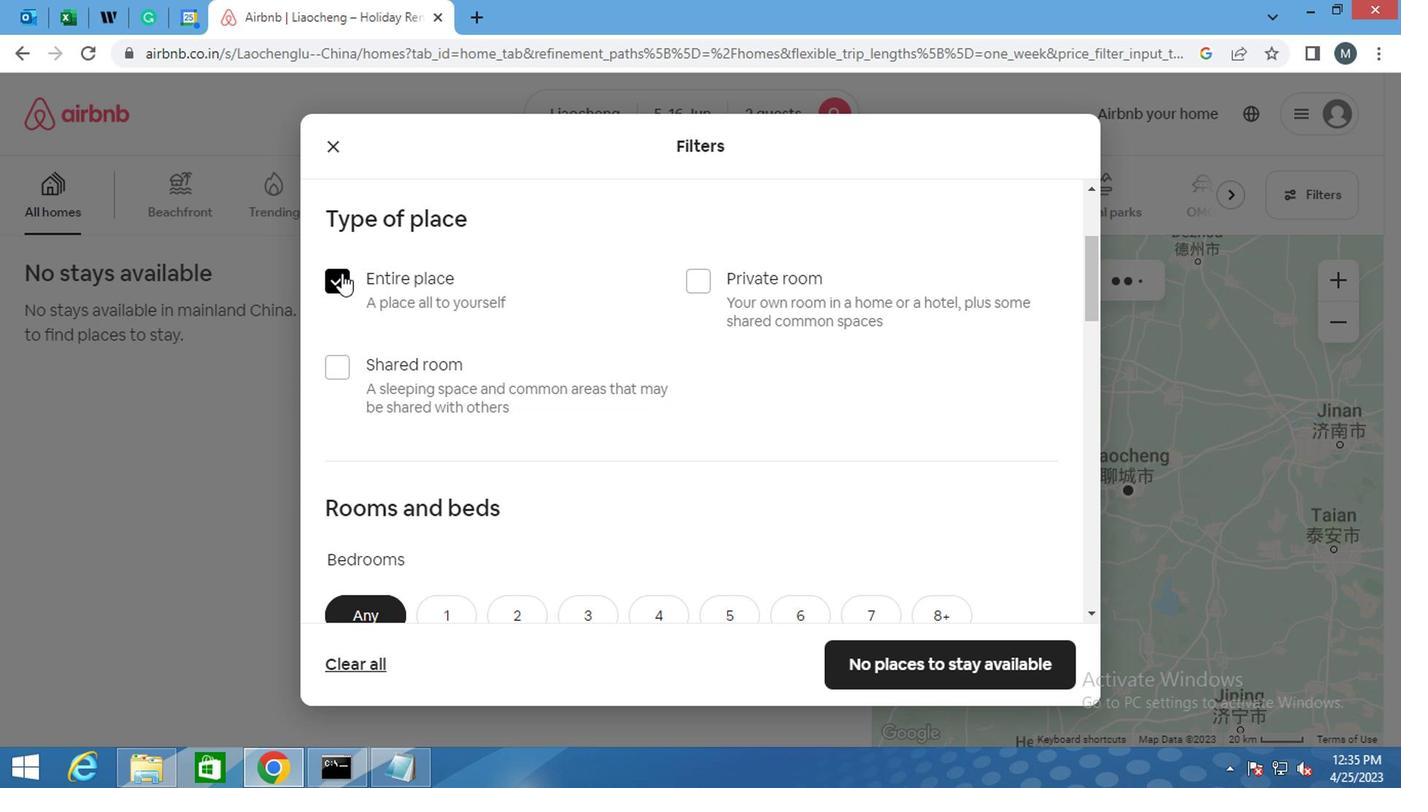 
Action: Mouse scrolled (453, 375) with delta (0, 0)
Screenshot: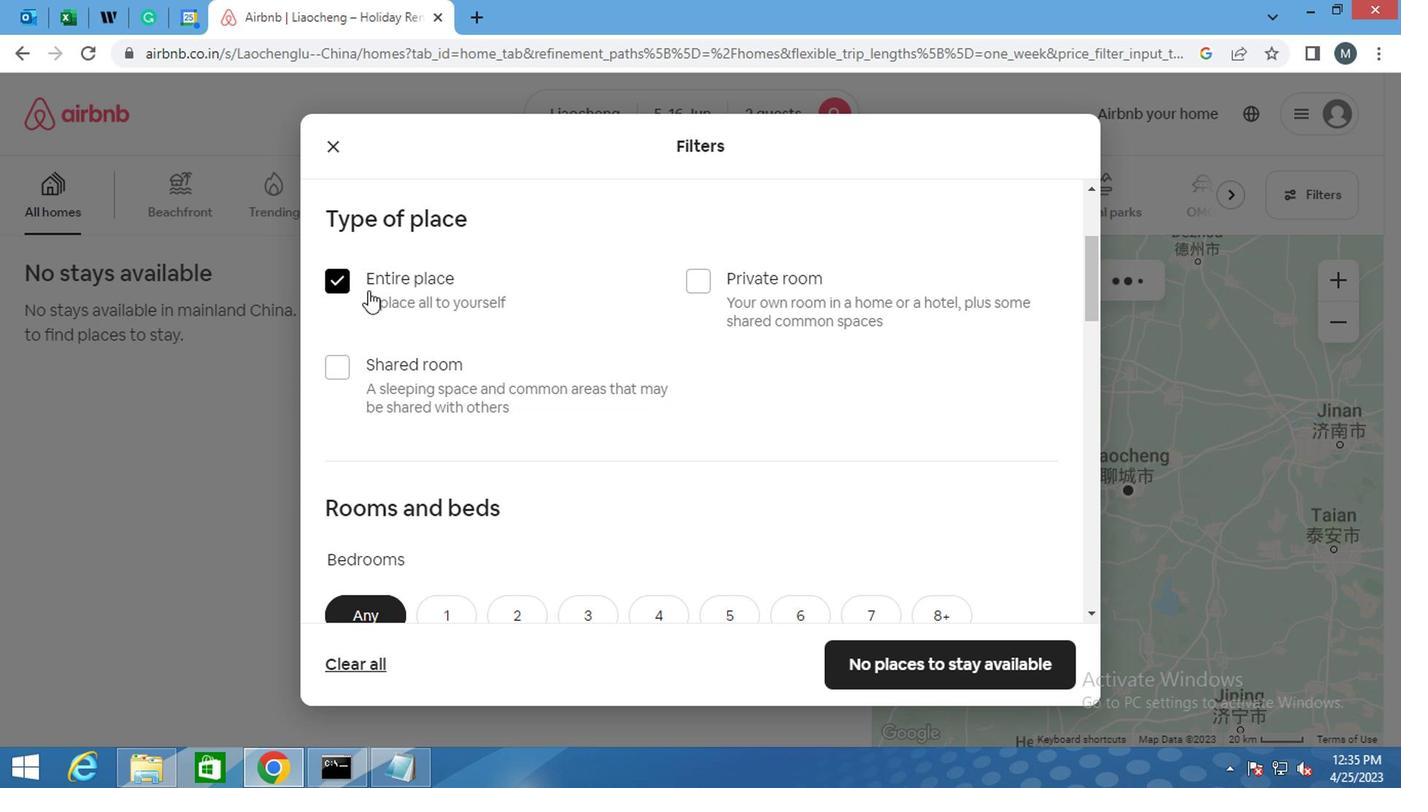 
Action: Mouse moved to (453, 507)
Screenshot: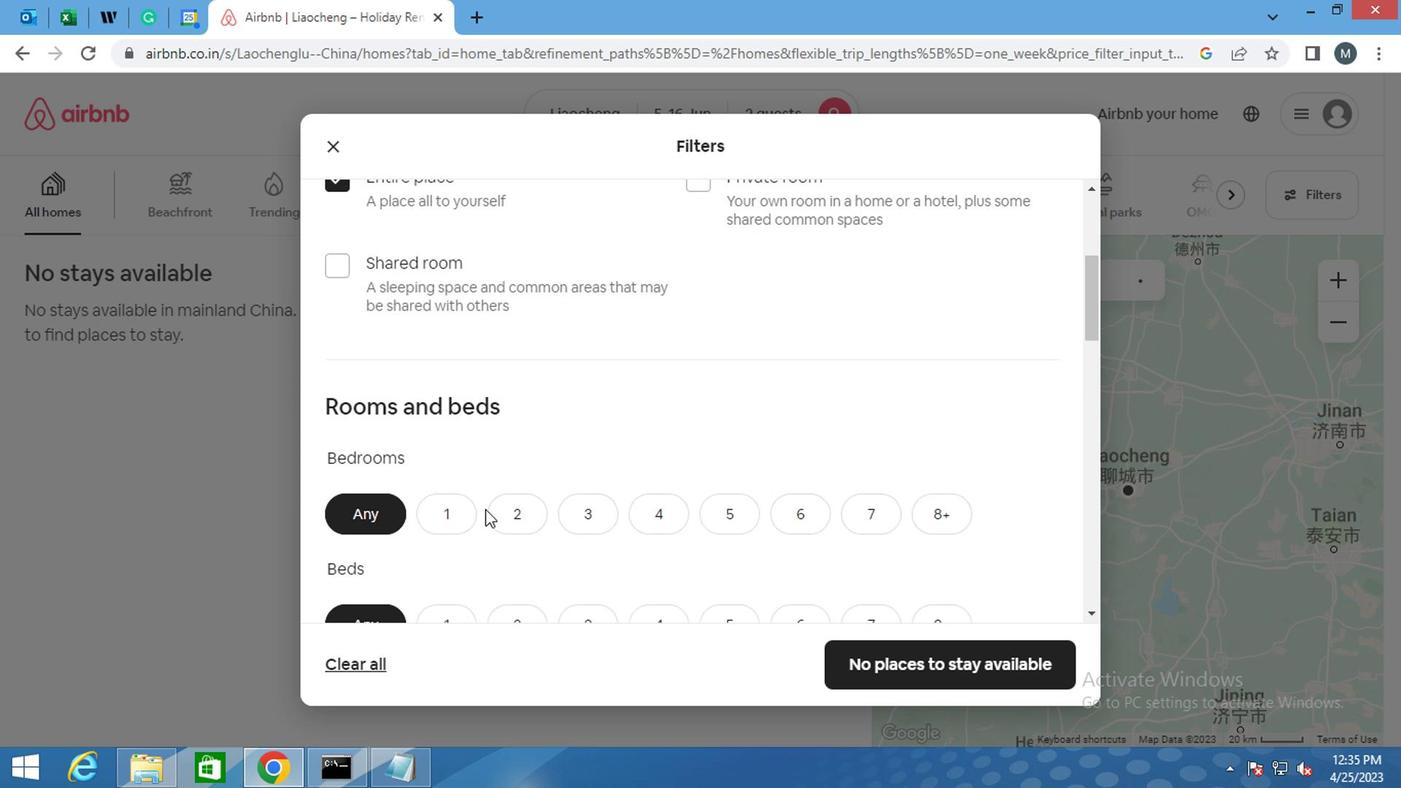 
Action: Mouse pressed left at (453, 507)
Screenshot: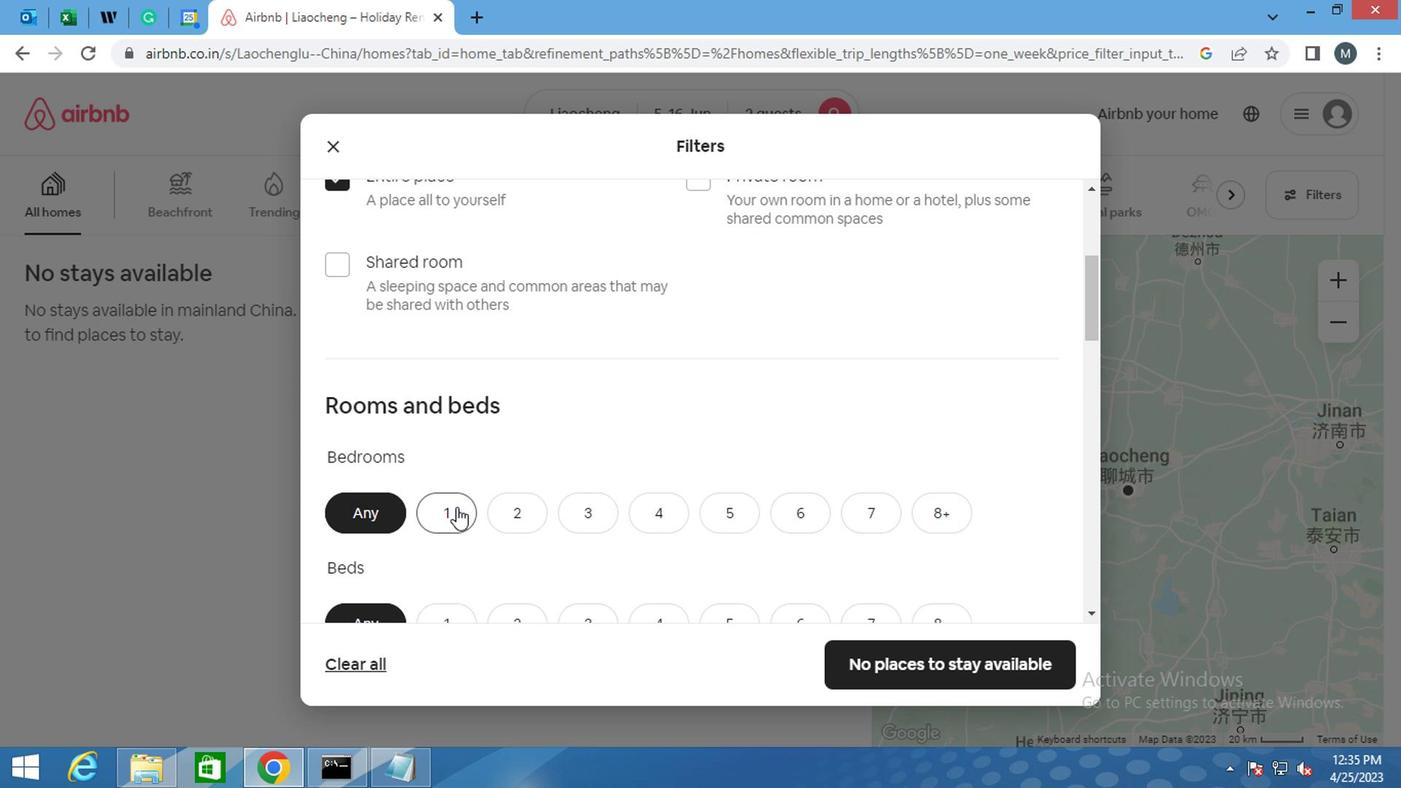 
Action: Mouse moved to (451, 502)
Screenshot: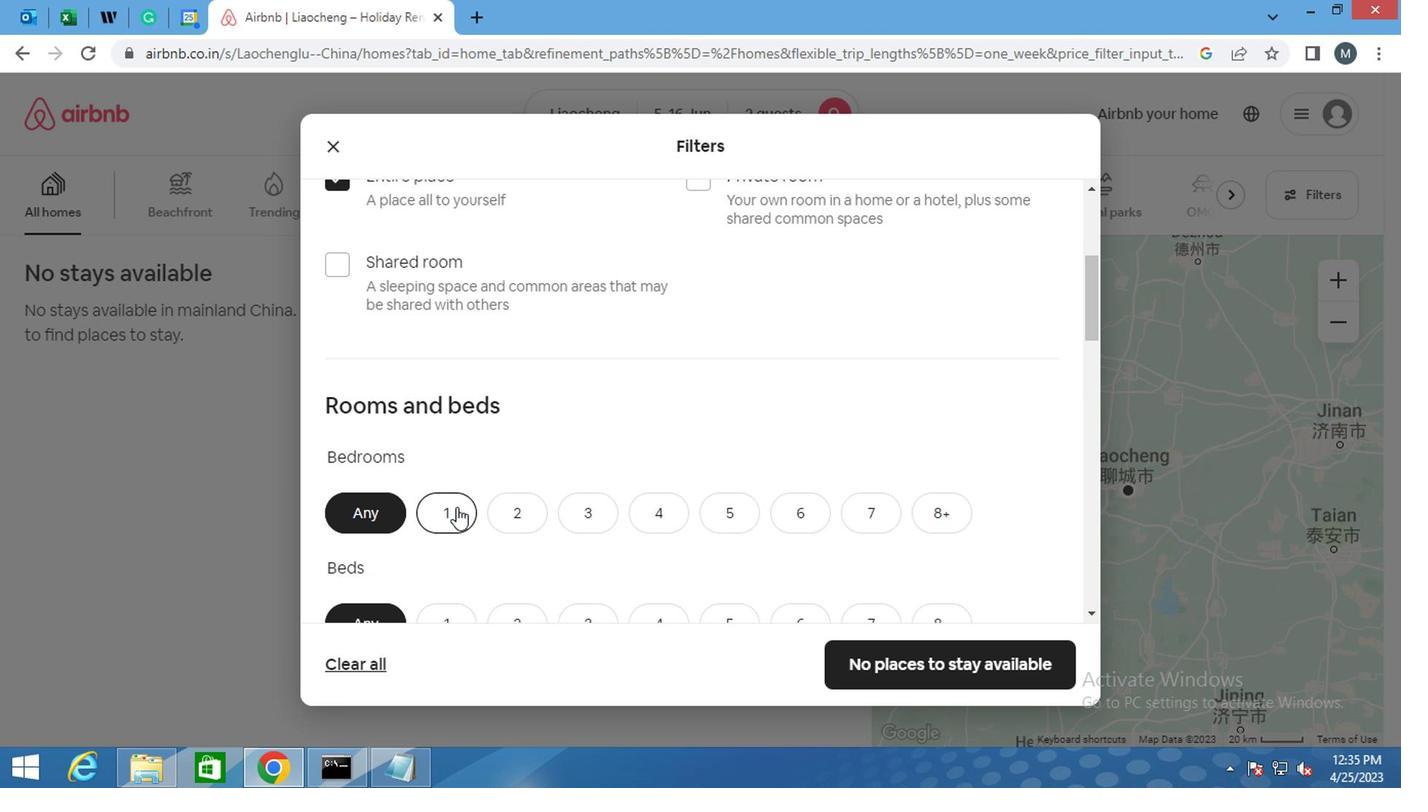 
Action: Mouse scrolled (451, 500) with delta (0, -1)
Screenshot: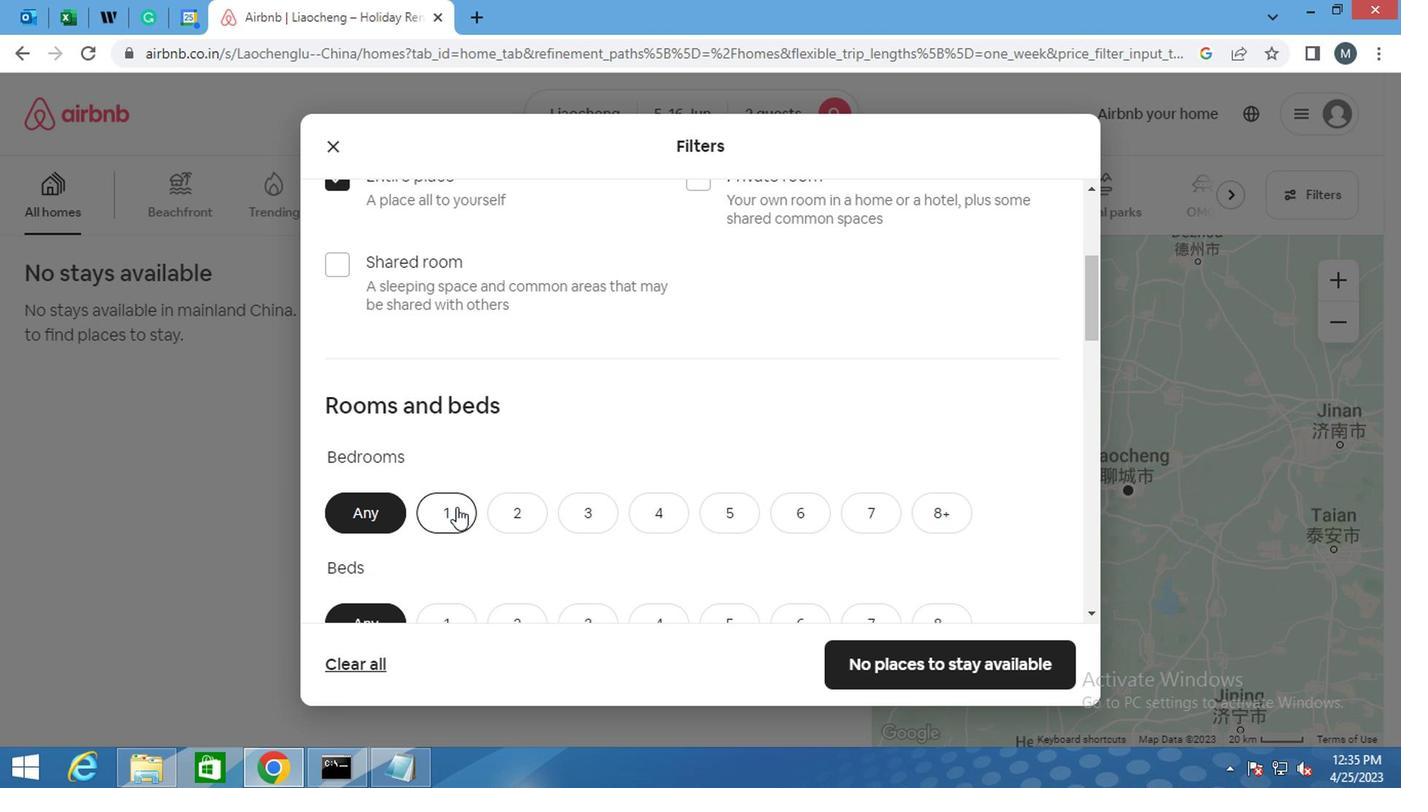 
Action: Mouse scrolled (451, 500) with delta (0, -1)
Screenshot: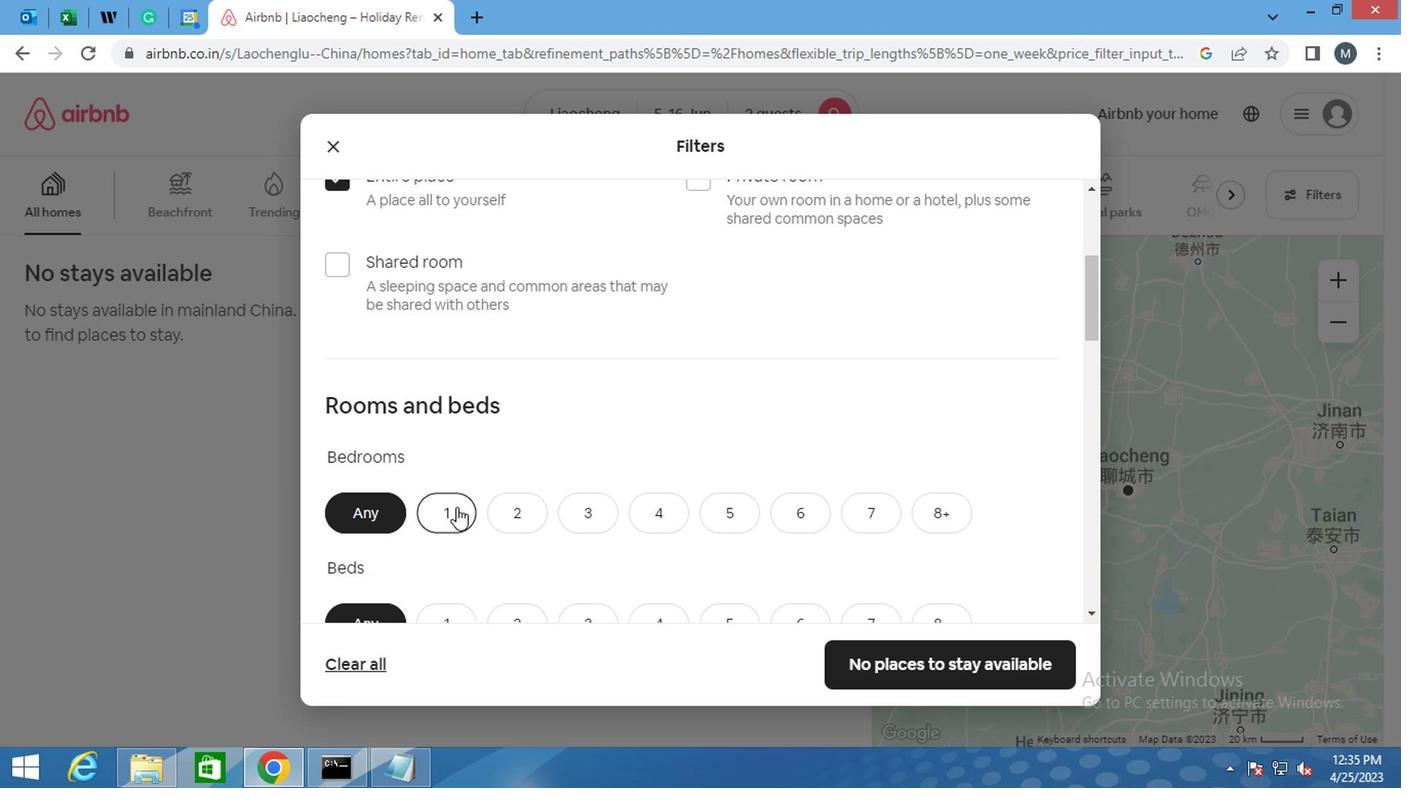 
Action: Mouse moved to (451, 502)
Screenshot: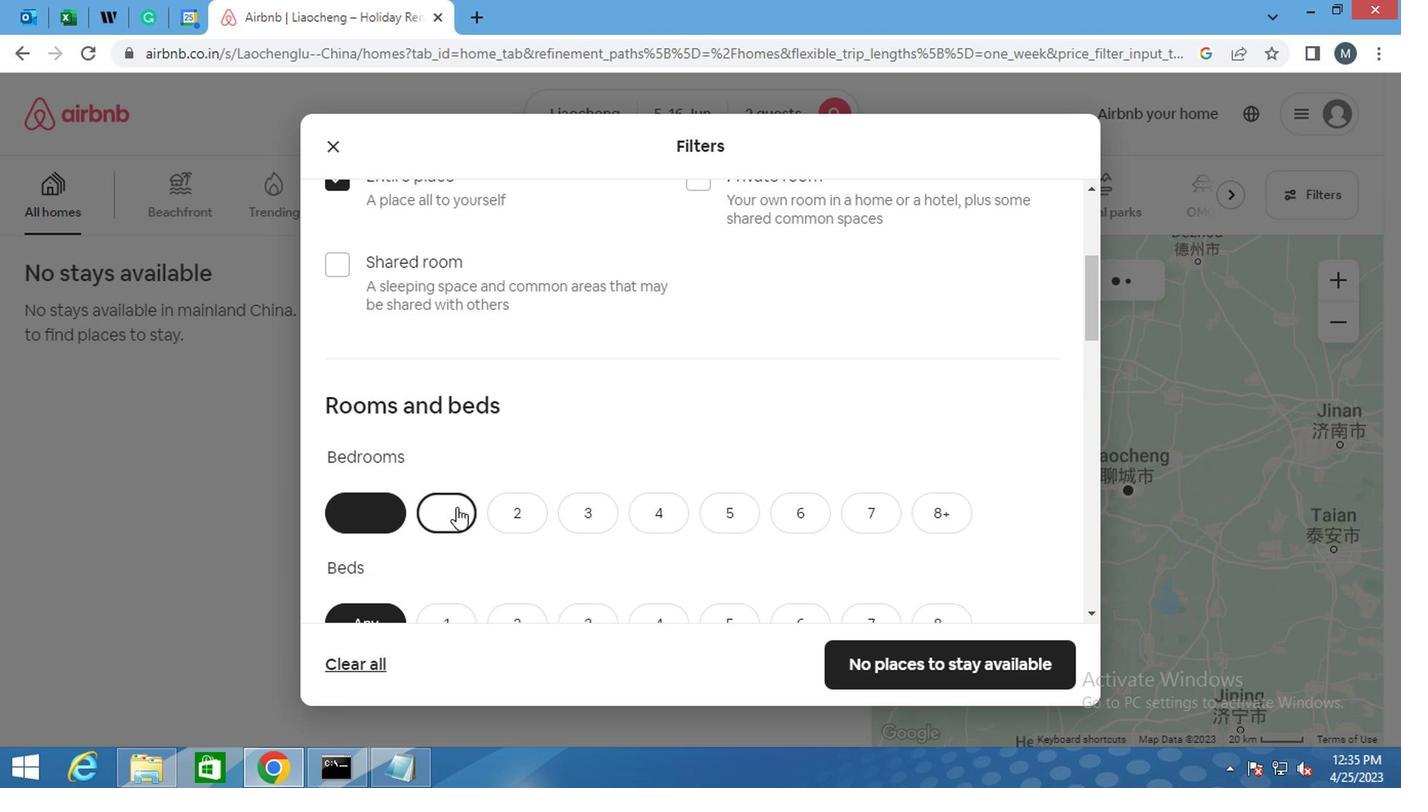 
Action: Mouse scrolled (451, 500) with delta (0, -1)
Screenshot: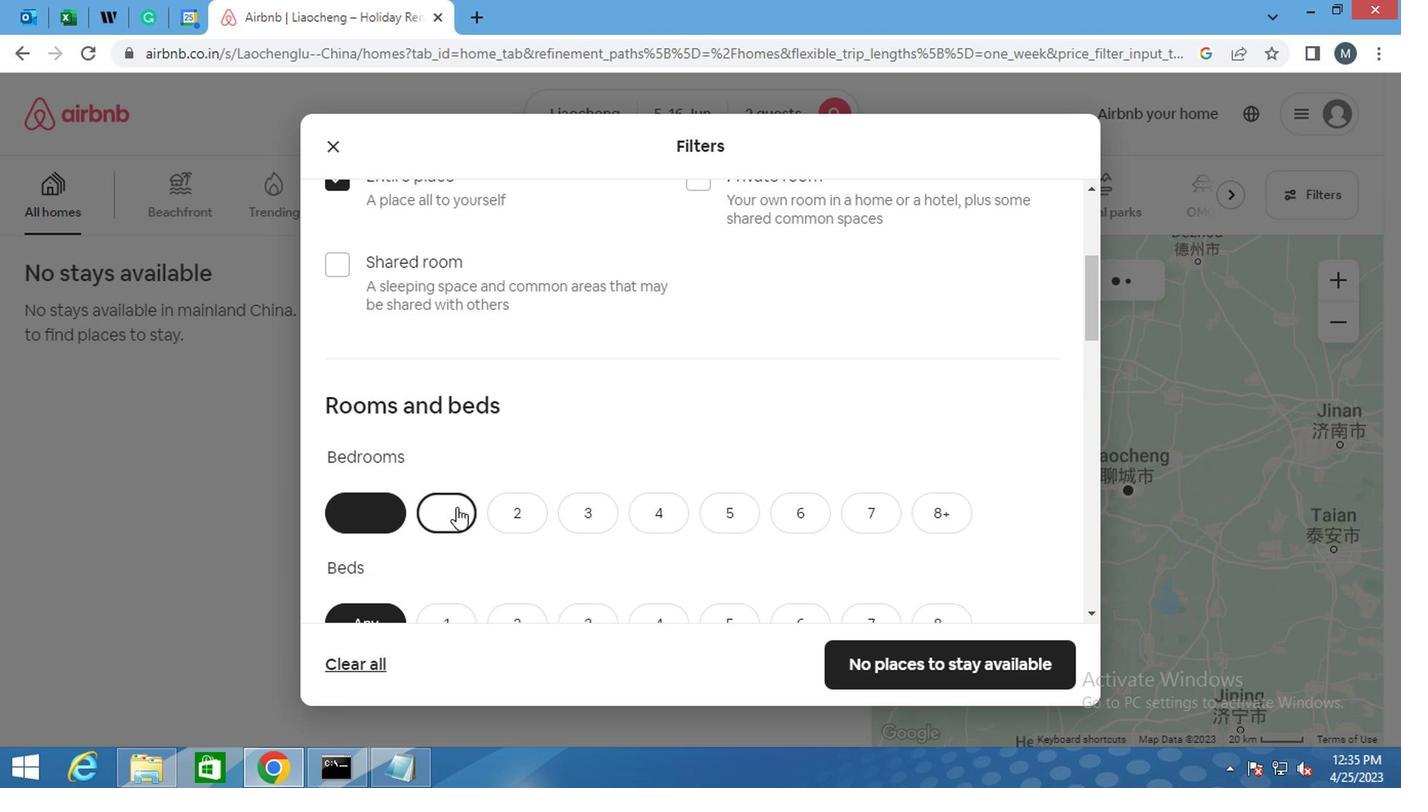 
Action: Mouse moved to (443, 310)
Screenshot: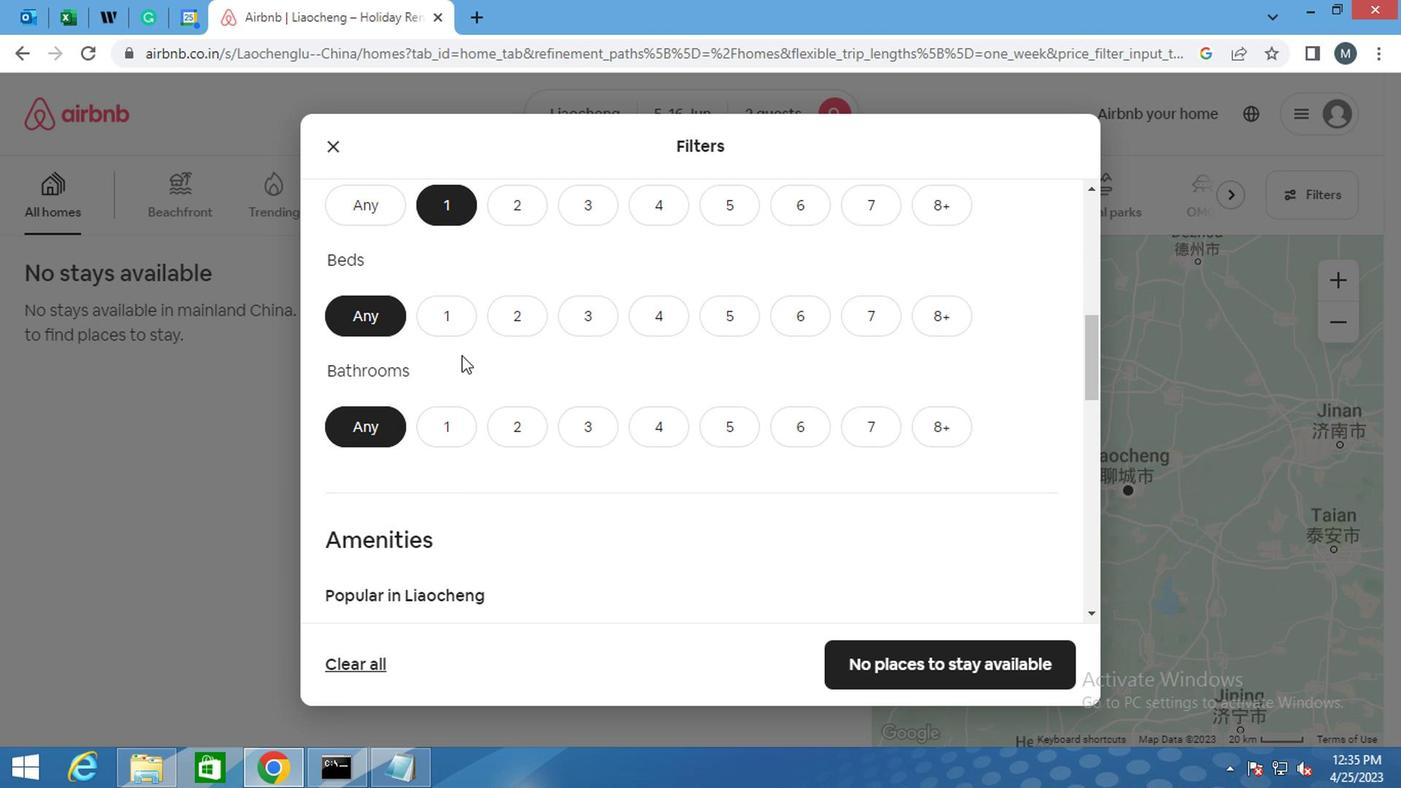 
Action: Mouse pressed left at (443, 310)
Screenshot: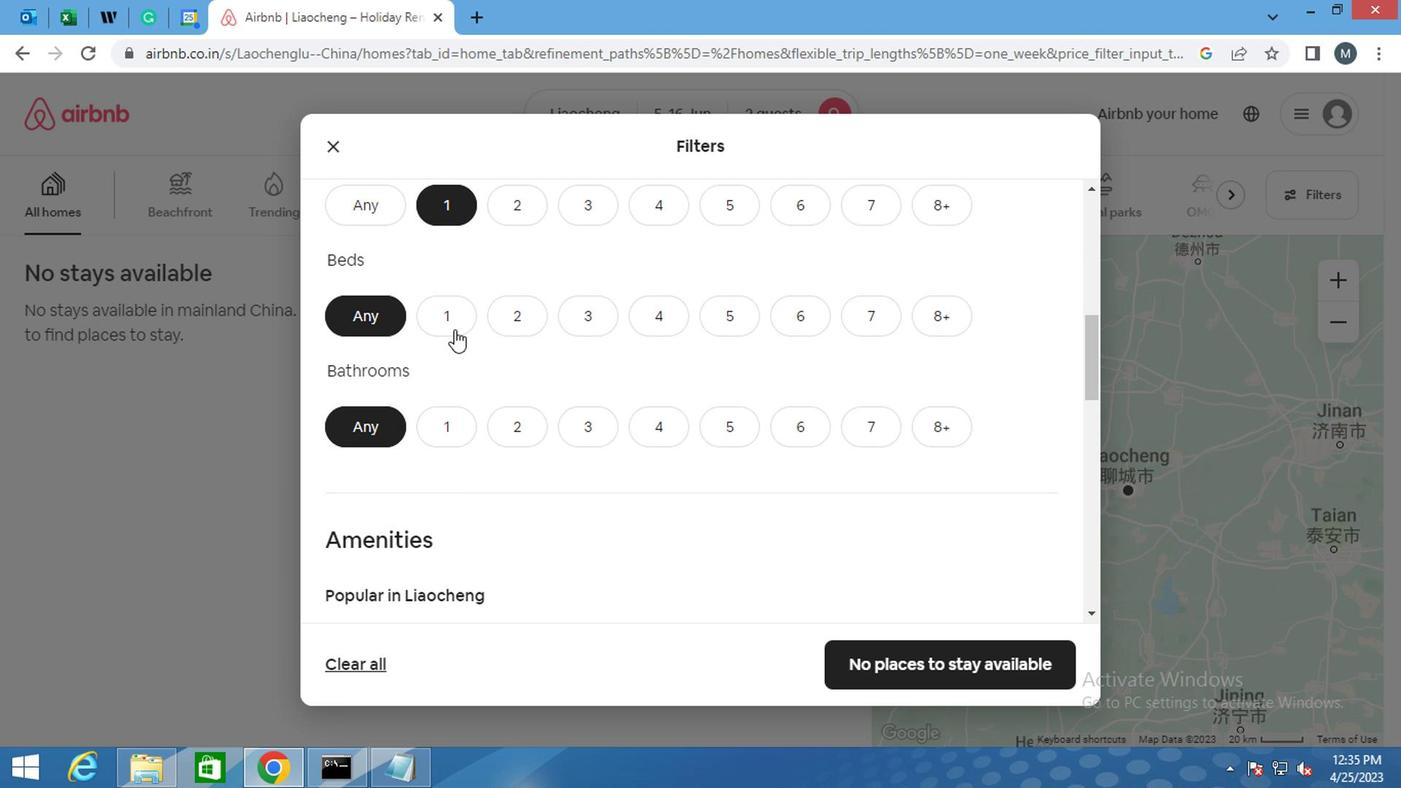 
Action: Mouse moved to (444, 419)
Screenshot: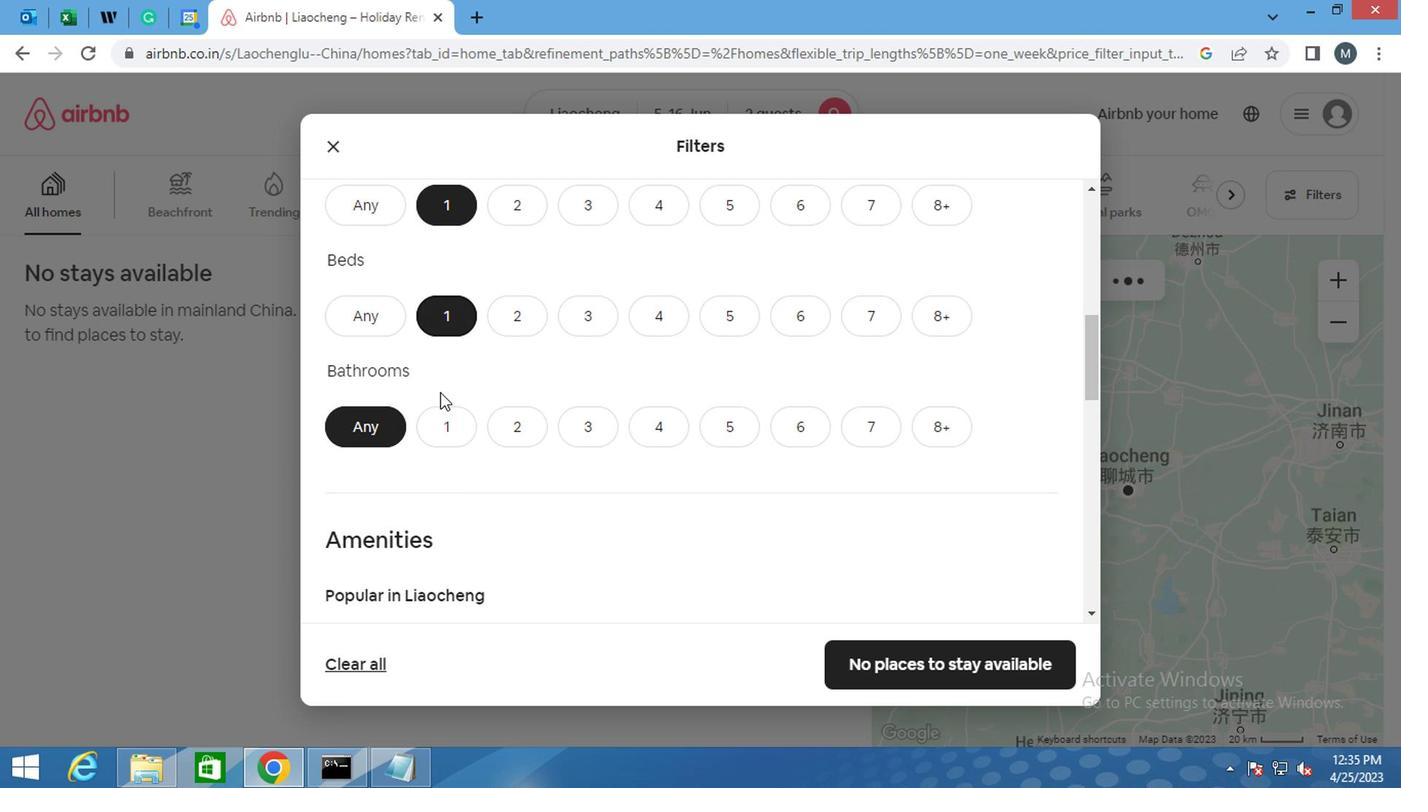 
Action: Mouse pressed left at (444, 419)
Screenshot: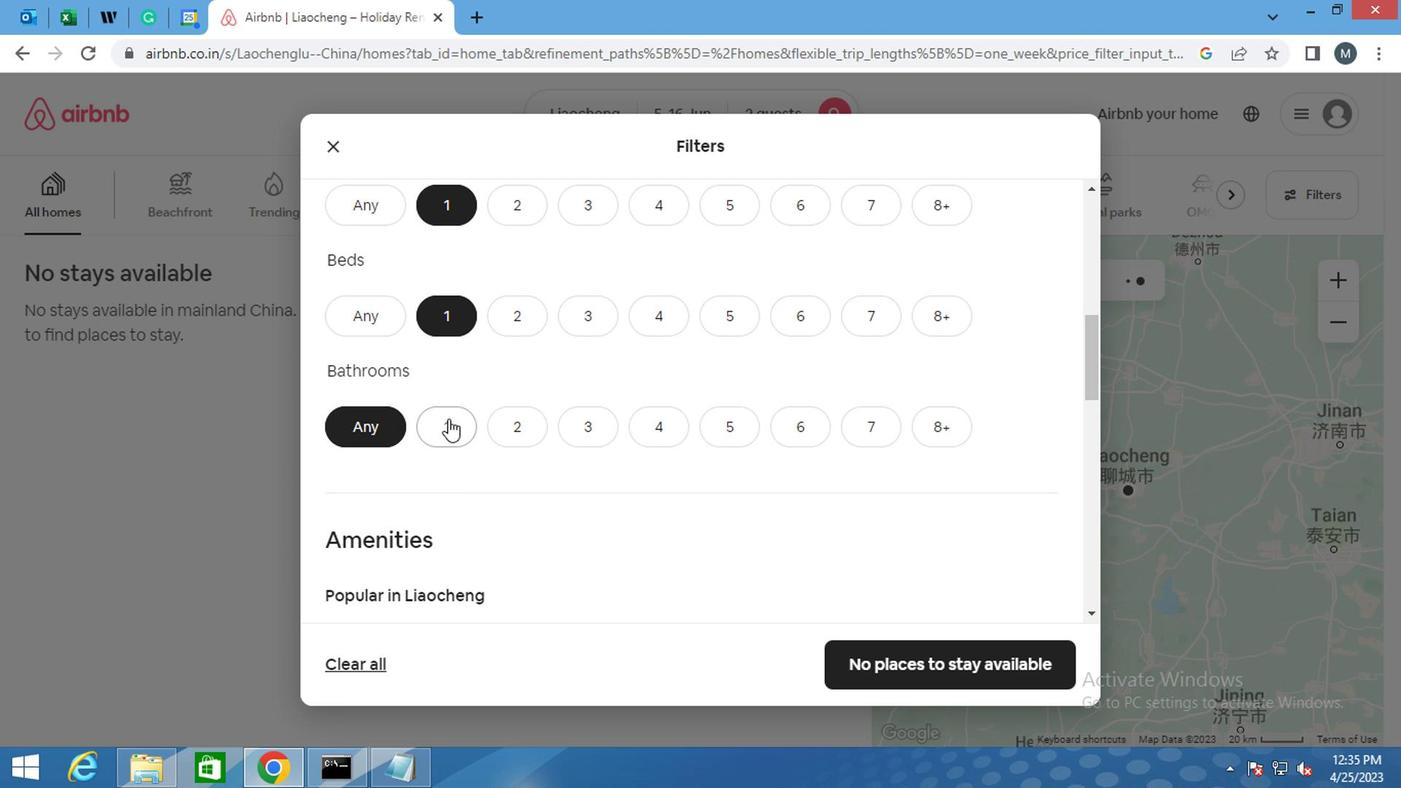 
Action: Mouse moved to (420, 408)
Screenshot: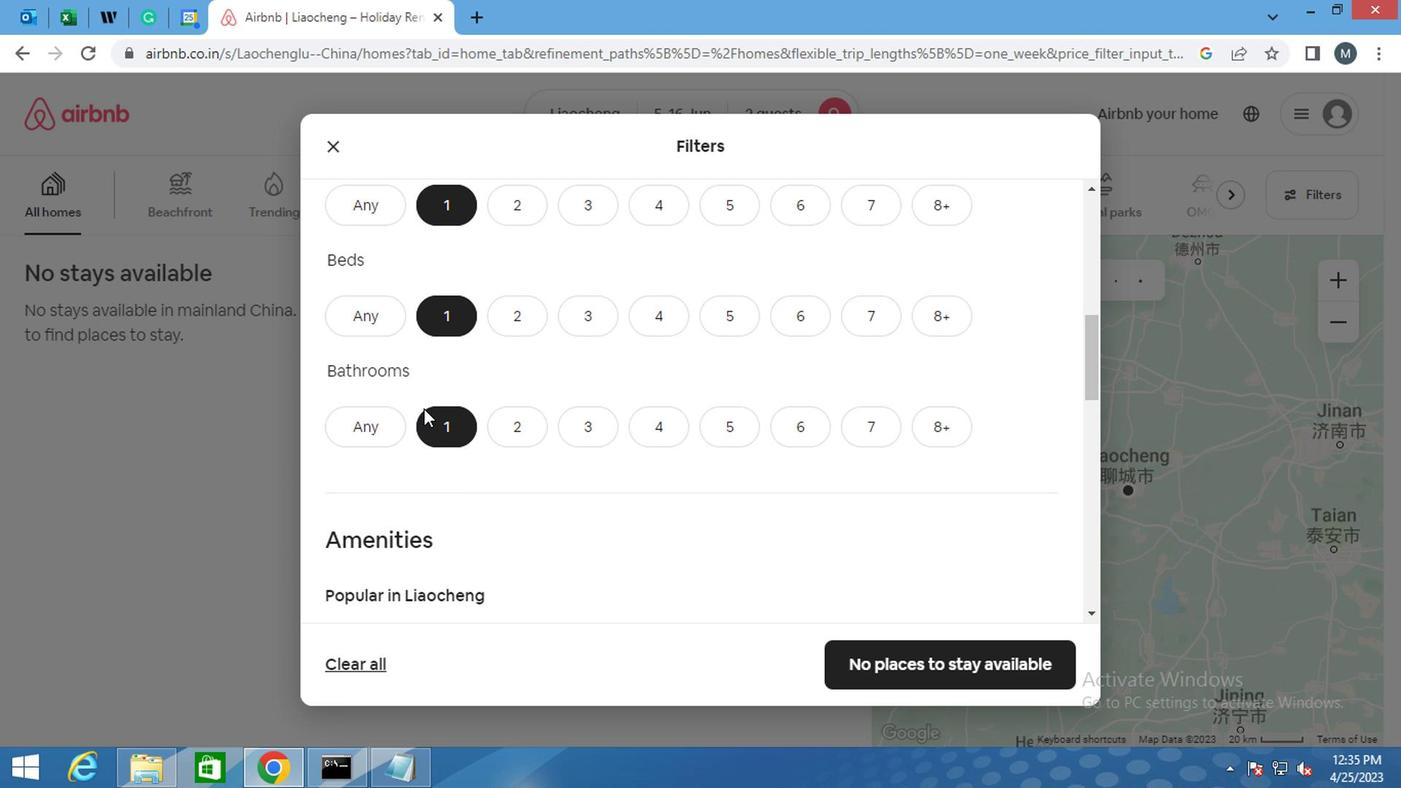
Action: Mouse scrolled (420, 407) with delta (0, -1)
Screenshot: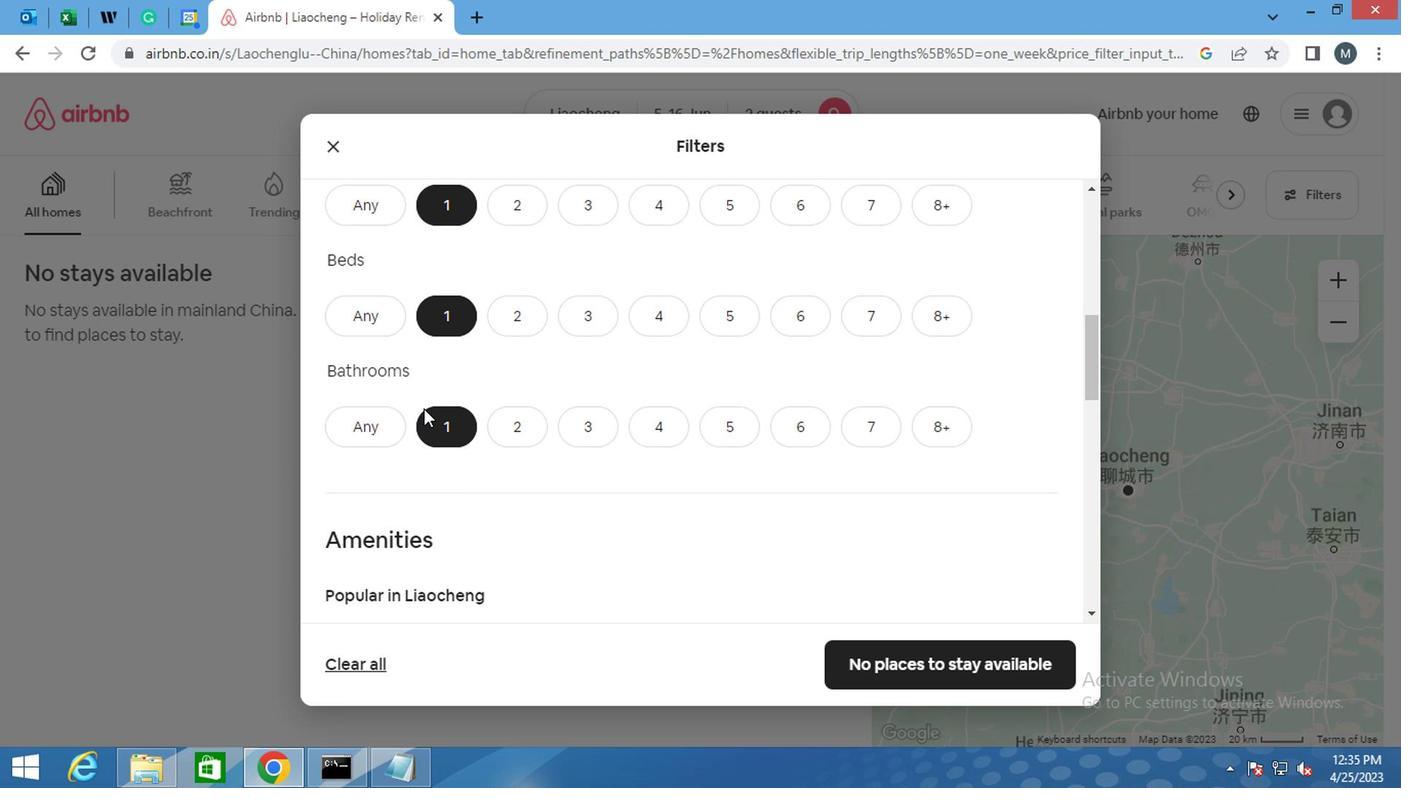 
Action: Mouse scrolled (420, 407) with delta (0, -1)
Screenshot: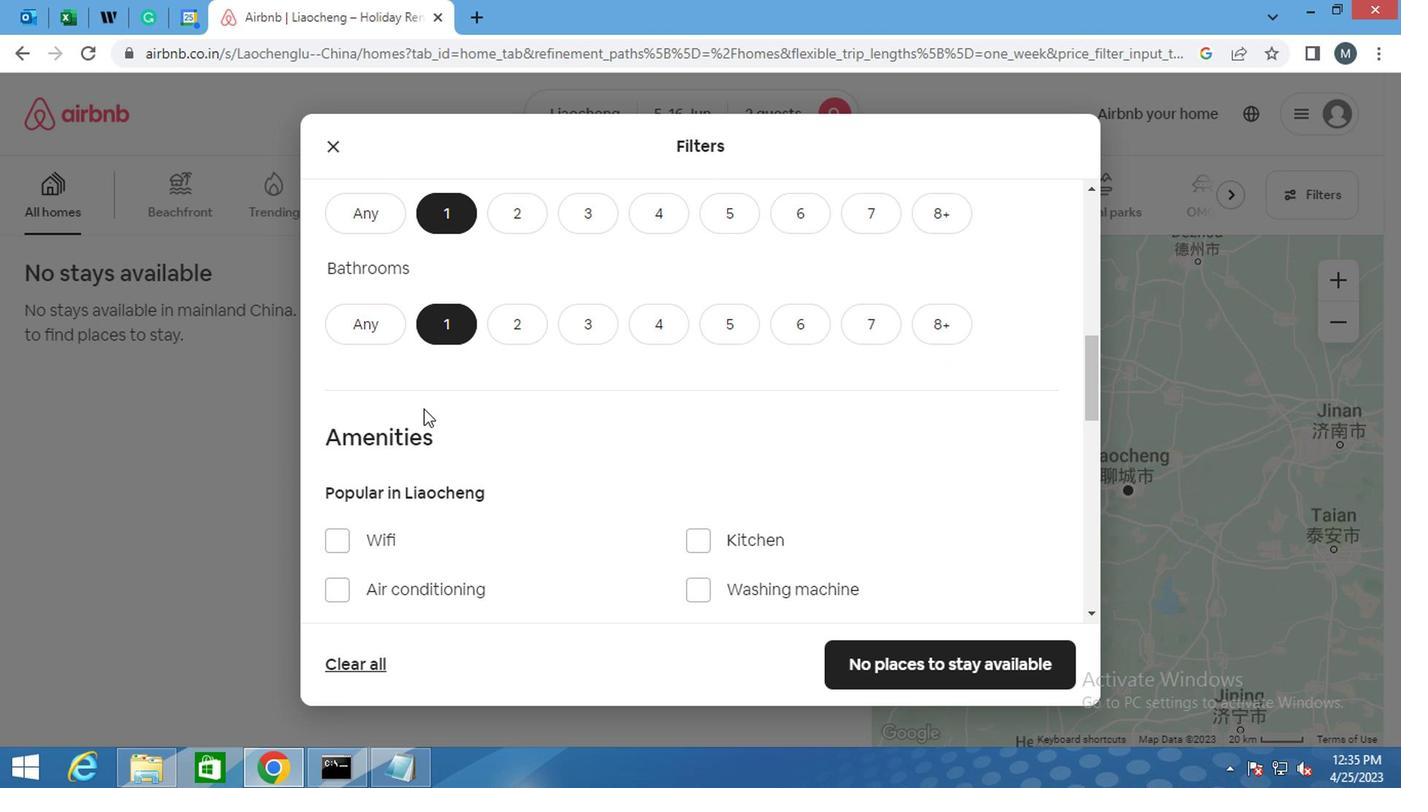 
Action: Mouse moved to (406, 396)
Screenshot: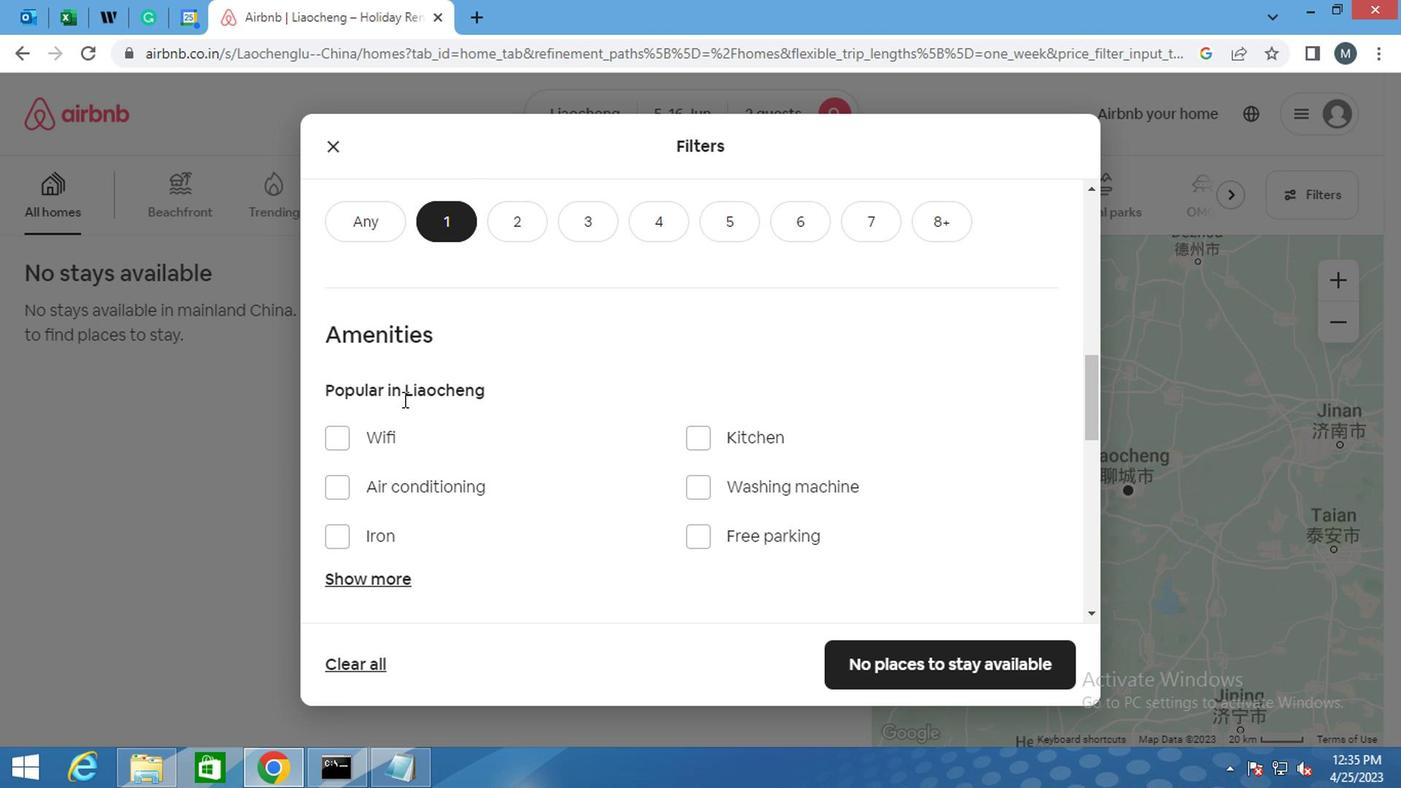 
Action: Mouse scrolled (406, 394) with delta (0, -1)
Screenshot: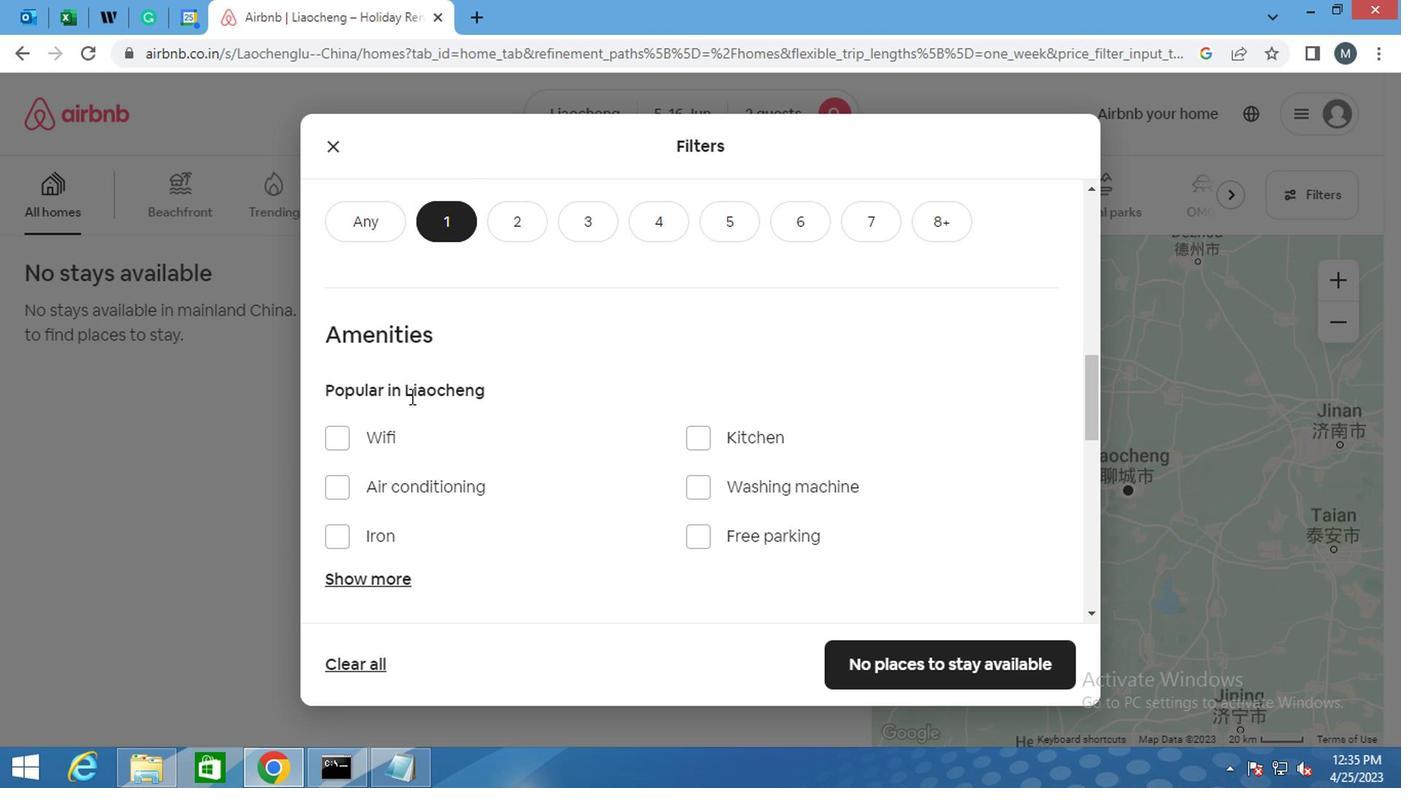 
Action: Mouse moved to (695, 375)
Screenshot: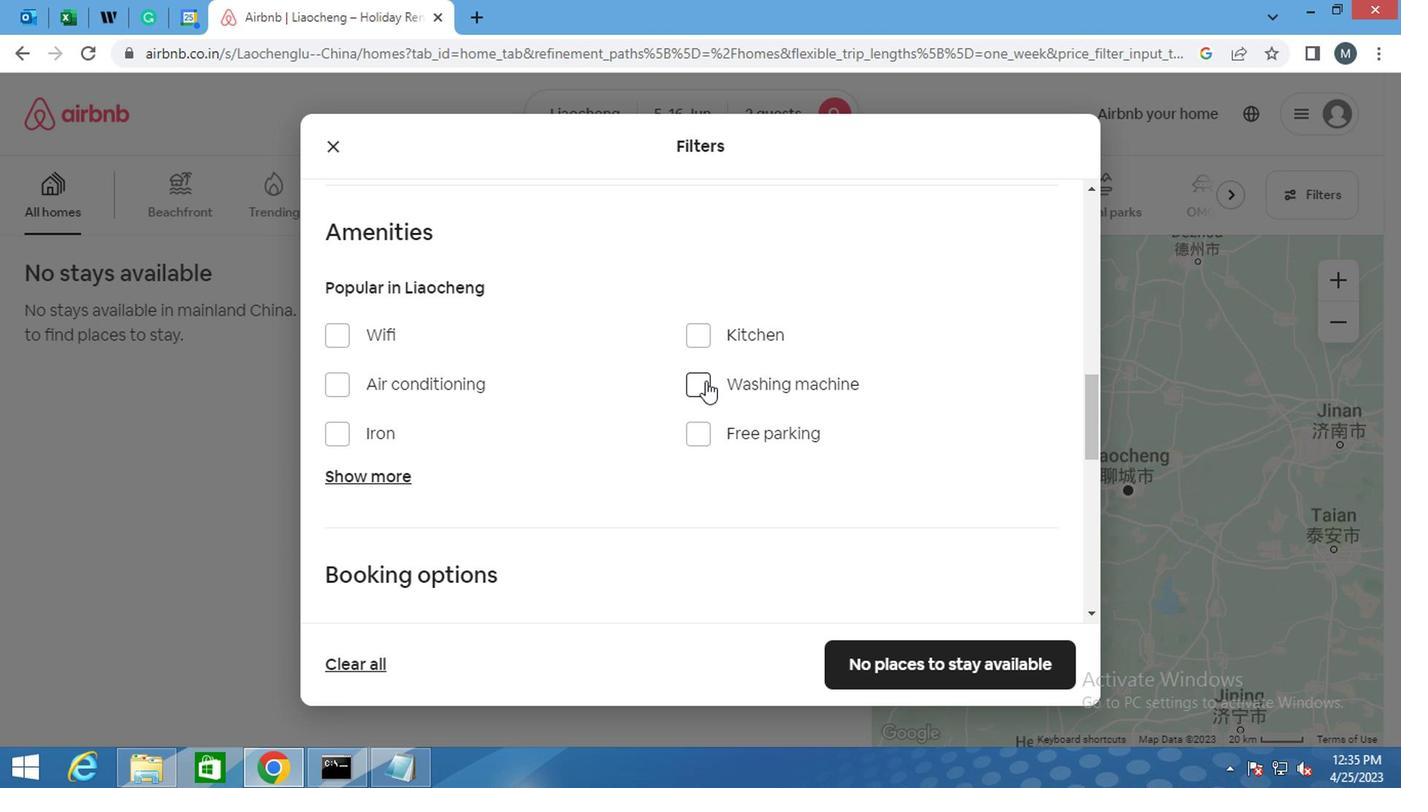 
Action: Mouse pressed left at (695, 375)
Screenshot: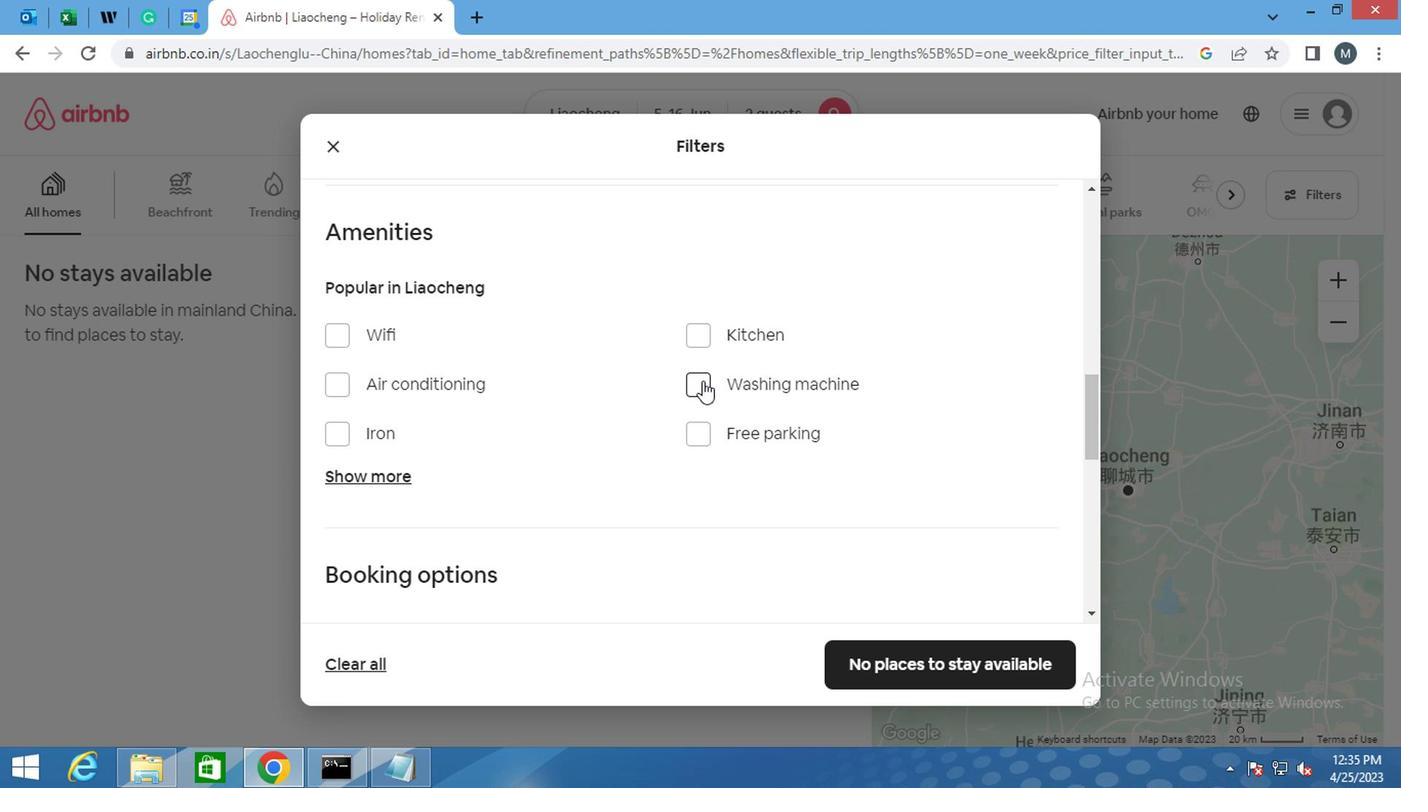 
Action: Mouse moved to (673, 373)
Screenshot: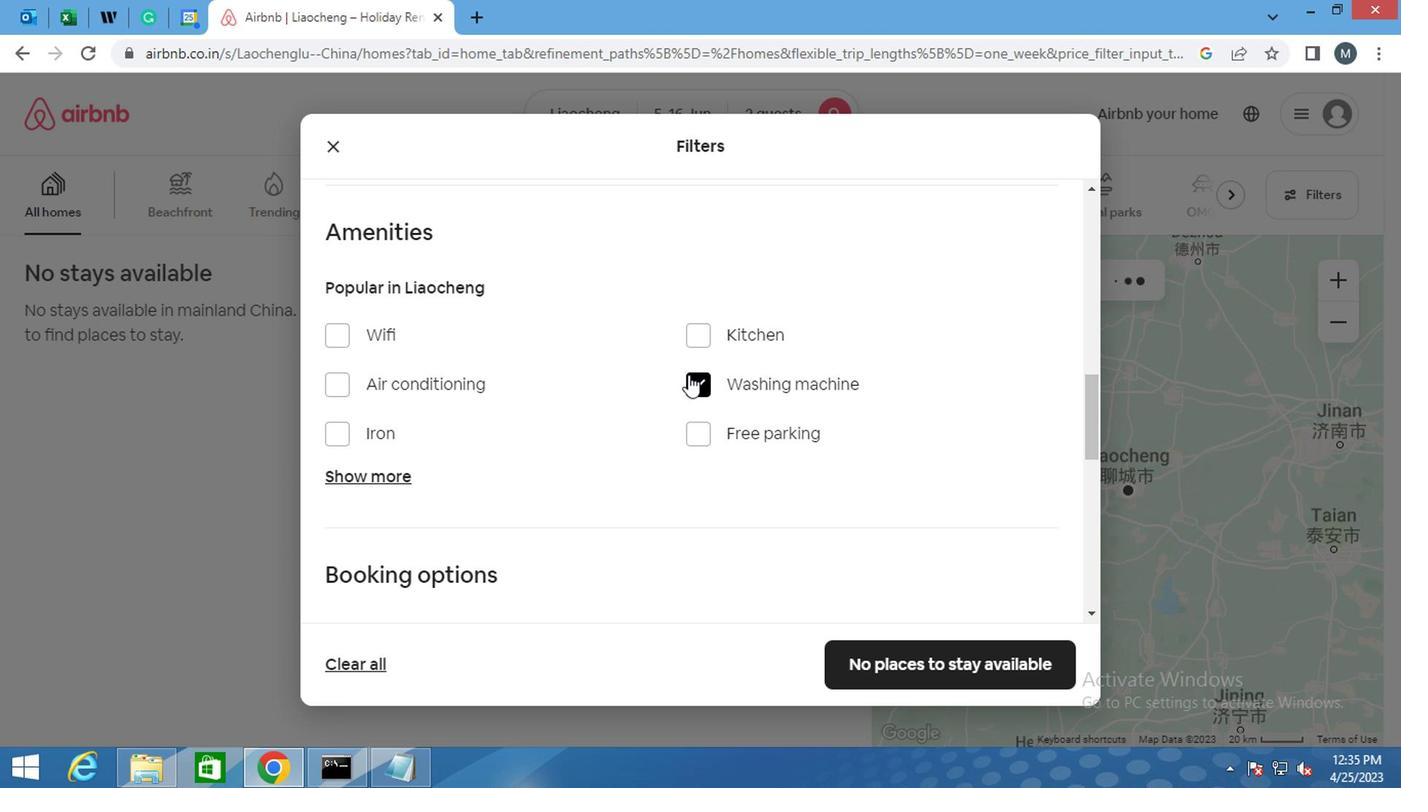 
Action: Mouse scrolled (673, 371) with delta (0, -1)
Screenshot: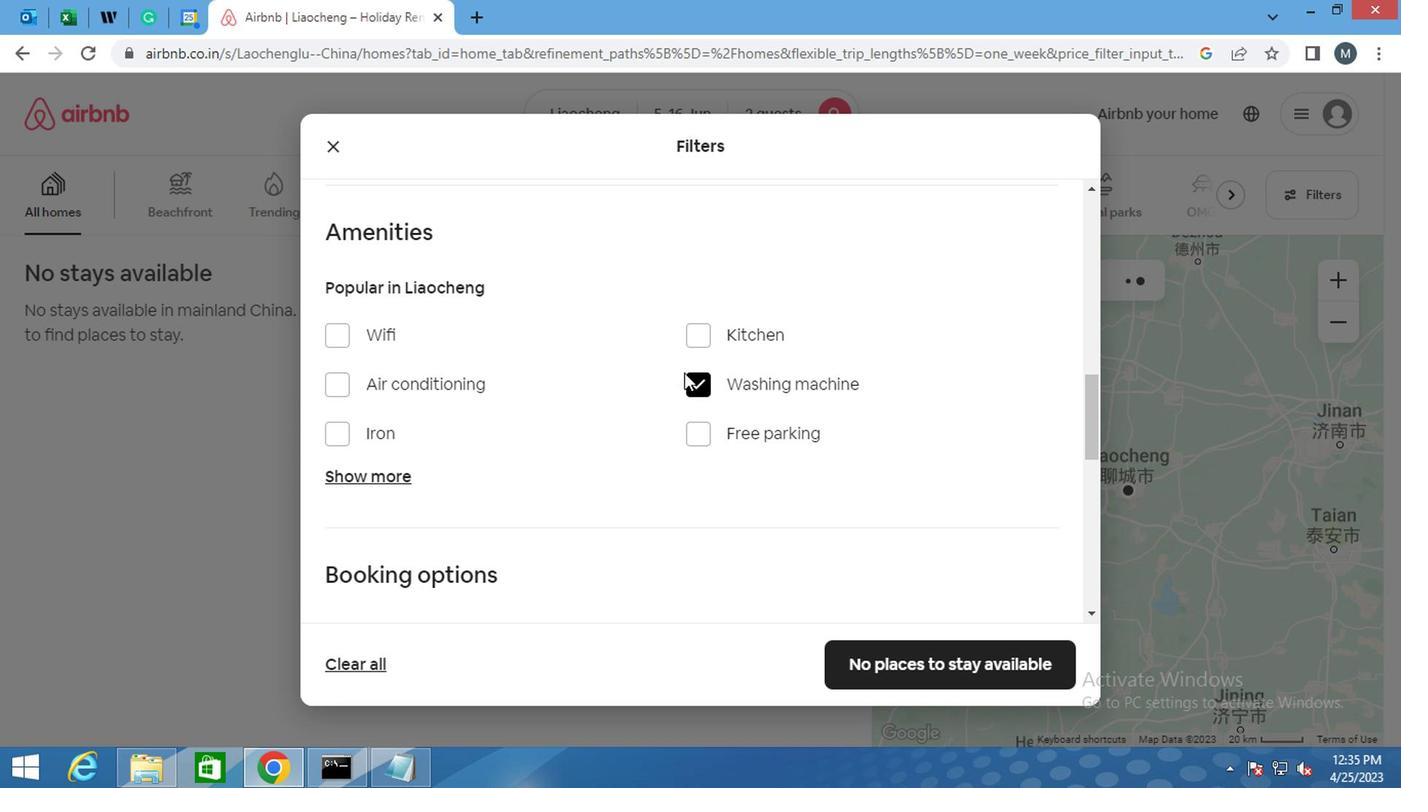 
Action: Mouse moved to (673, 373)
Screenshot: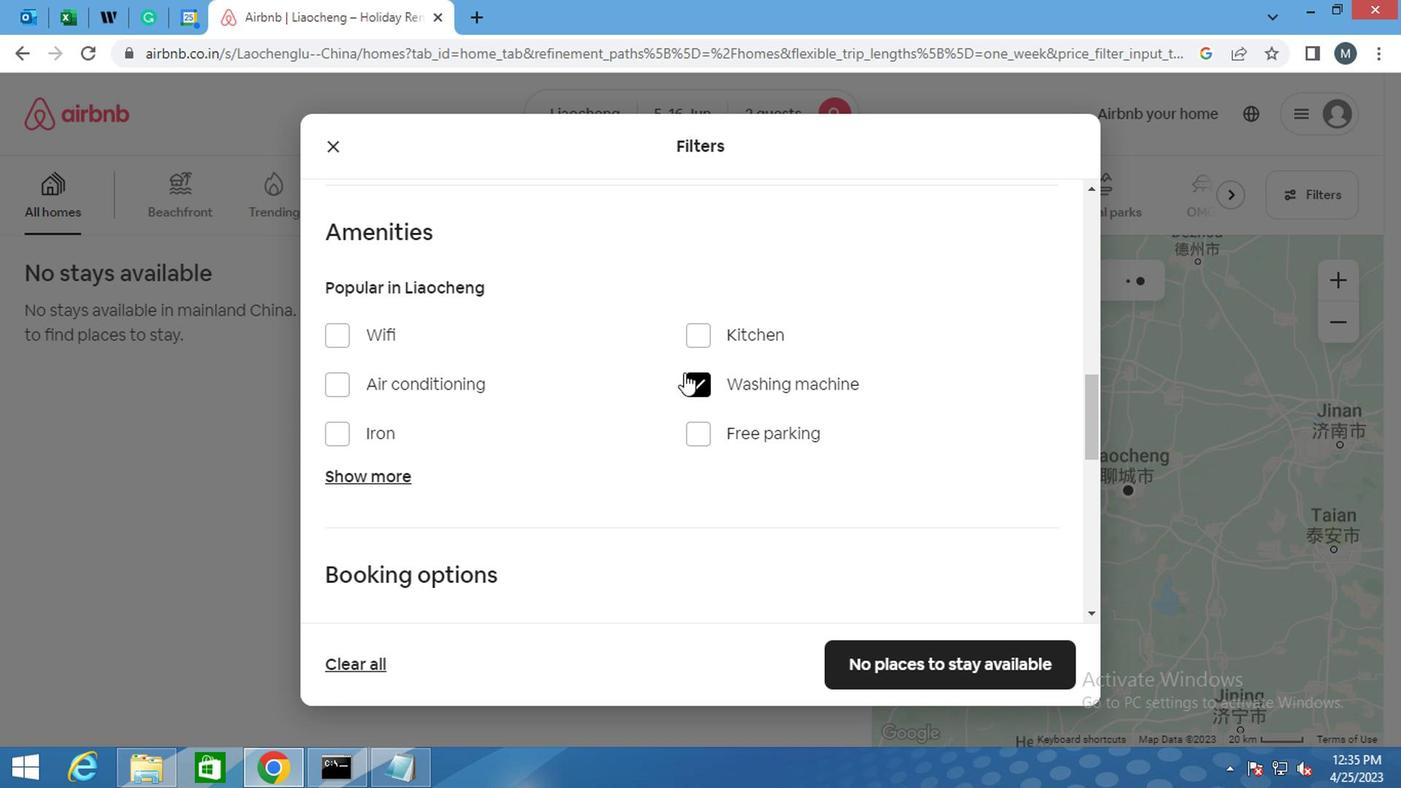 
Action: Mouse scrolled (673, 371) with delta (0, -1)
Screenshot: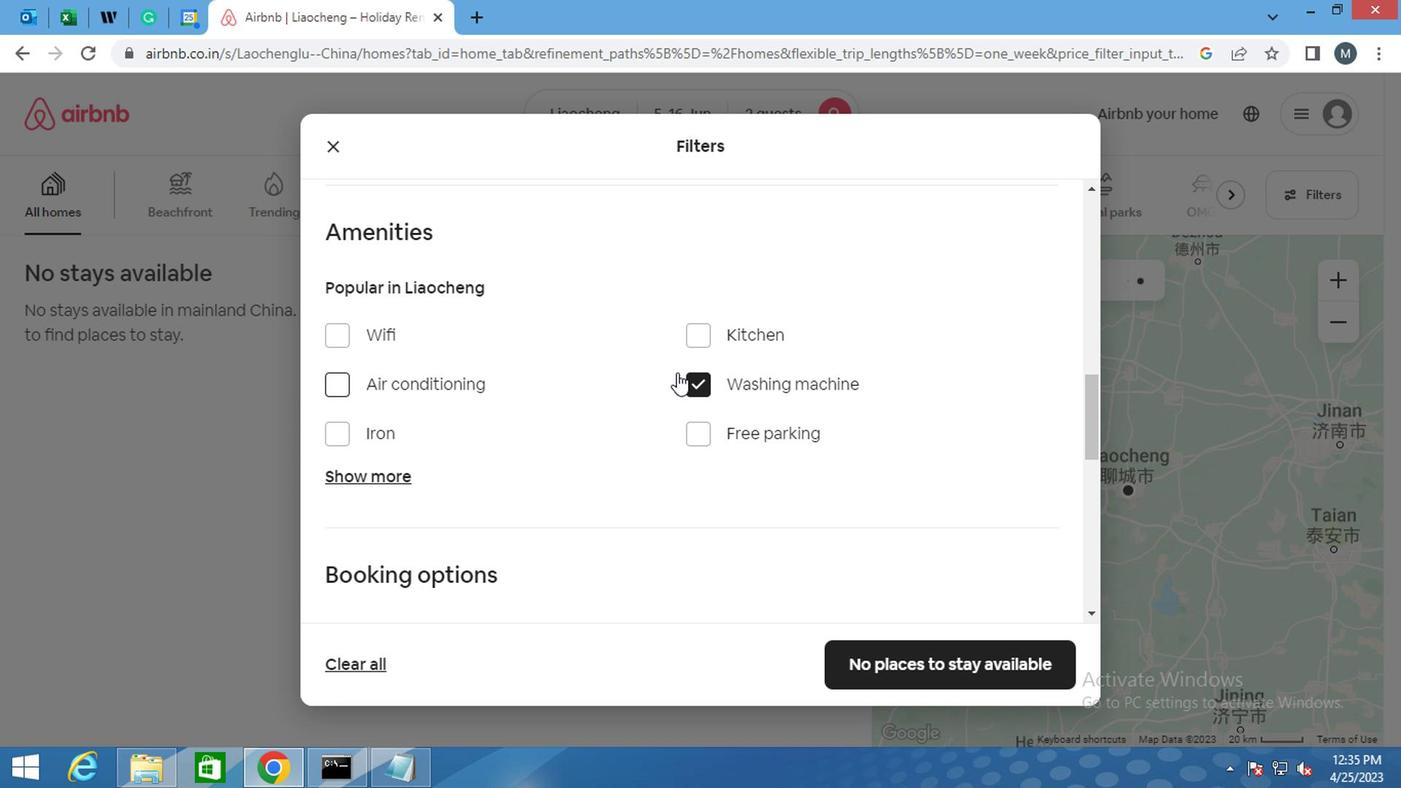 
Action: Mouse moved to (662, 373)
Screenshot: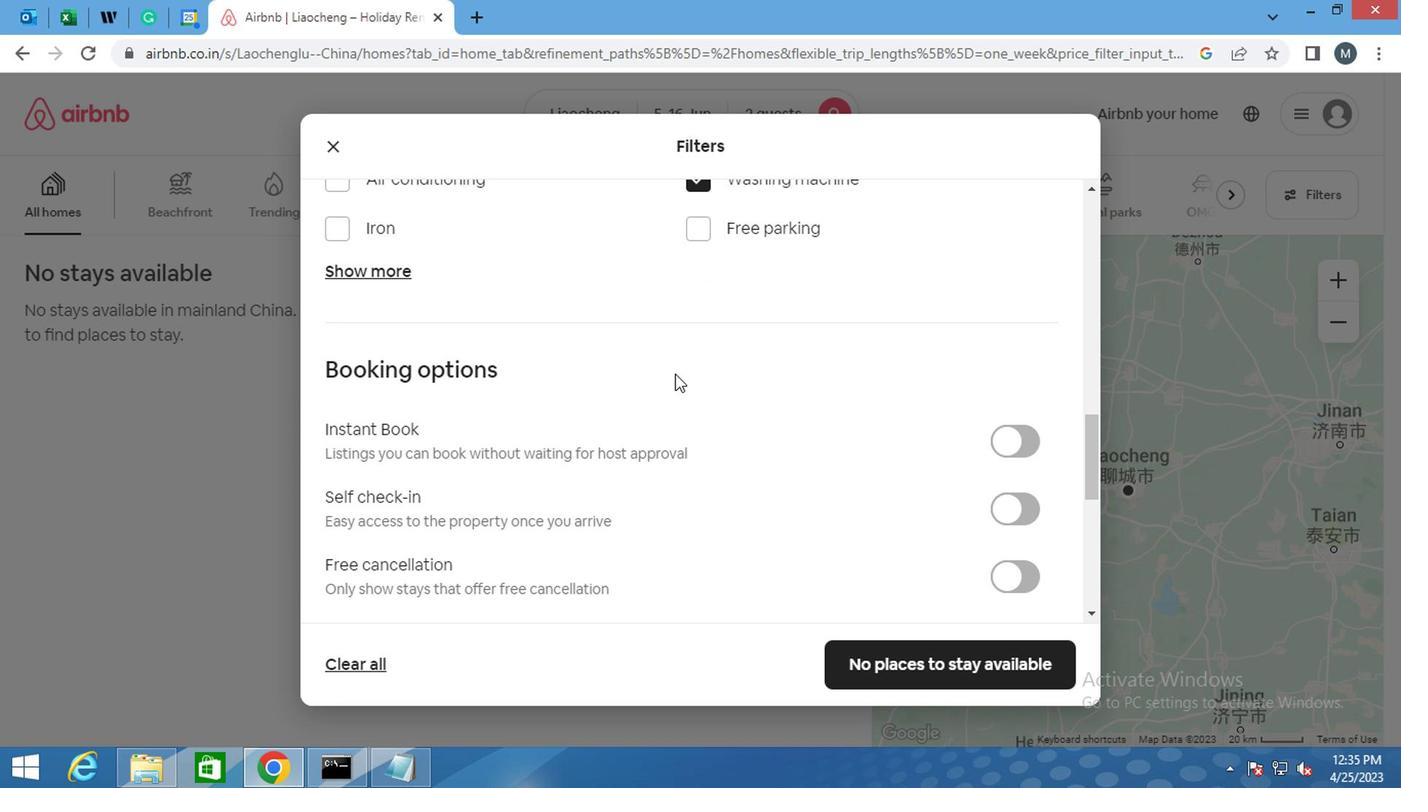
Action: Mouse scrolled (662, 373) with delta (0, 0)
Screenshot: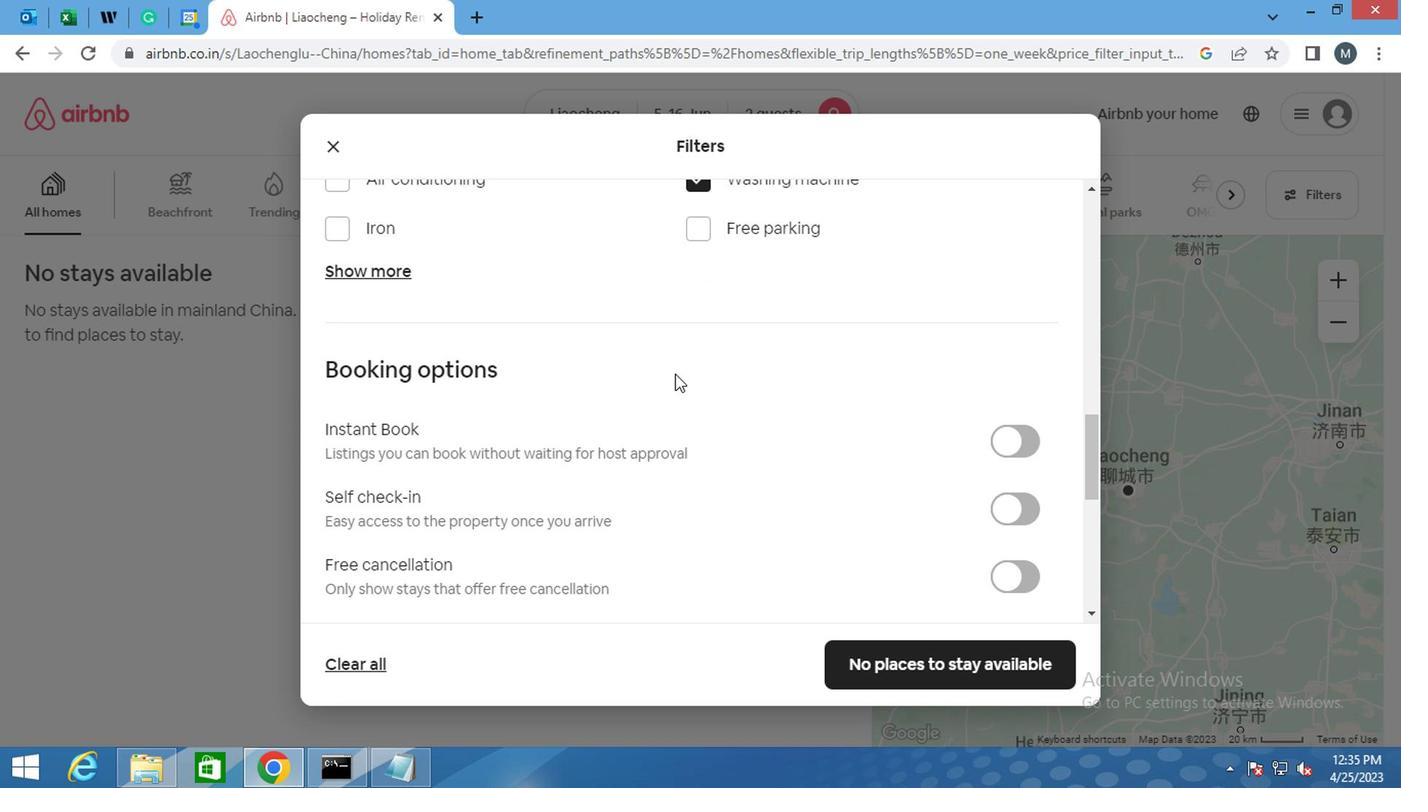 
Action: Mouse moved to (1008, 413)
Screenshot: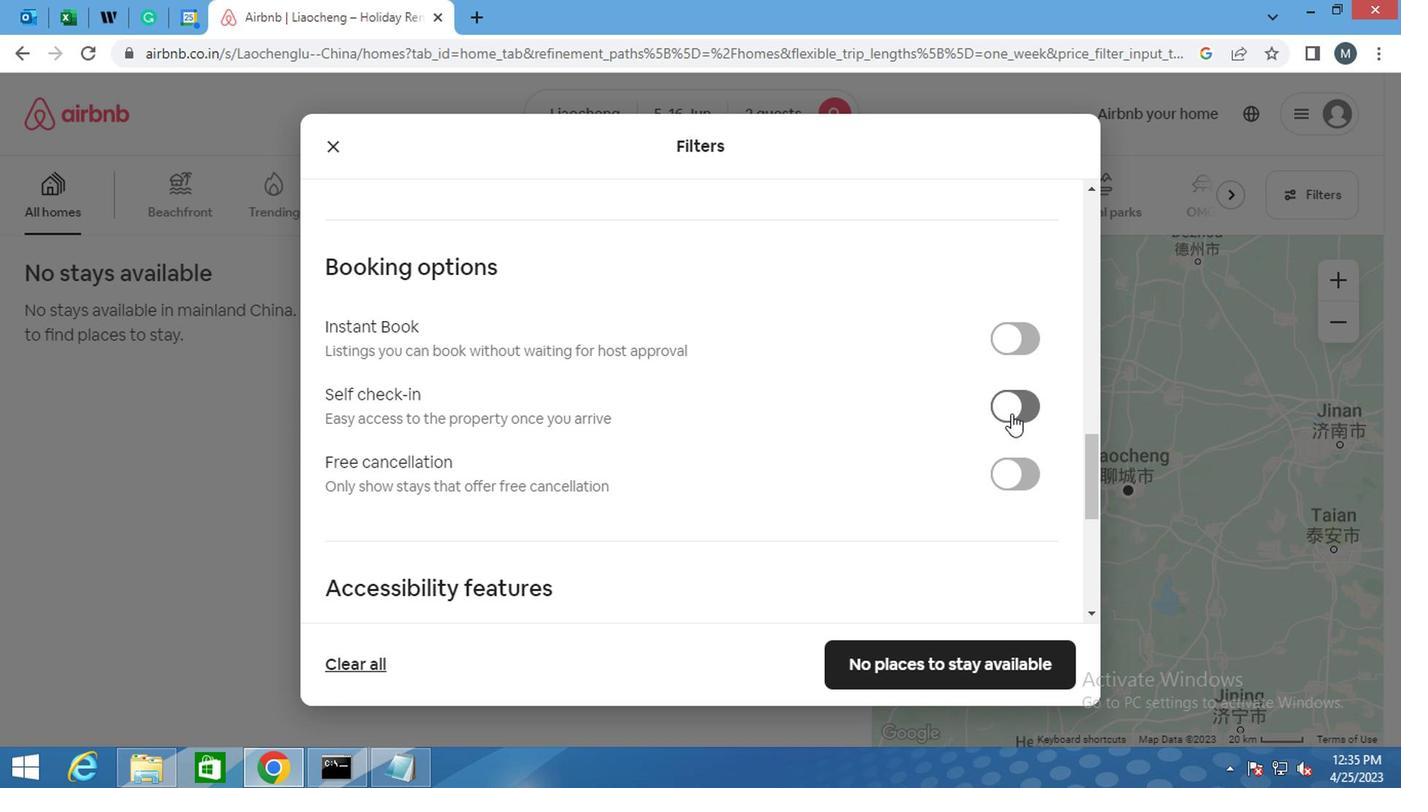 
Action: Mouse pressed left at (1008, 413)
Screenshot: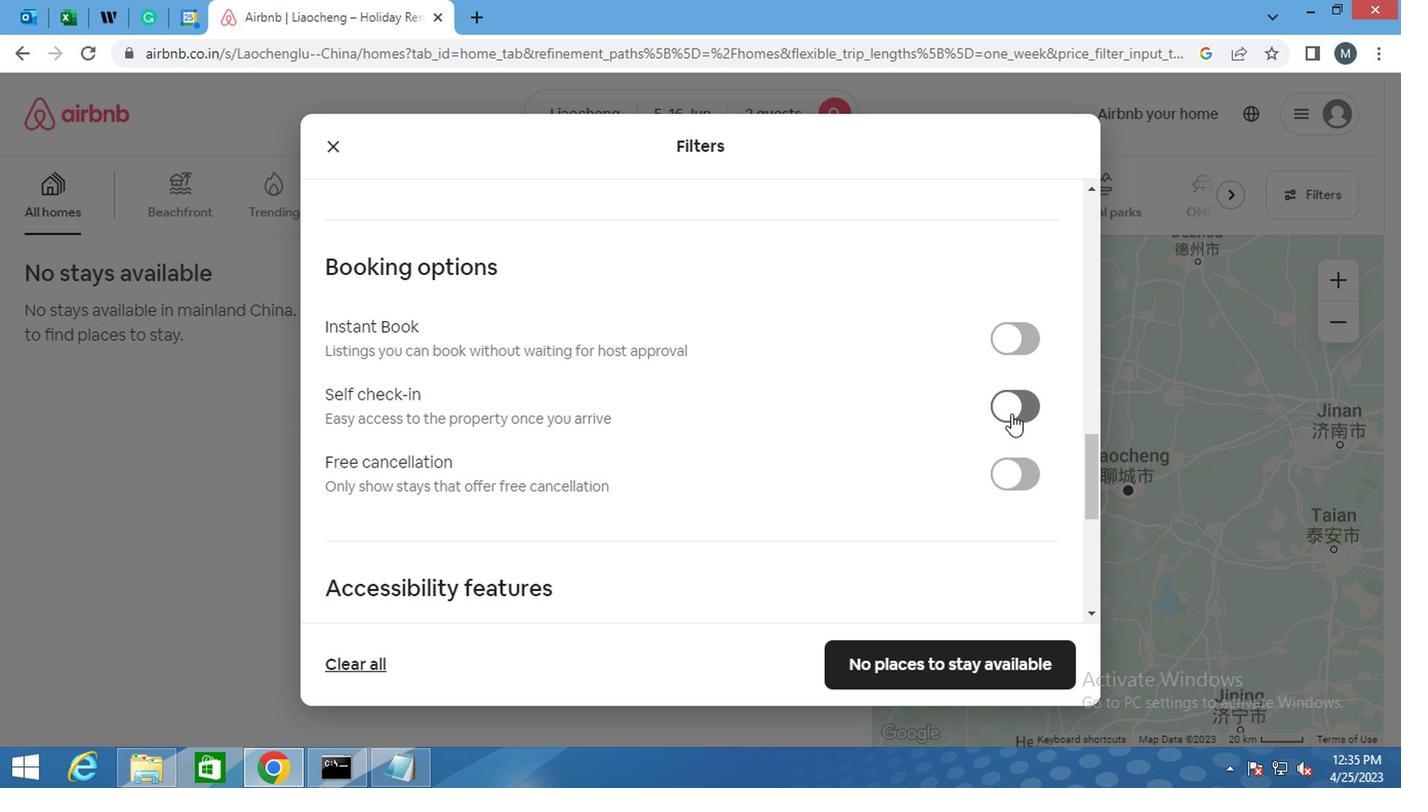 
Action: Mouse moved to (774, 411)
Screenshot: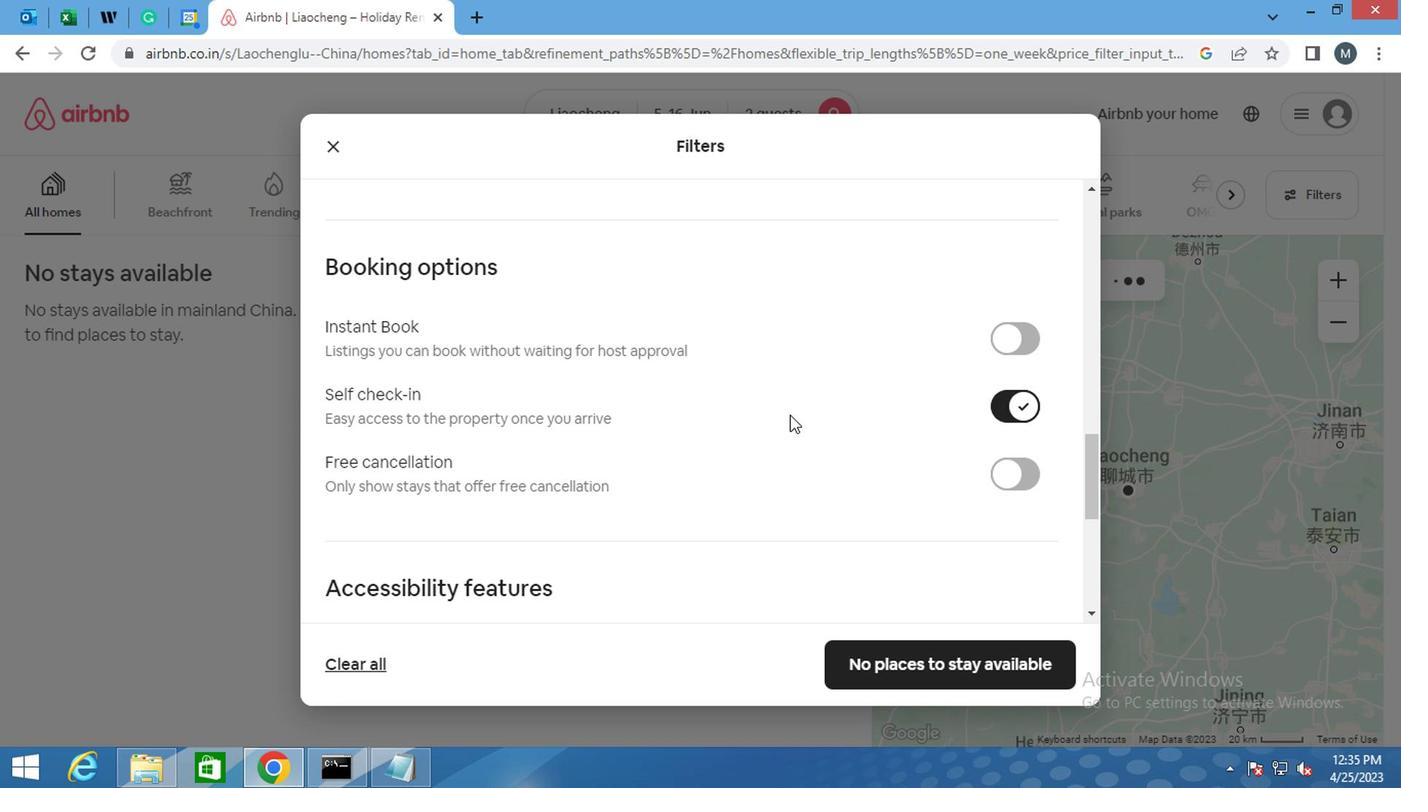 
Action: Mouse scrolled (774, 410) with delta (0, 0)
Screenshot: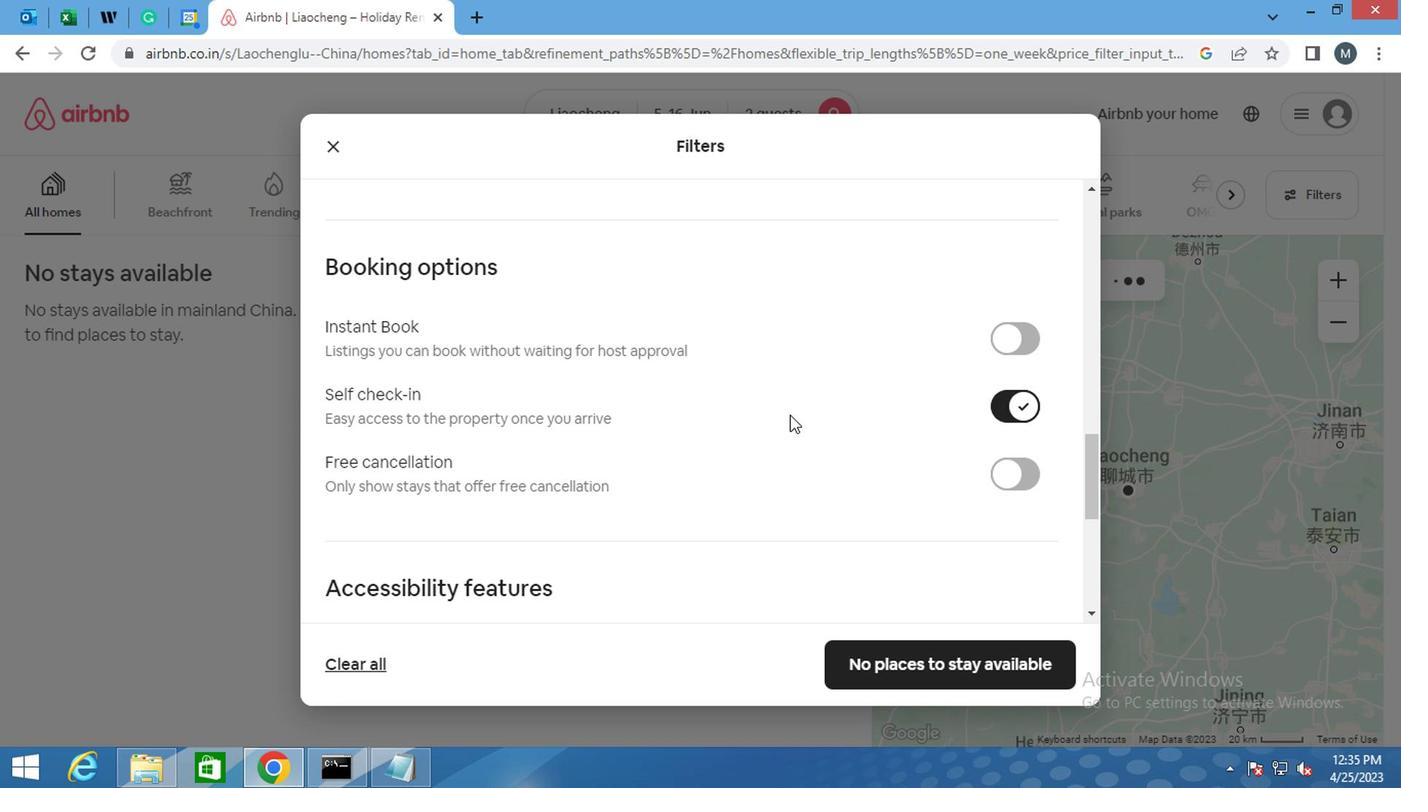 
Action: Mouse scrolled (774, 410) with delta (0, 0)
Screenshot: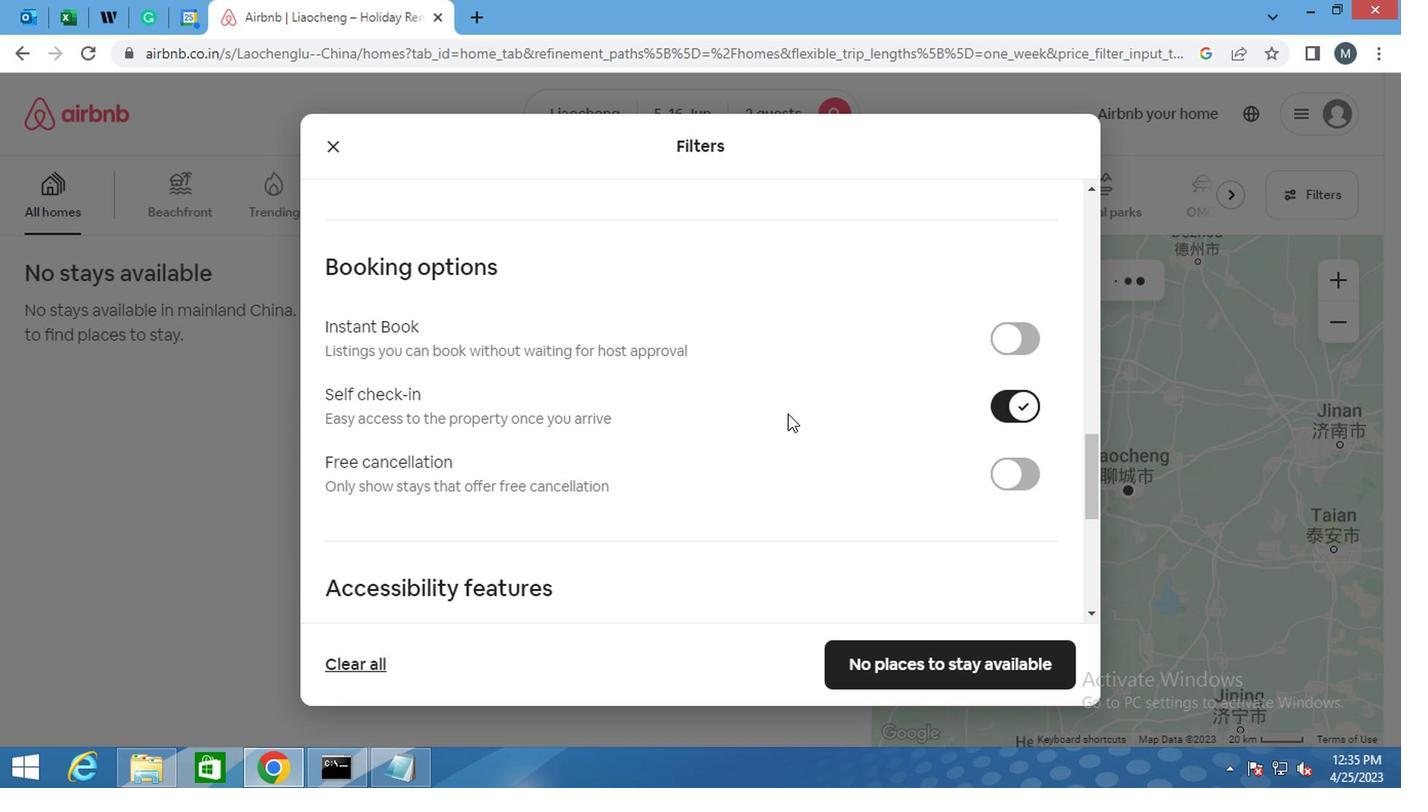 
Action: Mouse moved to (724, 416)
Screenshot: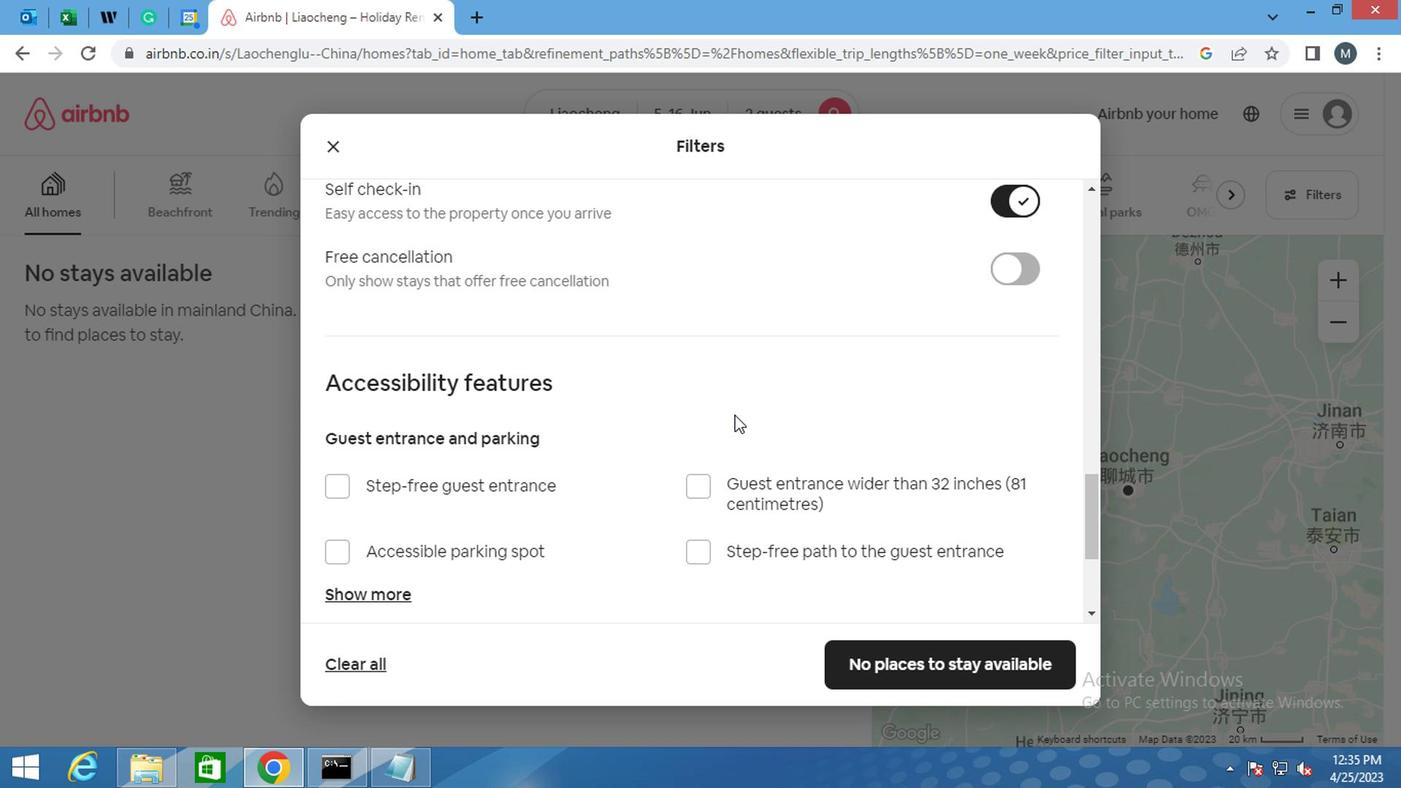 
Action: Mouse scrolled (724, 416) with delta (0, 0)
Screenshot: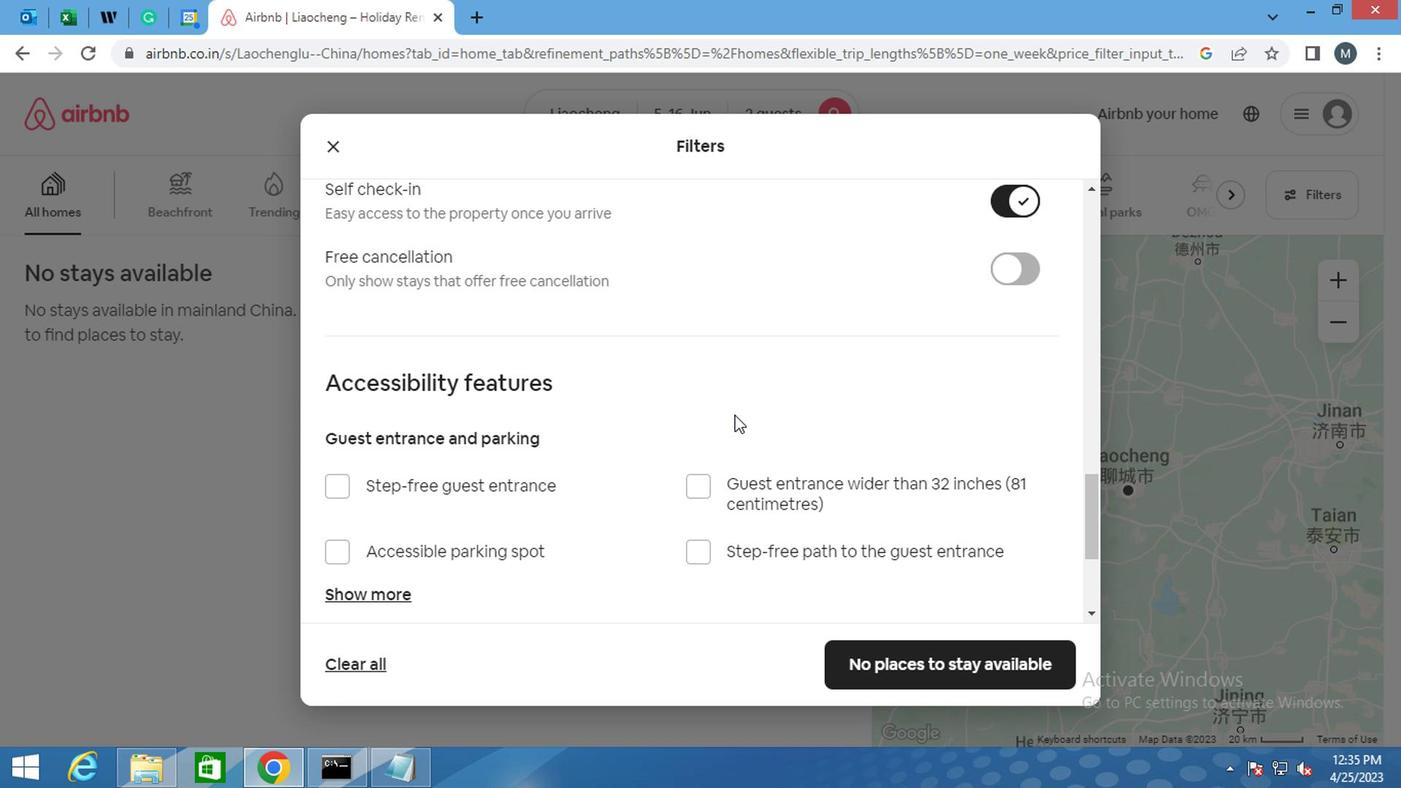 
Action: Mouse moved to (643, 416)
Screenshot: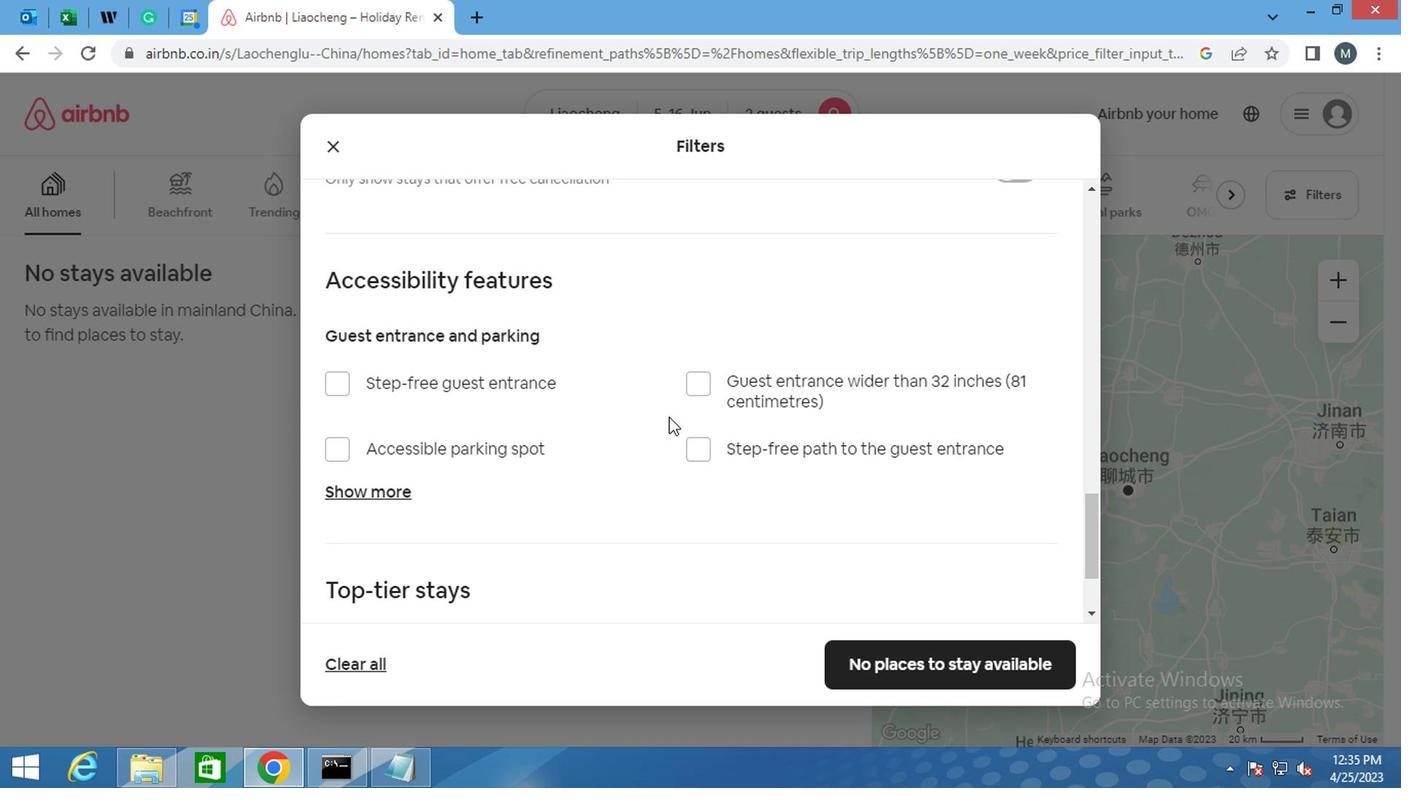 
Action: Mouse scrolled (643, 416) with delta (0, 0)
Screenshot: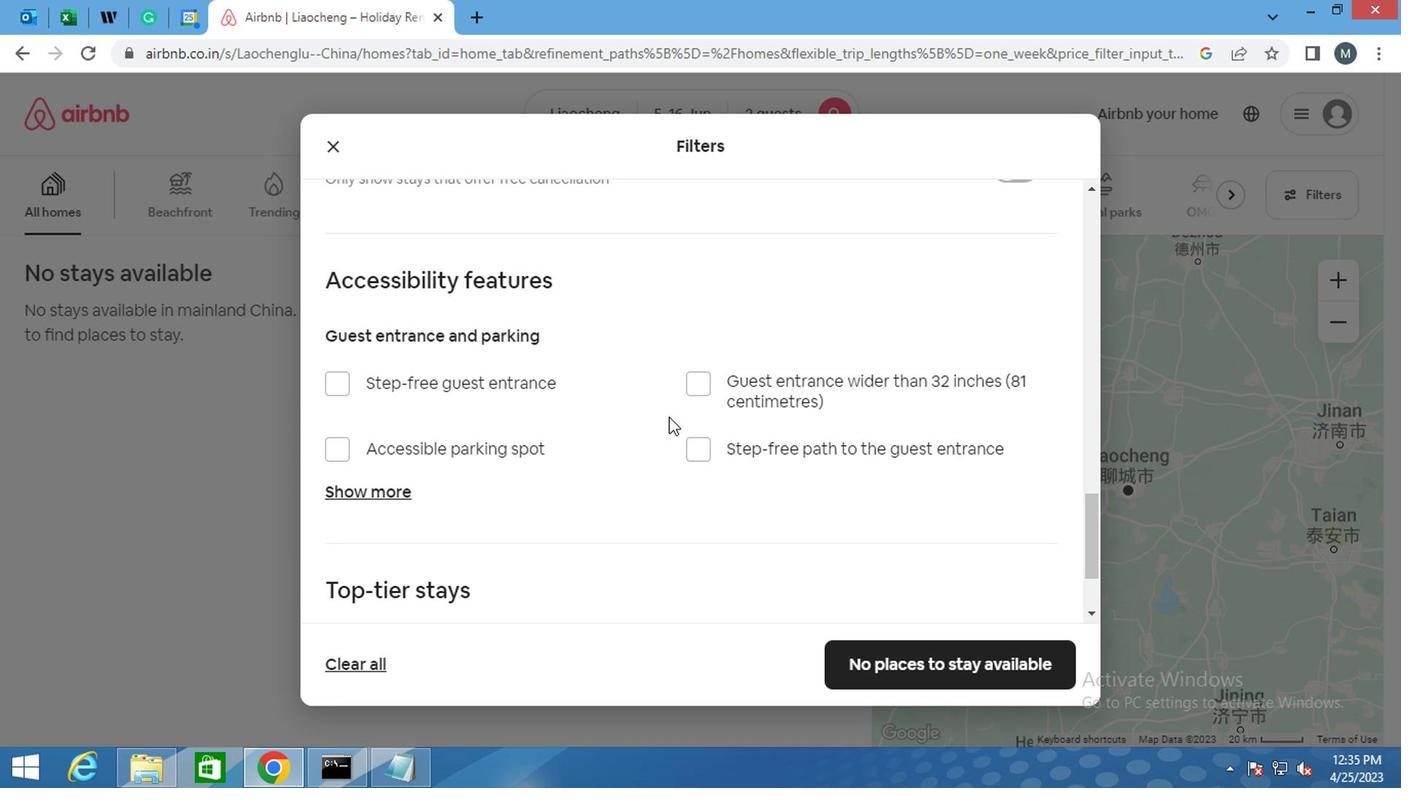 
Action: Mouse moved to (642, 417)
Screenshot: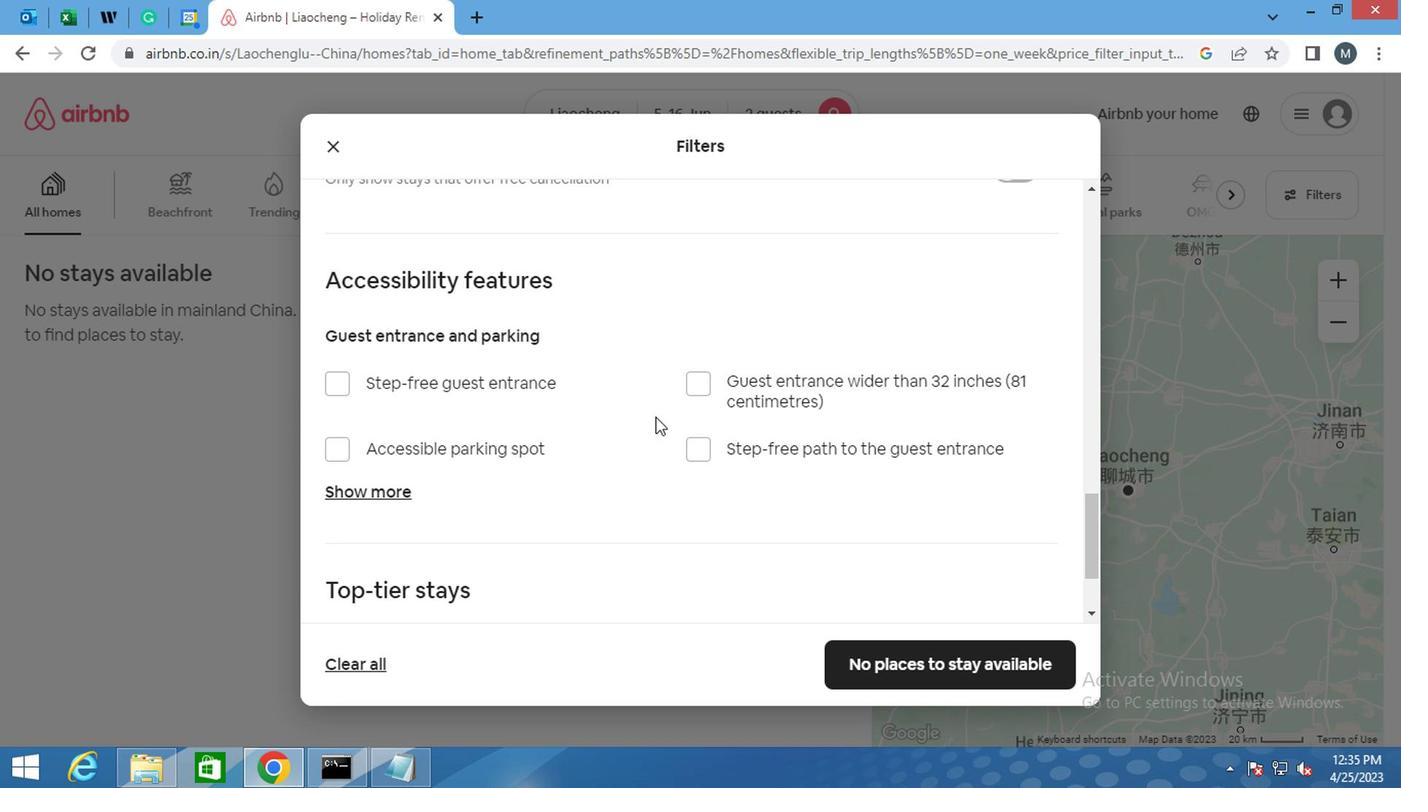
Action: Mouse scrolled (642, 416) with delta (0, 0)
Screenshot: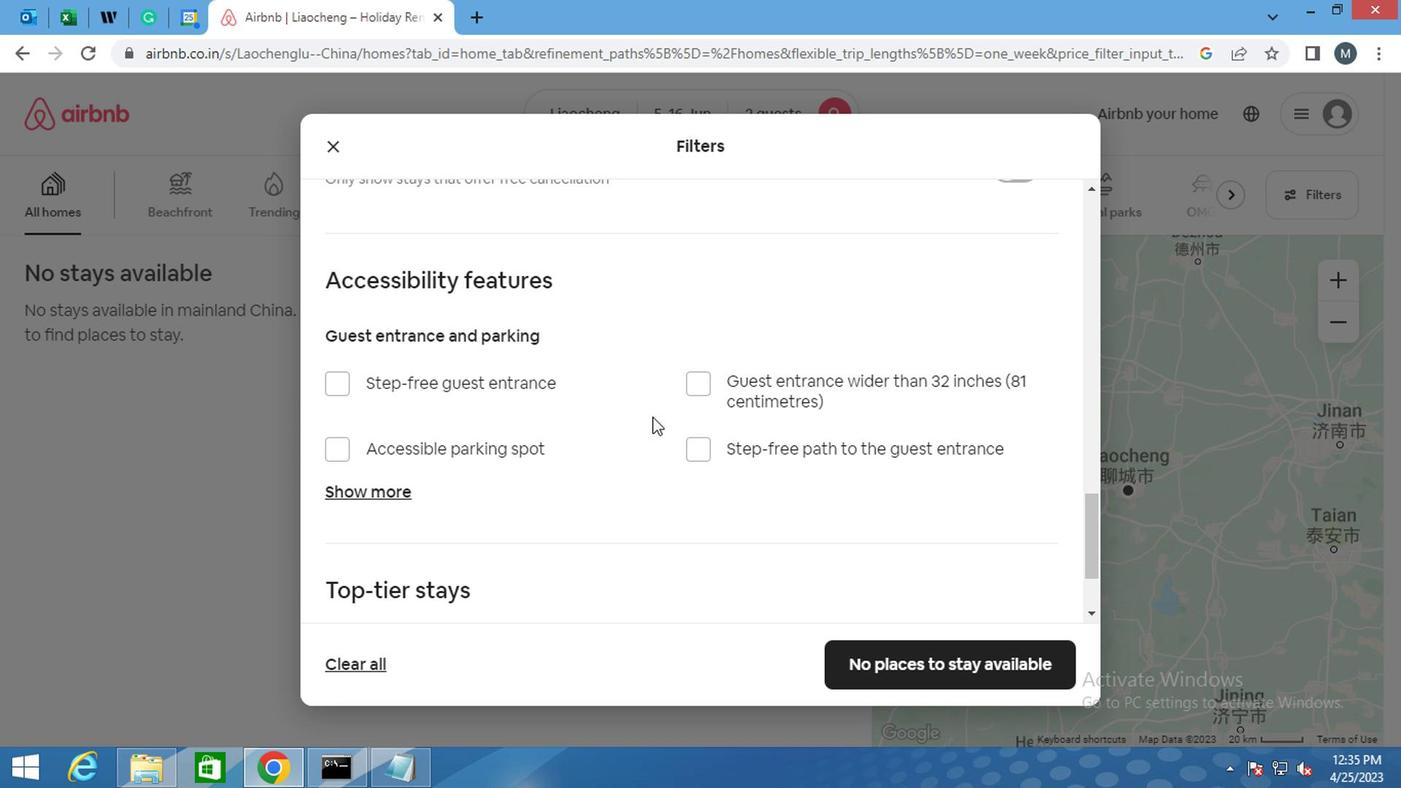 
Action: Mouse moved to (619, 419)
Screenshot: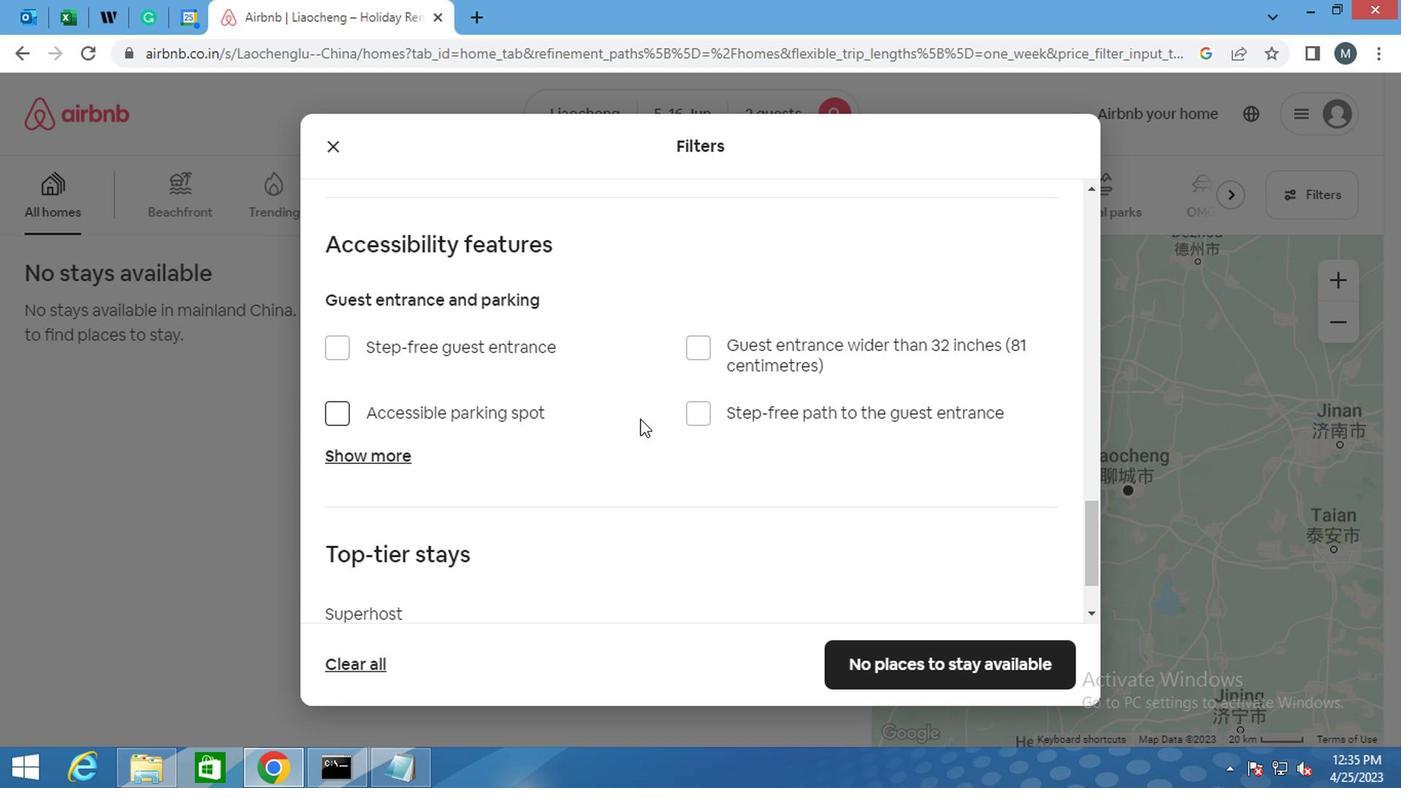 
Action: Mouse scrolled (619, 419) with delta (0, 0)
Screenshot: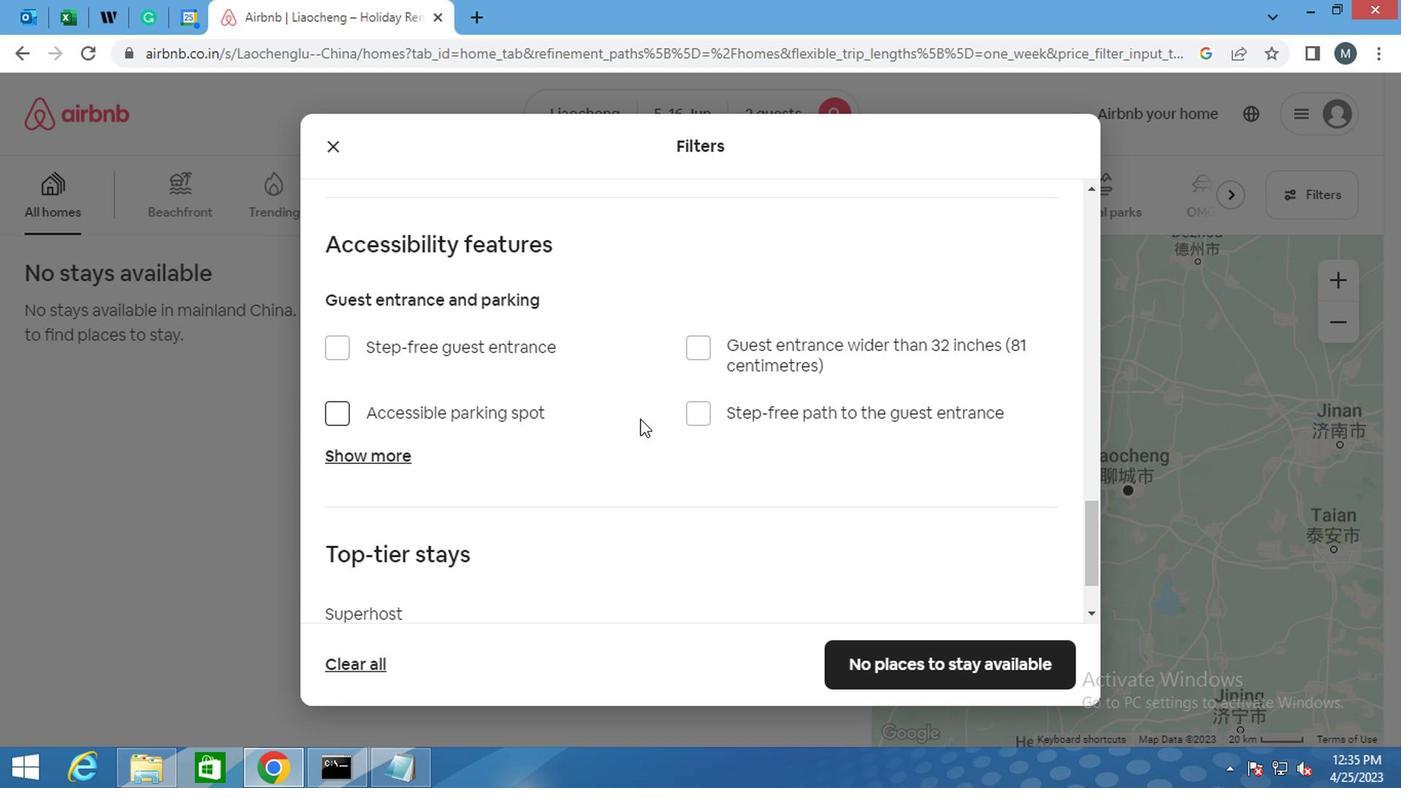 
Action: Mouse moved to (619, 421)
Screenshot: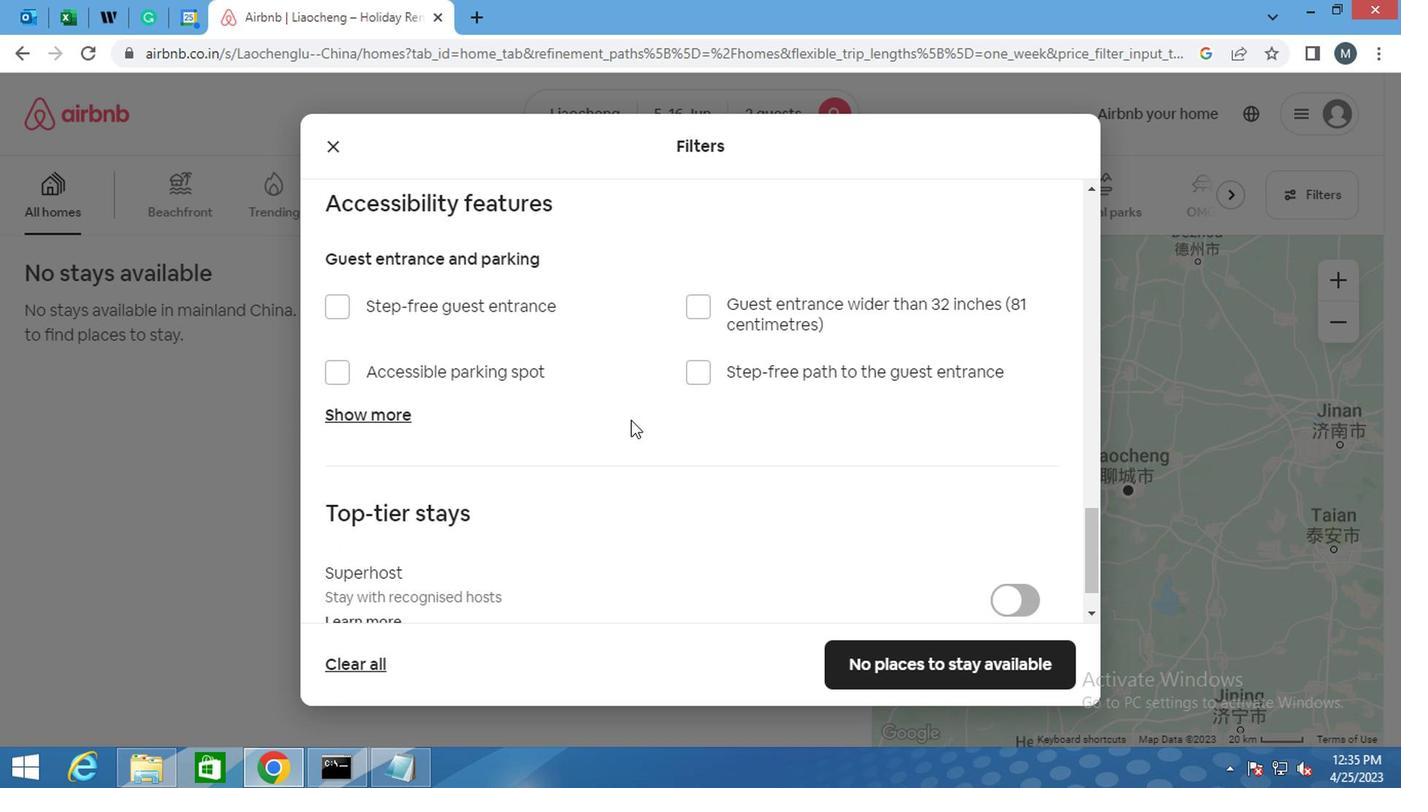 
Action: Mouse scrolled (619, 419) with delta (0, -1)
Screenshot: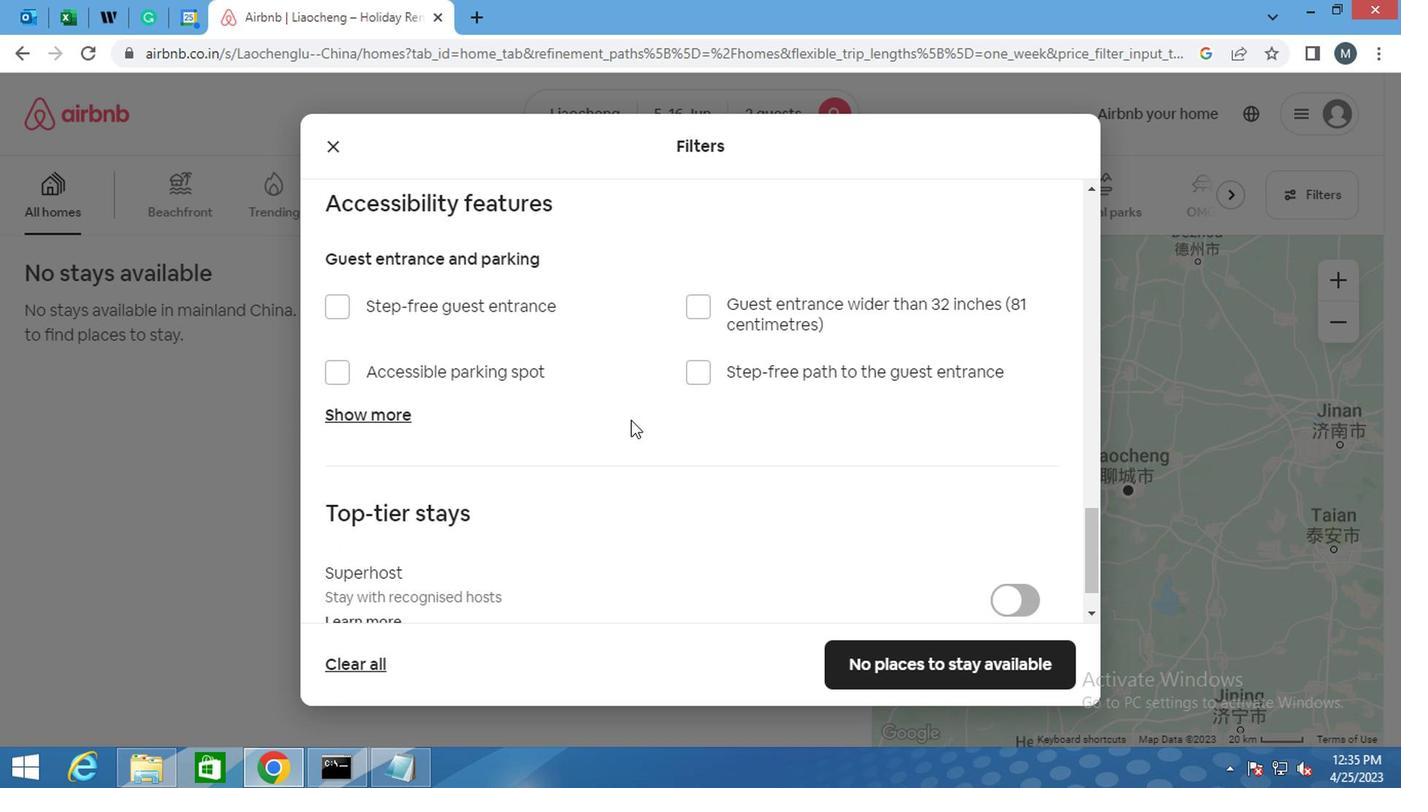 
Action: Mouse moved to (891, 656)
Screenshot: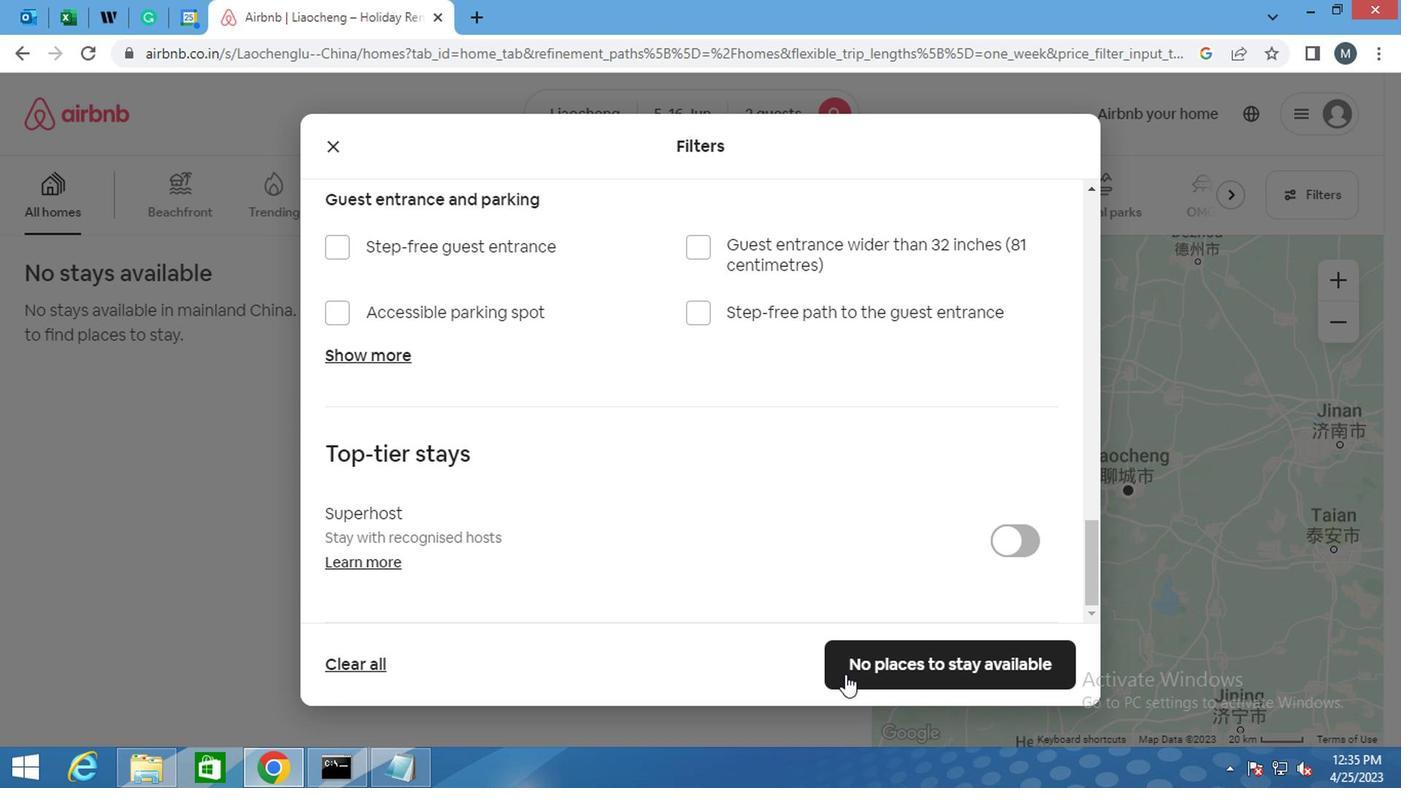 
Action: Mouse pressed left at (891, 656)
Screenshot: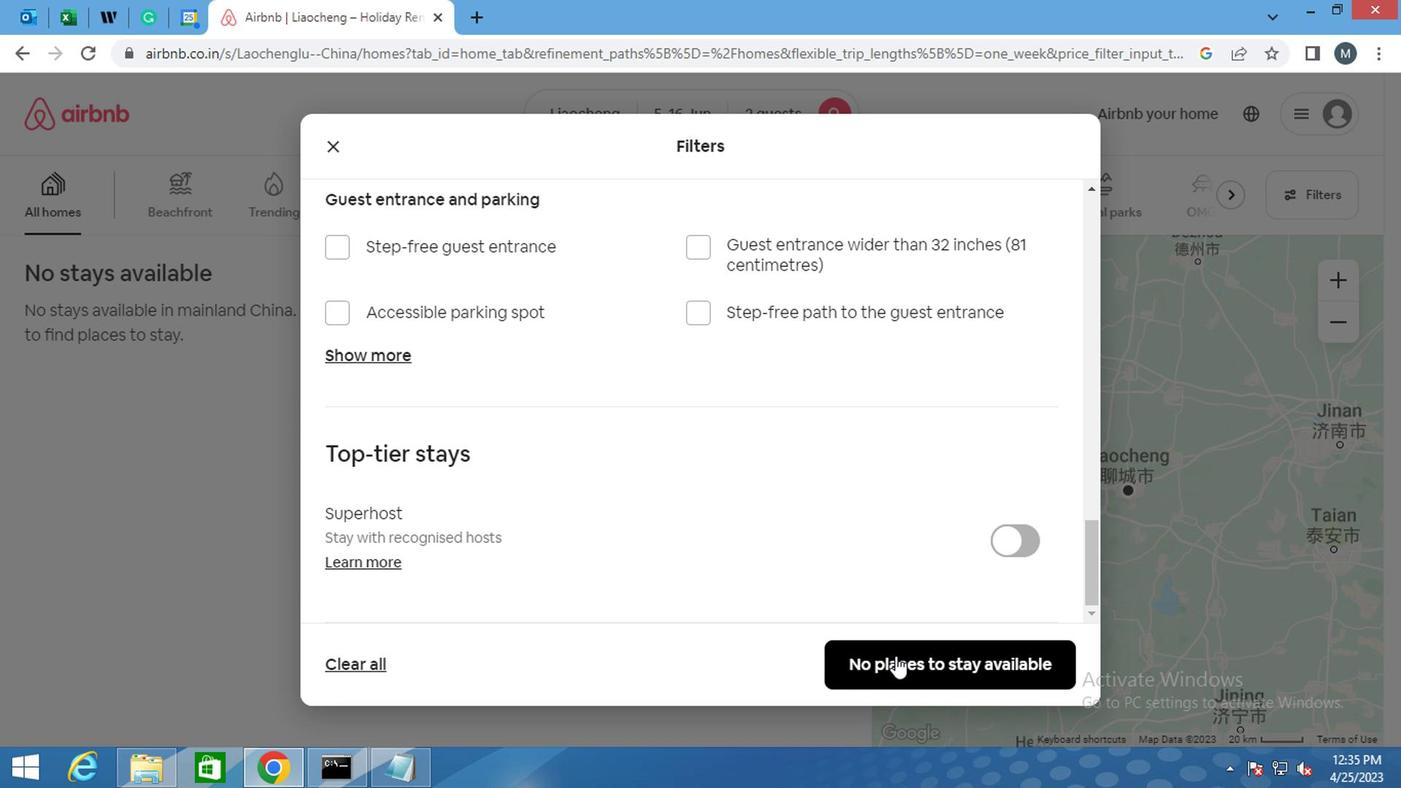 
Action: Mouse moved to (878, 658)
Screenshot: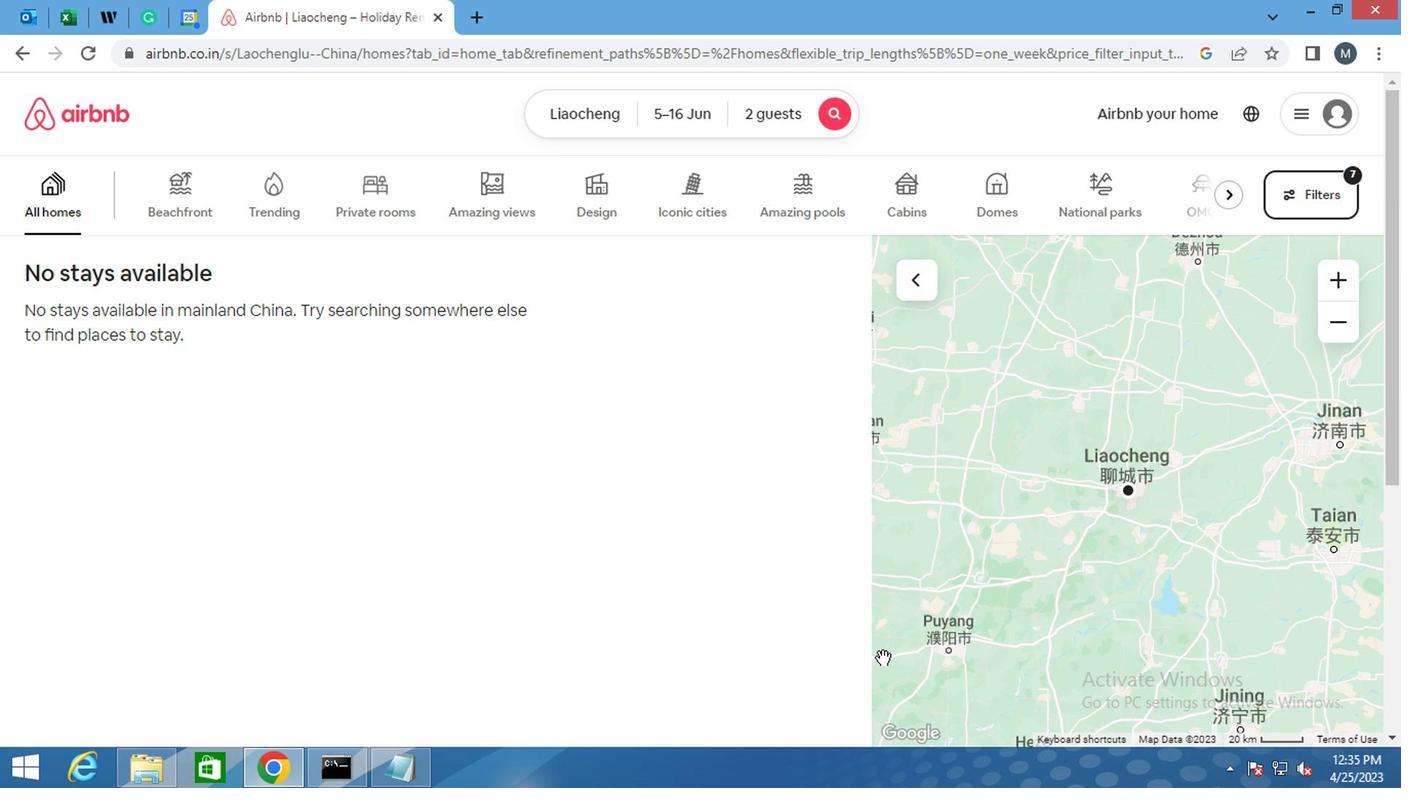 
